 Task: Find a guest house in Methuen, United States for 9 guests from 8th to 15th August with 8+ beds, 5 bathrooms, free parking, wifi, and a price range of ₹10,000 to ₹14,000.
Action: Mouse moved to (764, 159)
Screenshot: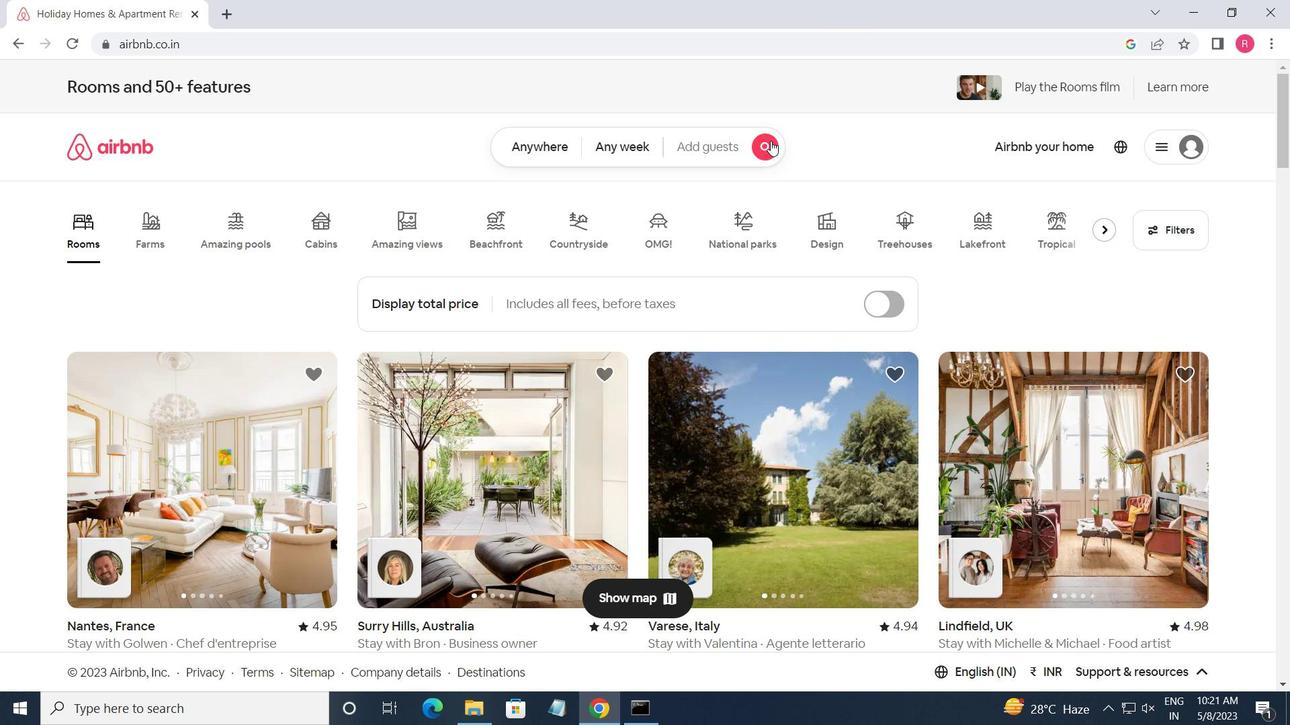 
Action: Mouse pressed left at (764, 159)
Screenshot: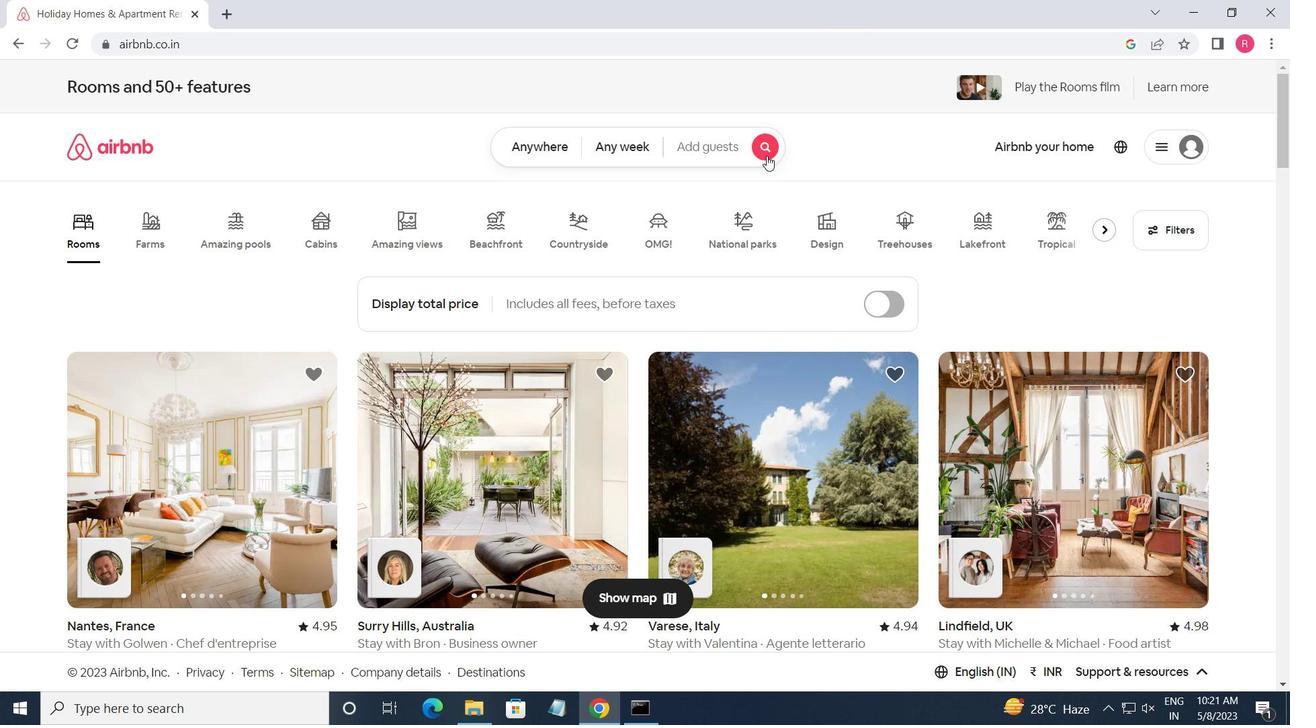 
Action: Mouse moved to (391, 213)
Screenshot: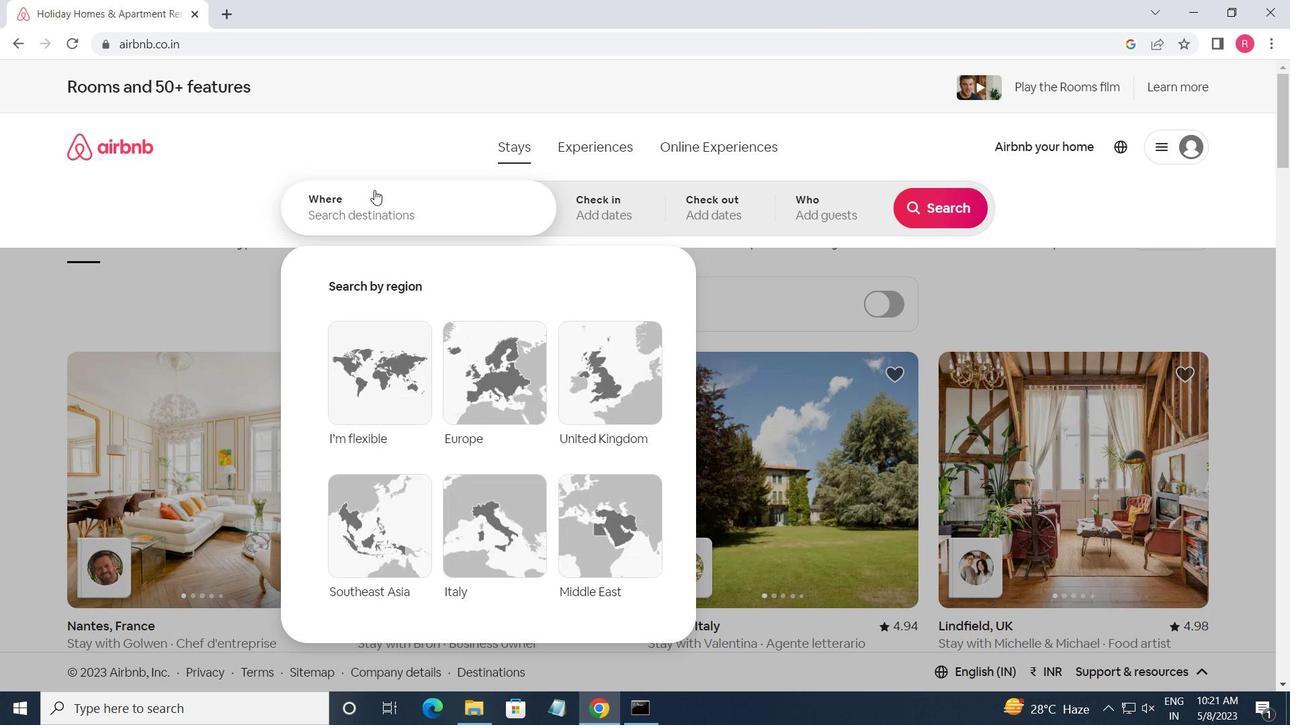 
Action: Mouse pressed left at (391, 213)
Screenshot: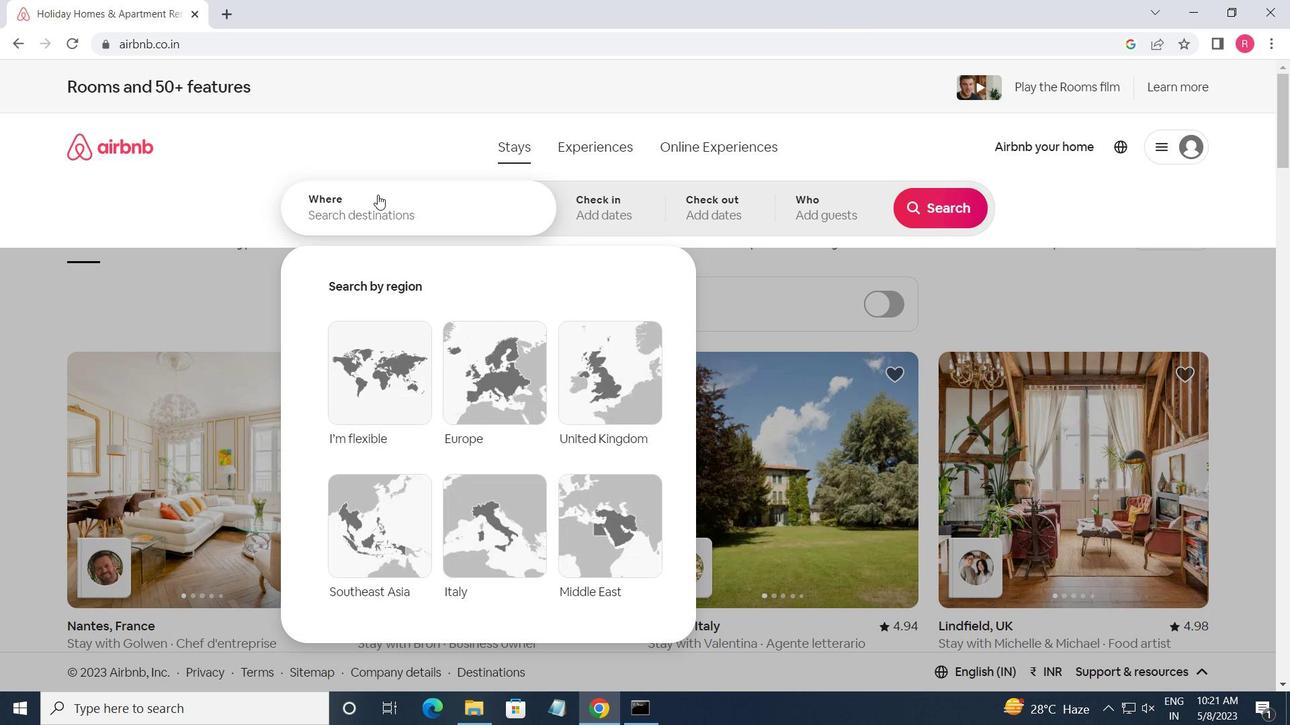 
Action: Key pressed <Key.shift_r>Methuen,<Key.shift_r>United<Key.space><Key.shift>STATES<Key.enter>
Screenshot: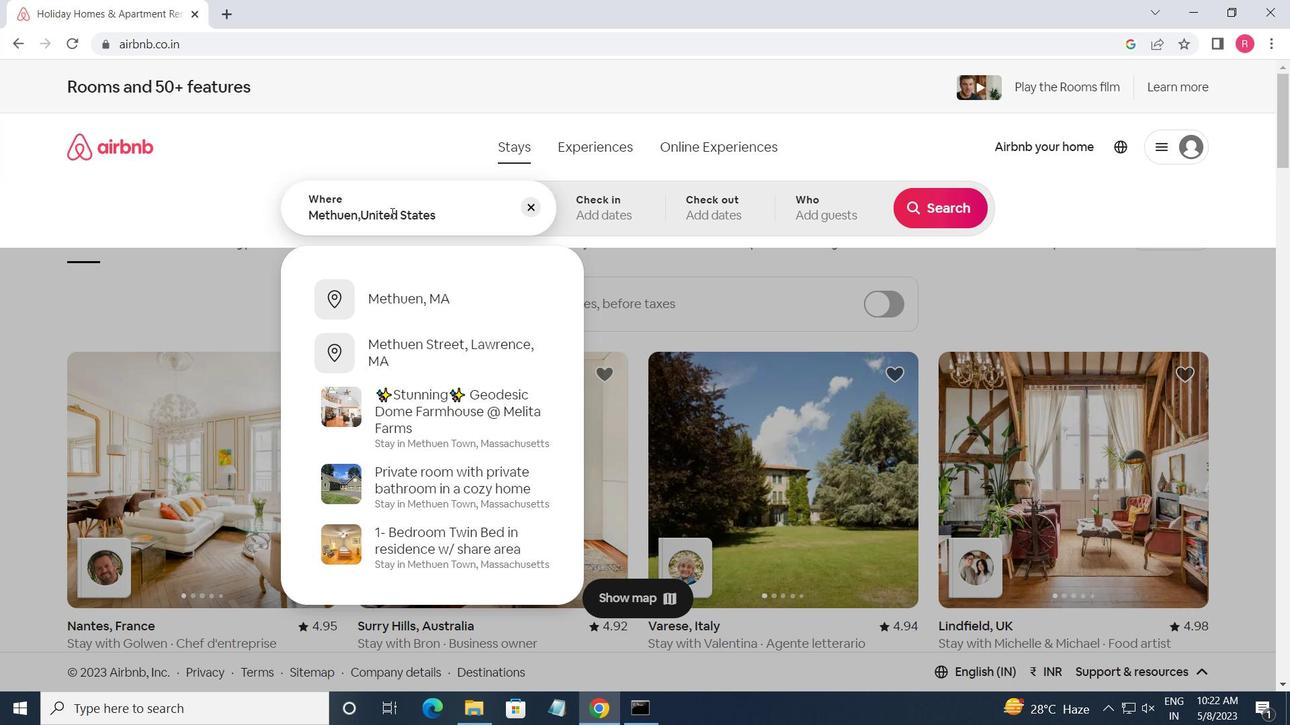 
Action: Mouse moved to (940, 345)
Screenshot: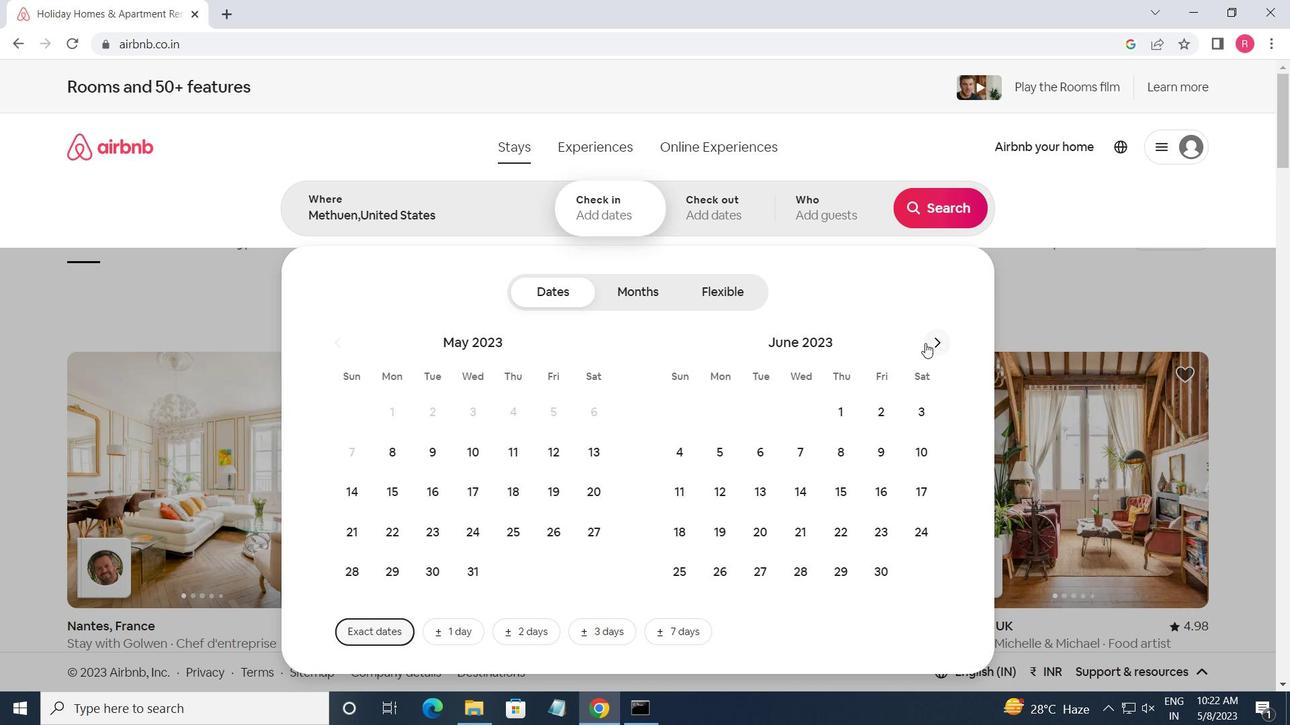 
Action: Mouse pressed left at (940, 345)
Screenshot: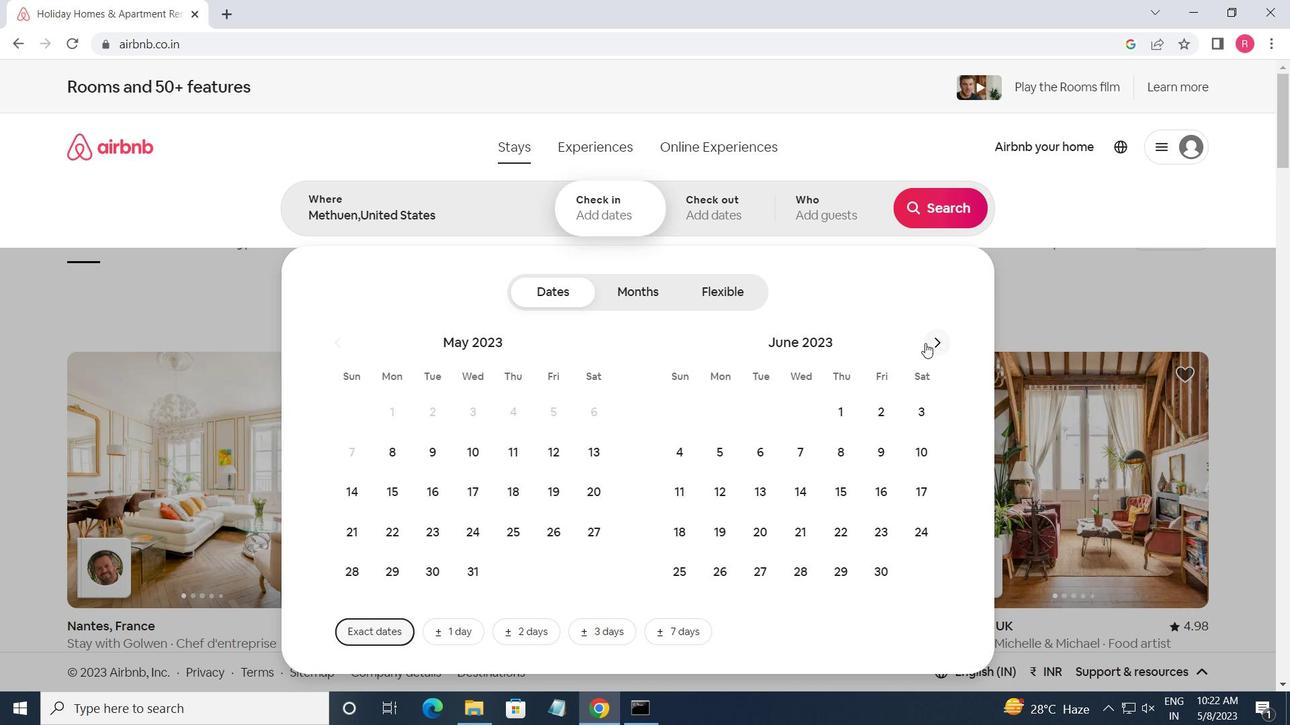 
Action: Mouse pressed left at (940, 345)
Screenshot: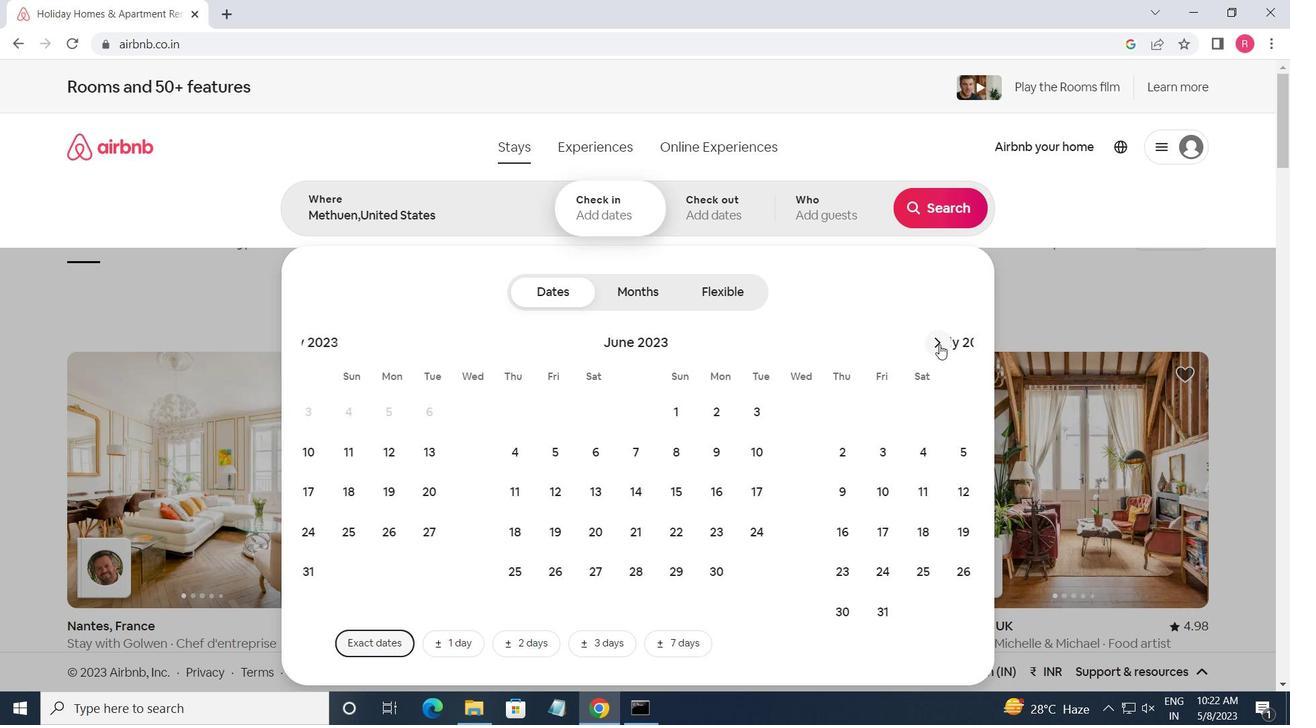 
Action: Mouse moved to (774, 452)
Screenshot: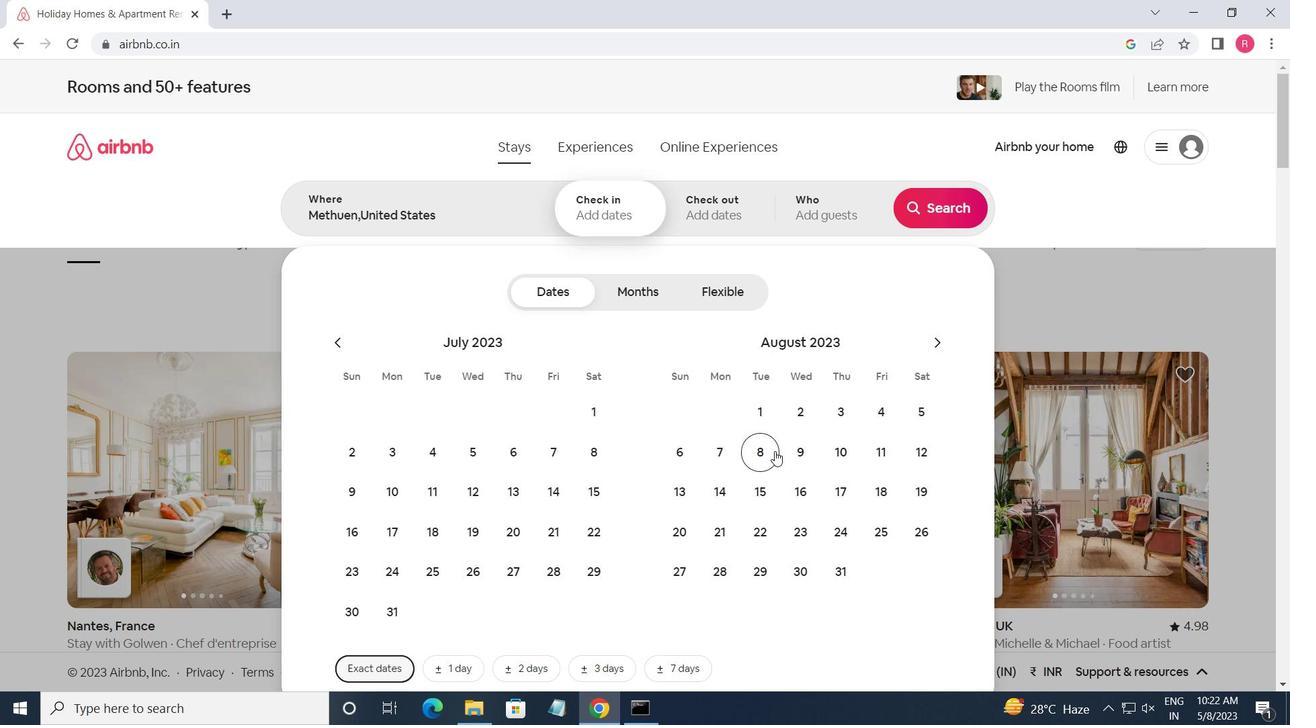 
Action: Mouse pressed left at (774, 452)
Screenshot: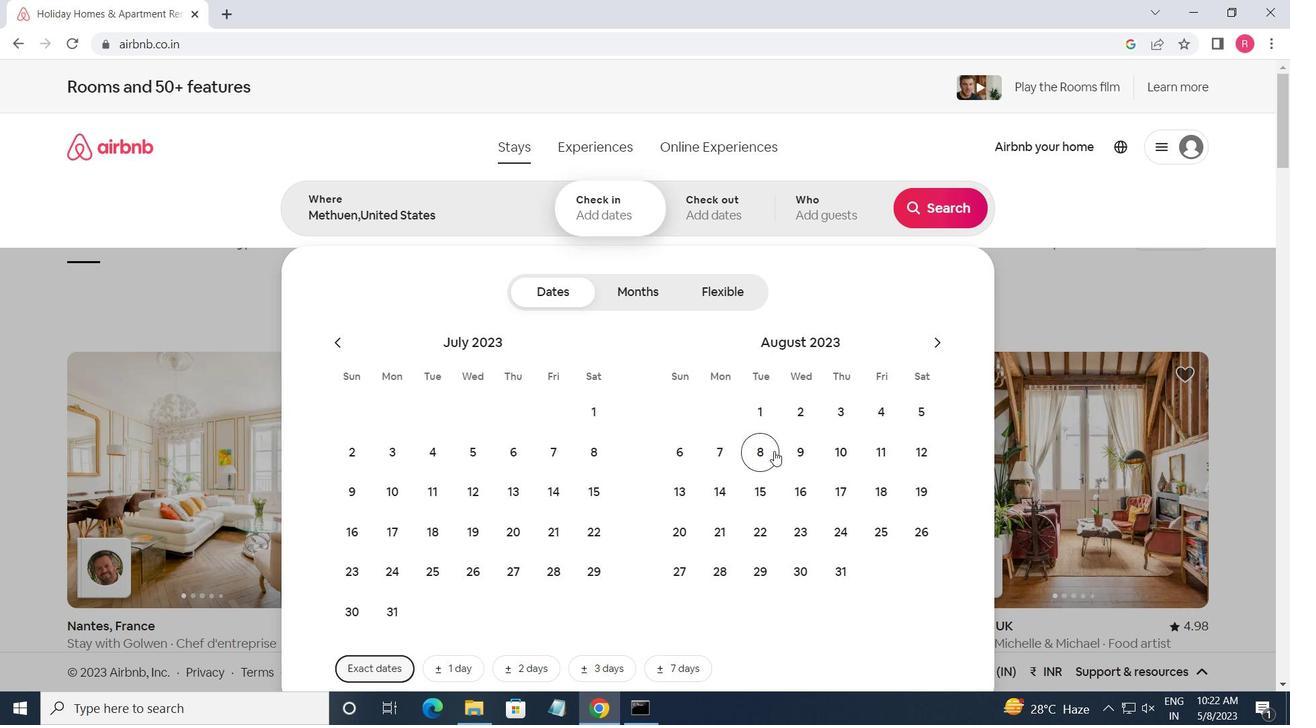 
Action: Mouse moved to (757, 500)
Screenshot: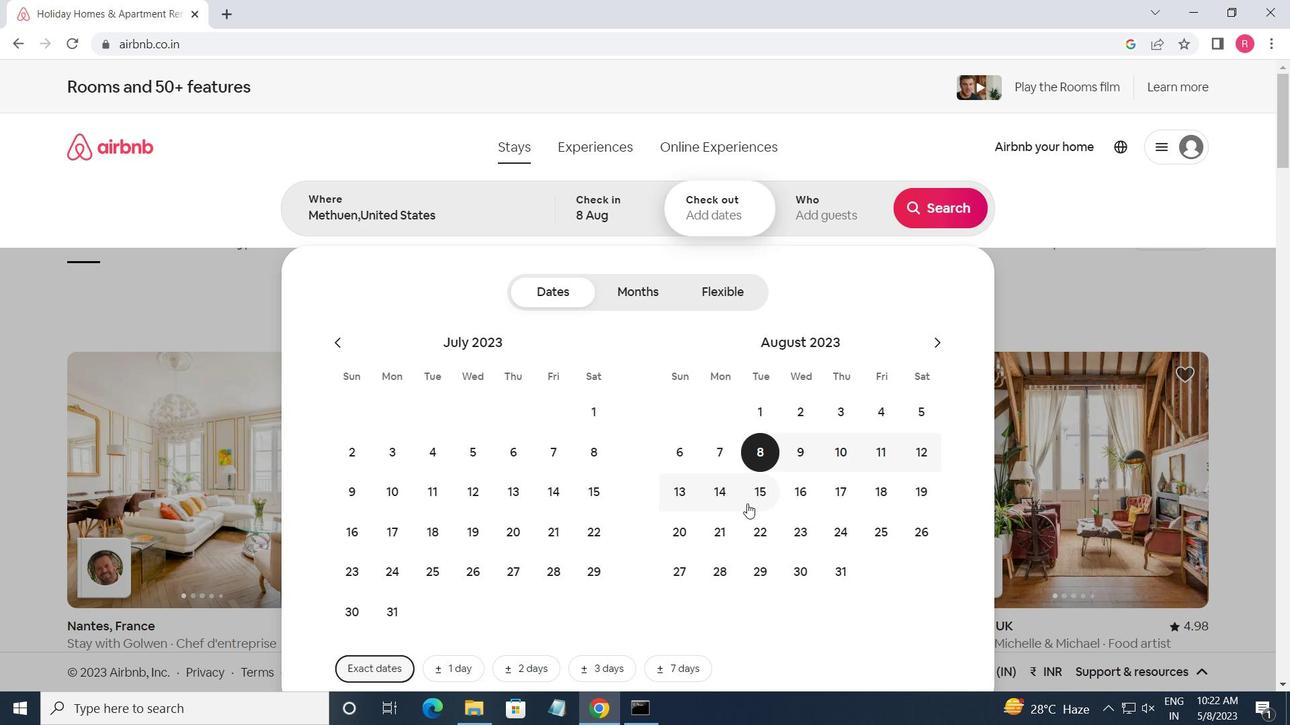 
Action: Mouse pressed left at (757, 500)
Screenshot: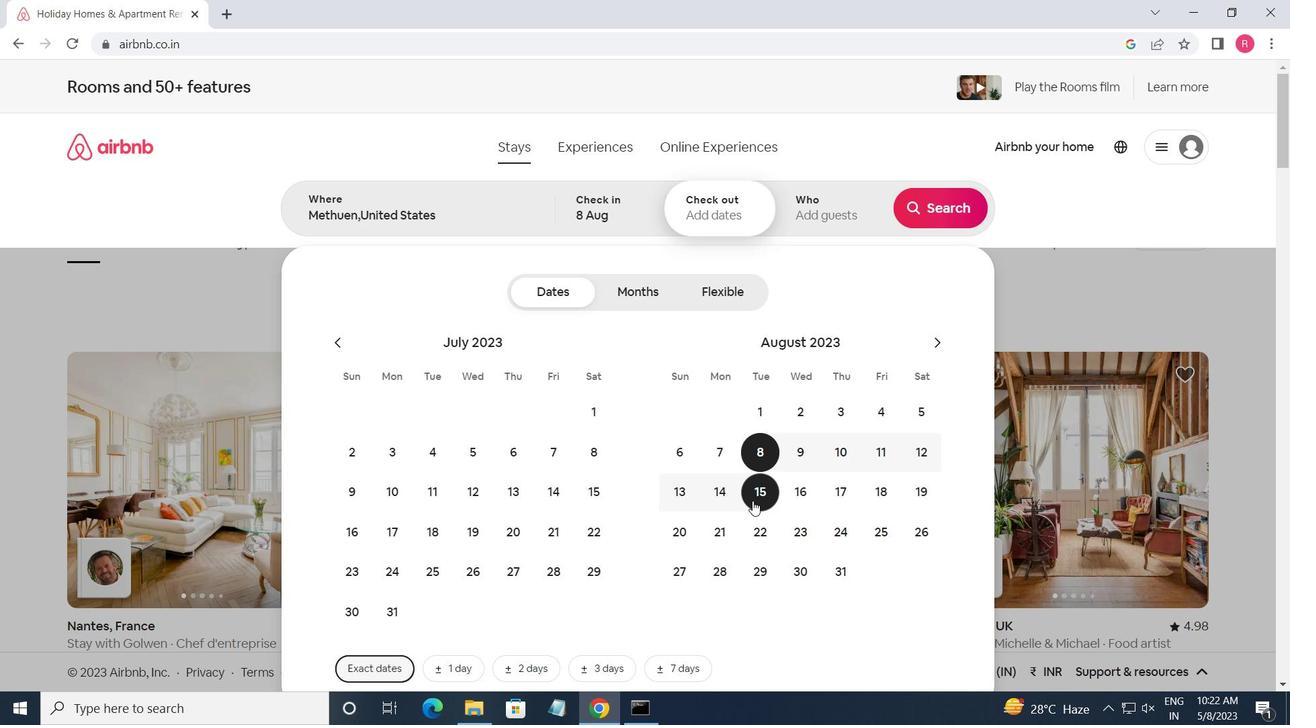 
Action: Mouse moved to (821, 199)
Screenshot: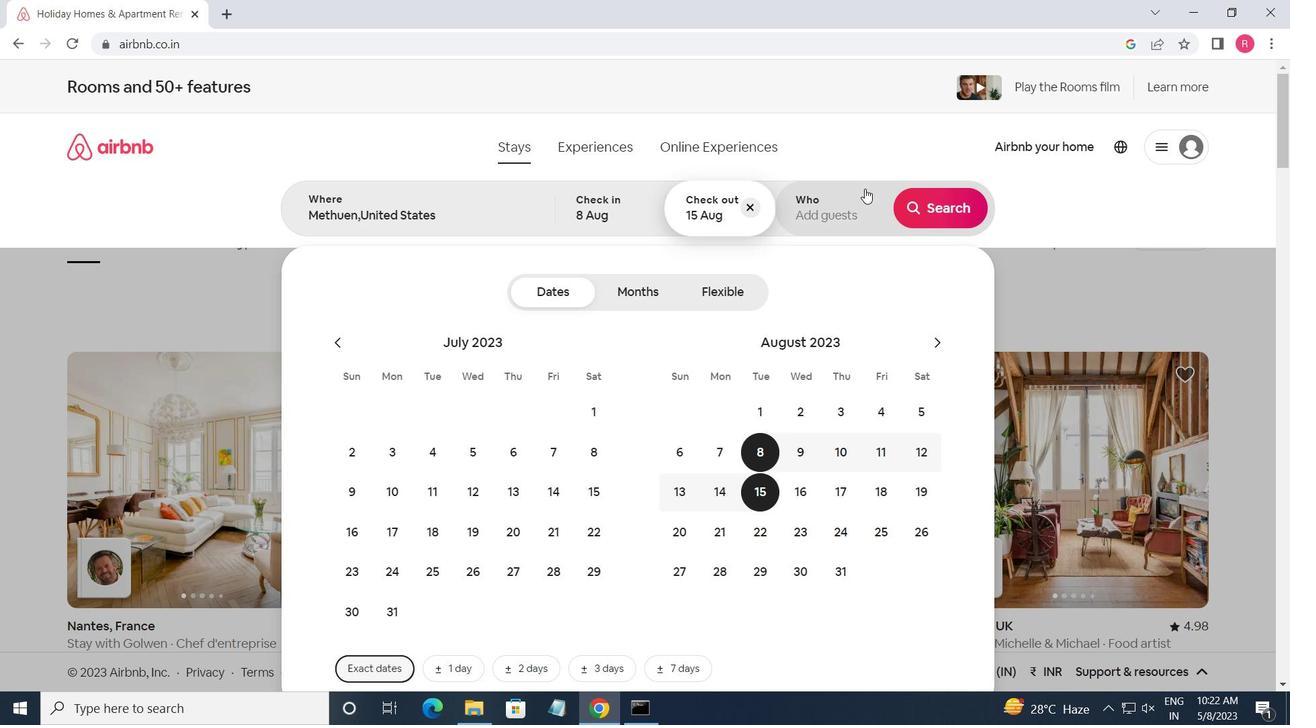 
Action: Mouse pressed left at (821, 199)
Screenshot: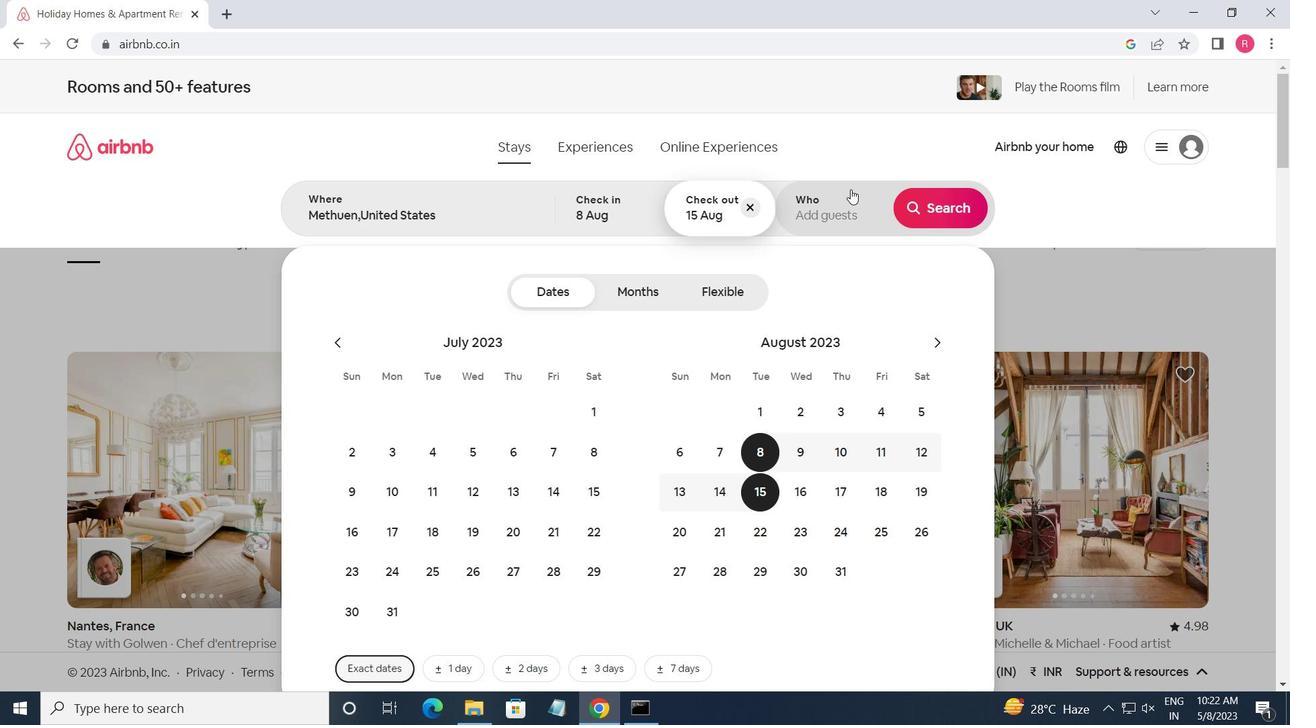 
Action: Mouse moved to (947, 292)
Screenshot: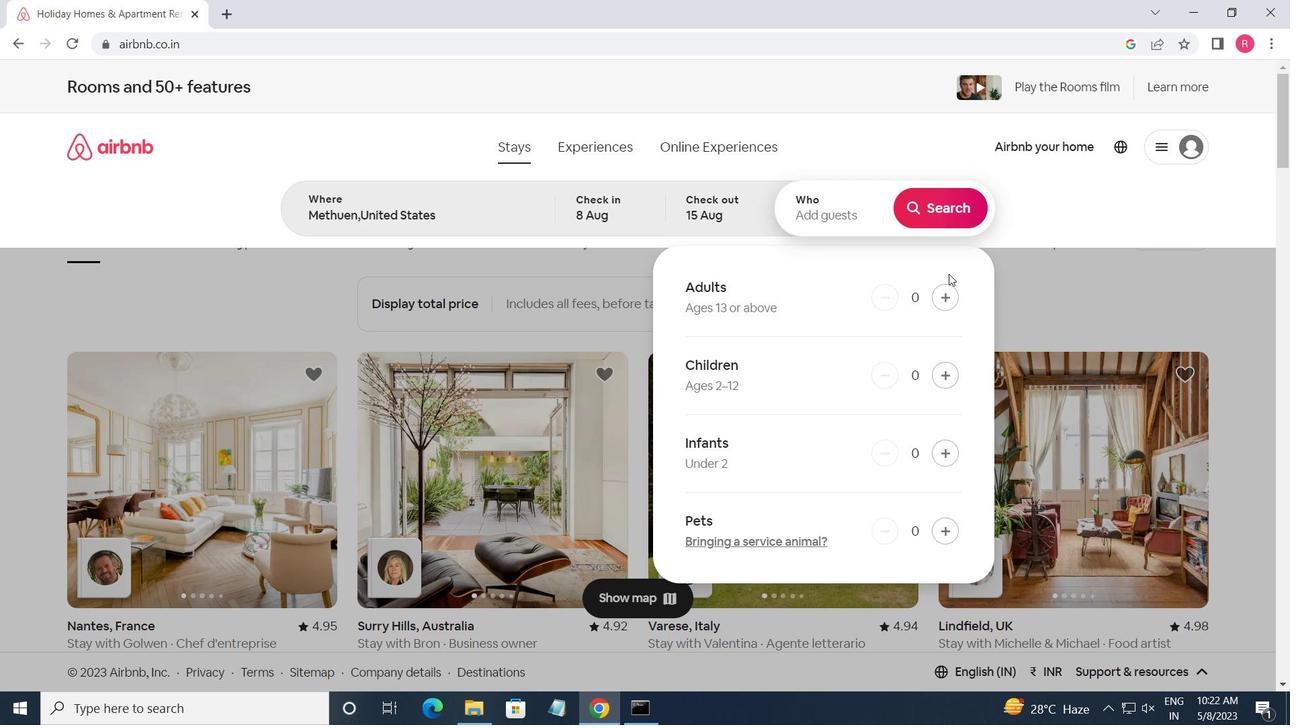 
Action: Mouse pressed left at (947, 292)
Screenshot: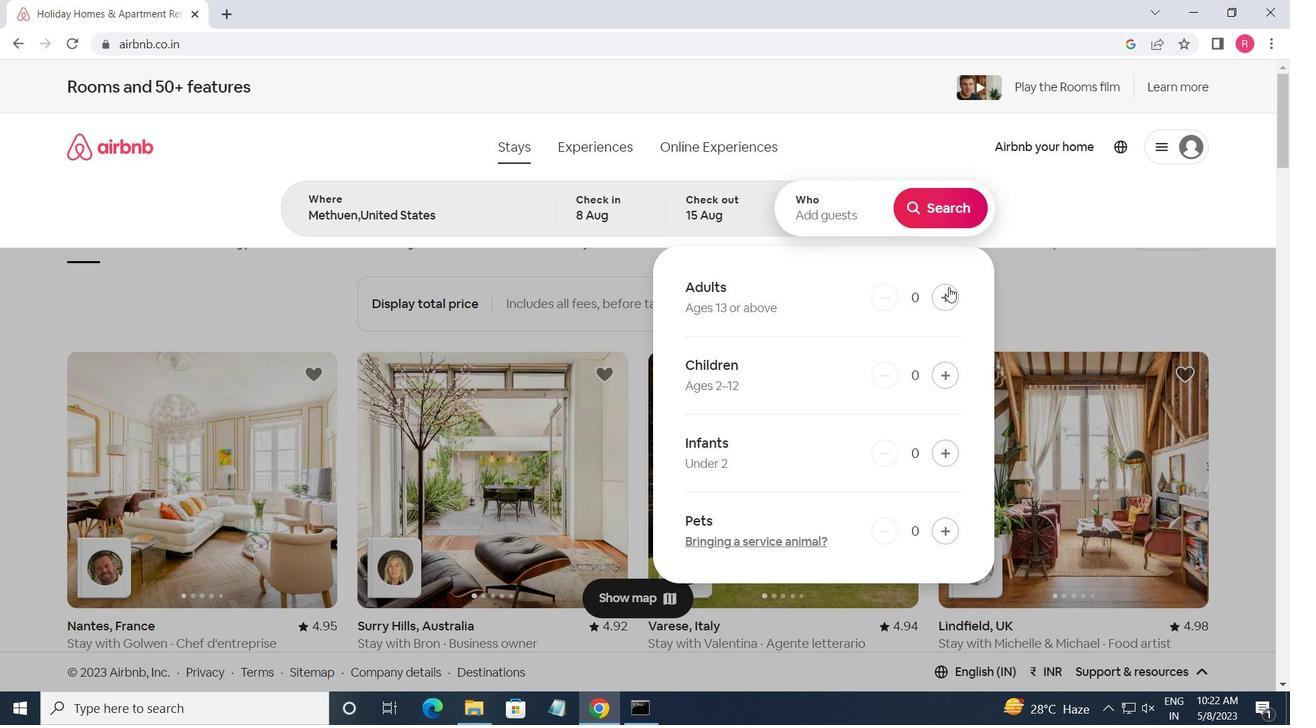 
Action: Mouse pressed left at (947, 292)
Screenshot: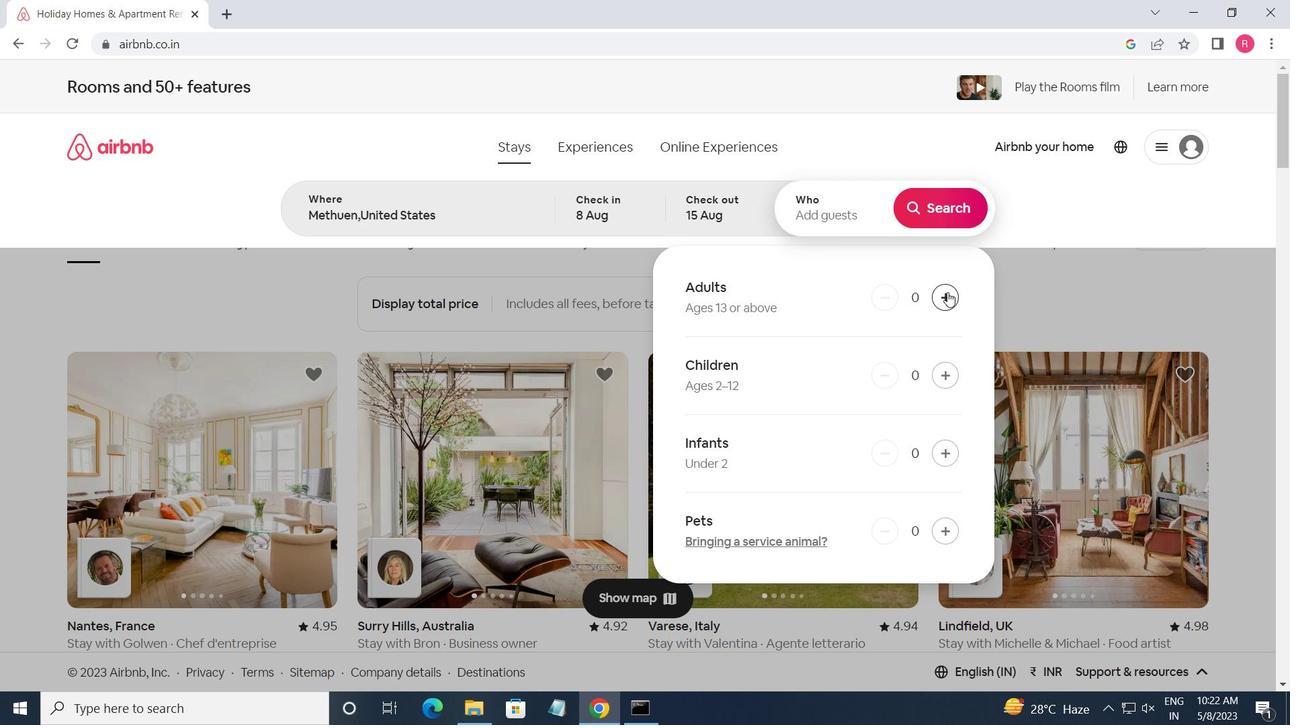 
Action: Mouse pressed left at (947, 292)
Screenshot: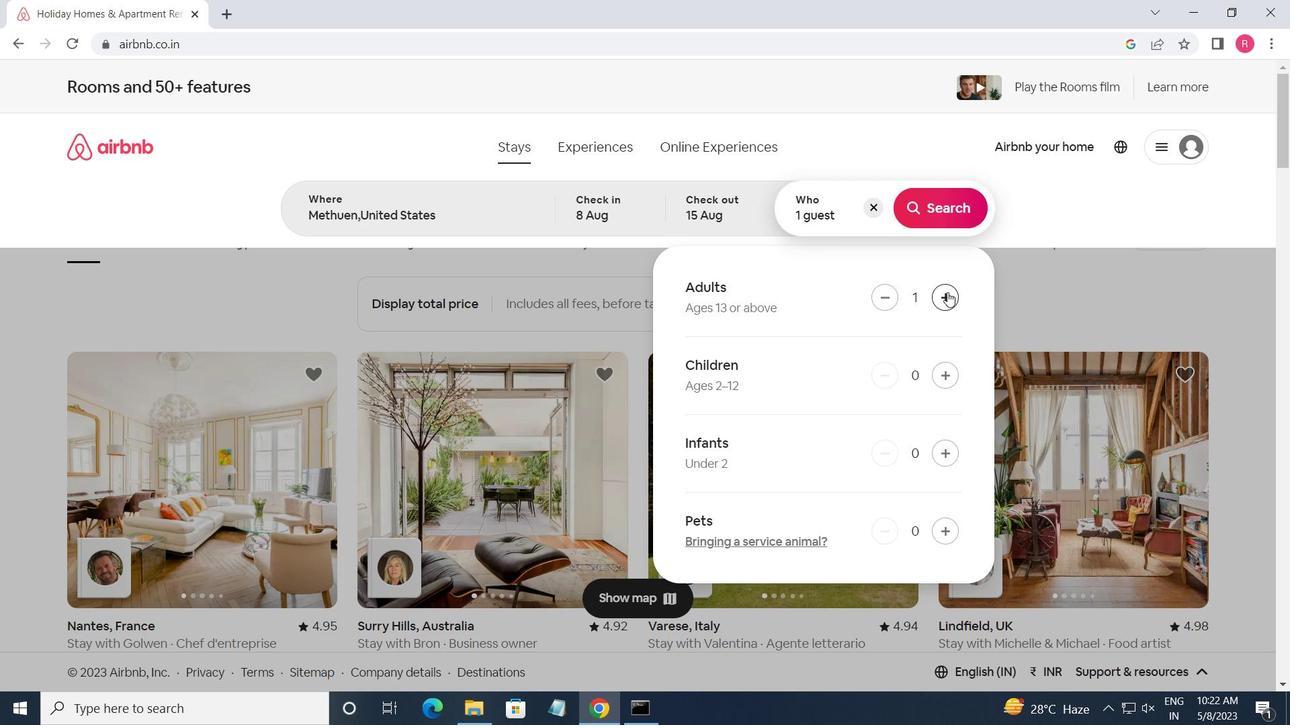 
Action: Mouse pressed left at (947, 292)
Screenshot: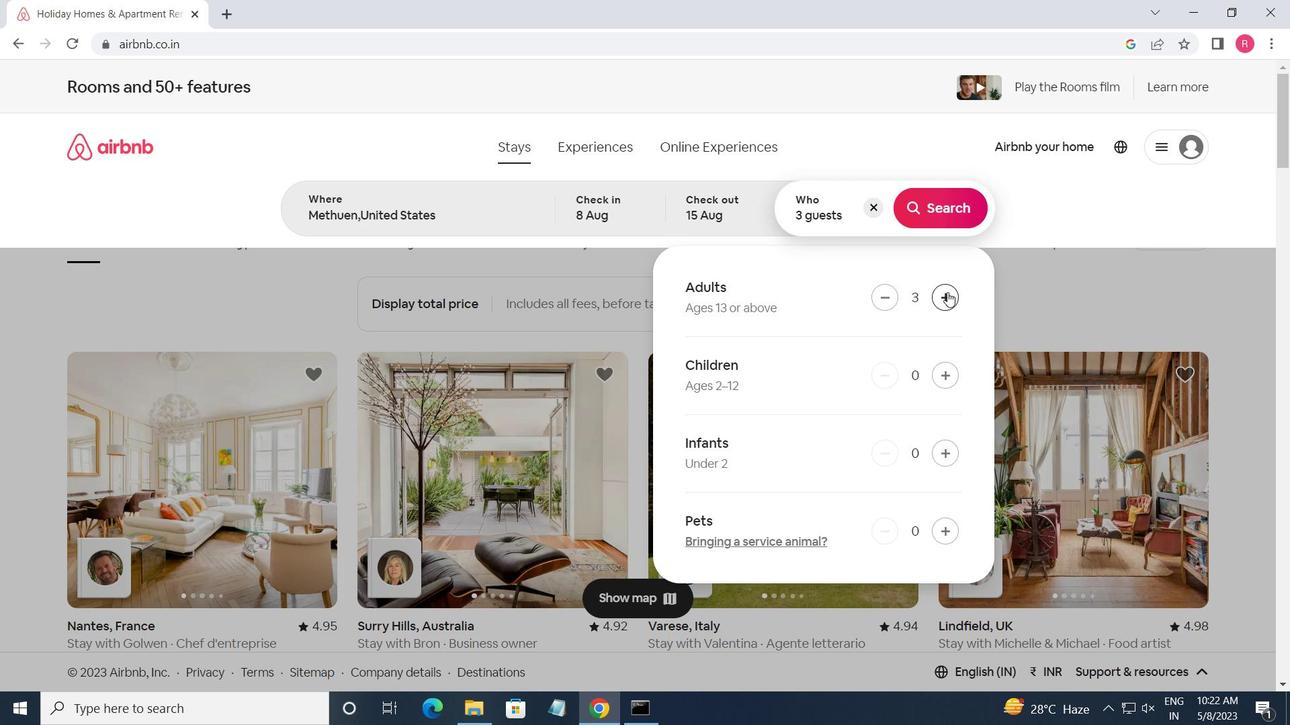 
Action: Mouse pressed left at (947, 292)
Screenshot: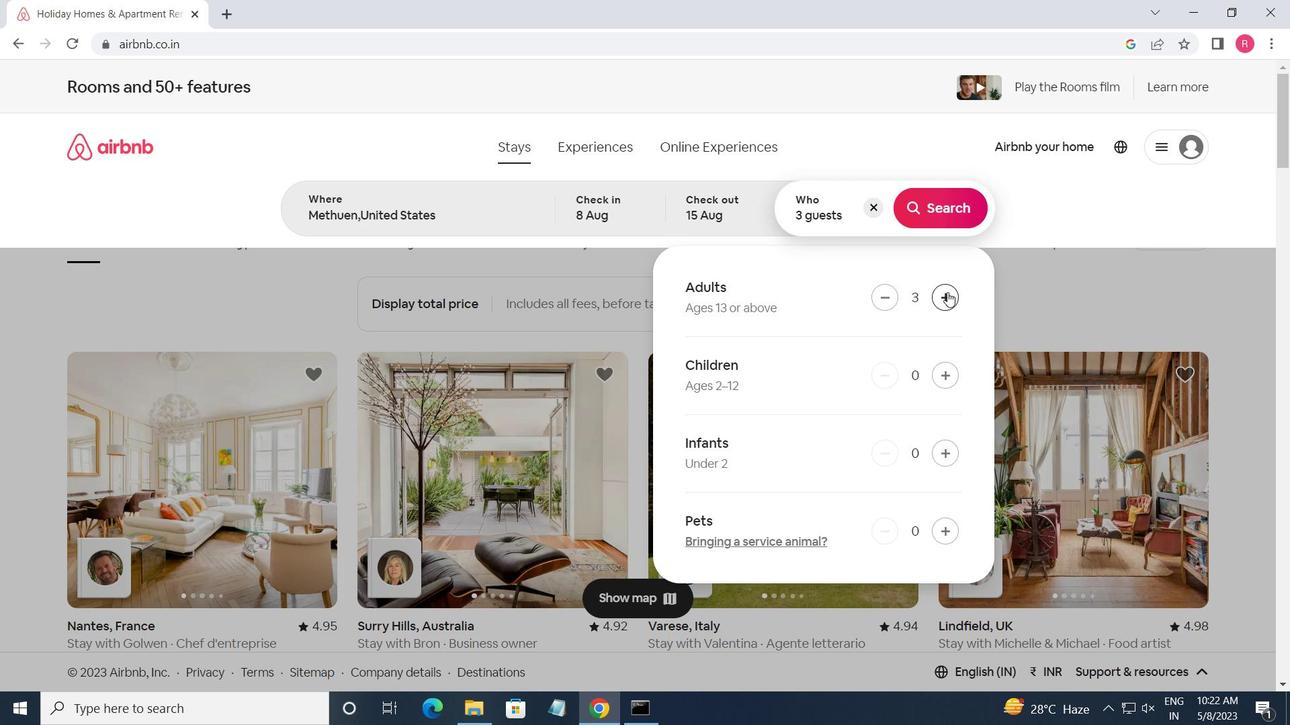 
Action: Mouse pressed left at (947, 292)
Screenshot: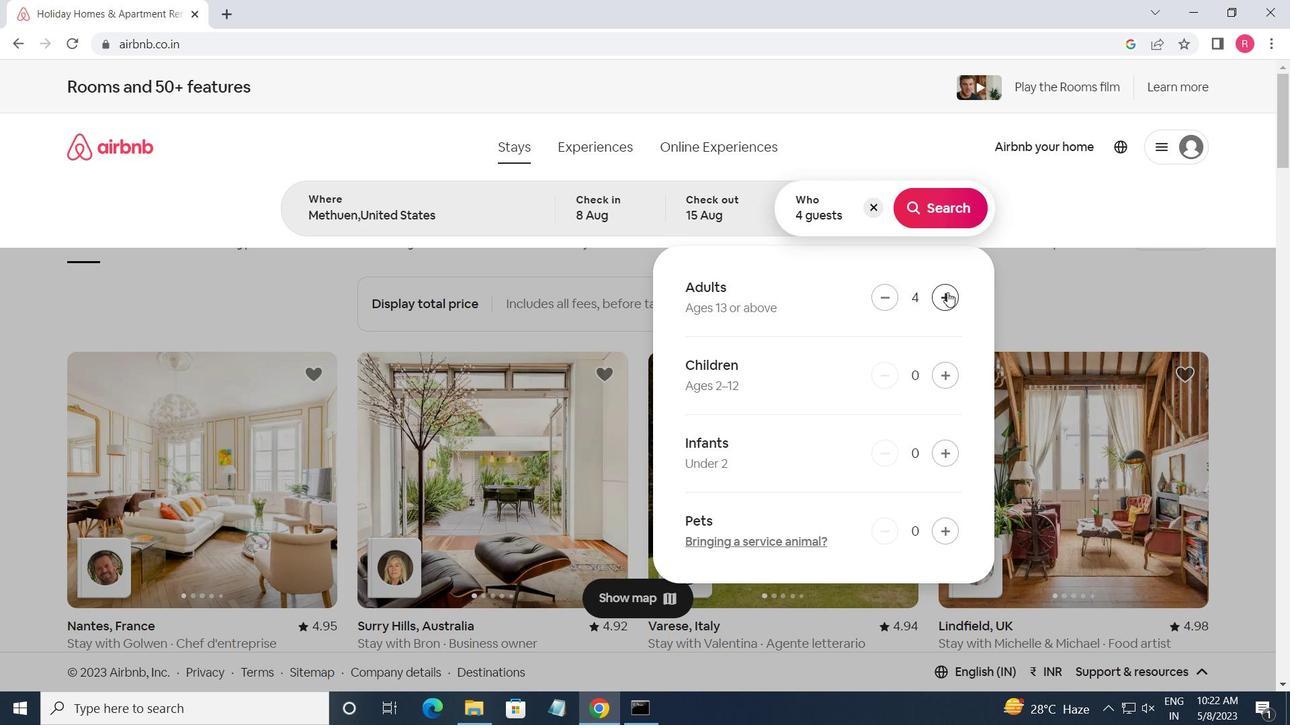 
Action: Mouse pressed left at (947, 292)
Screenshot: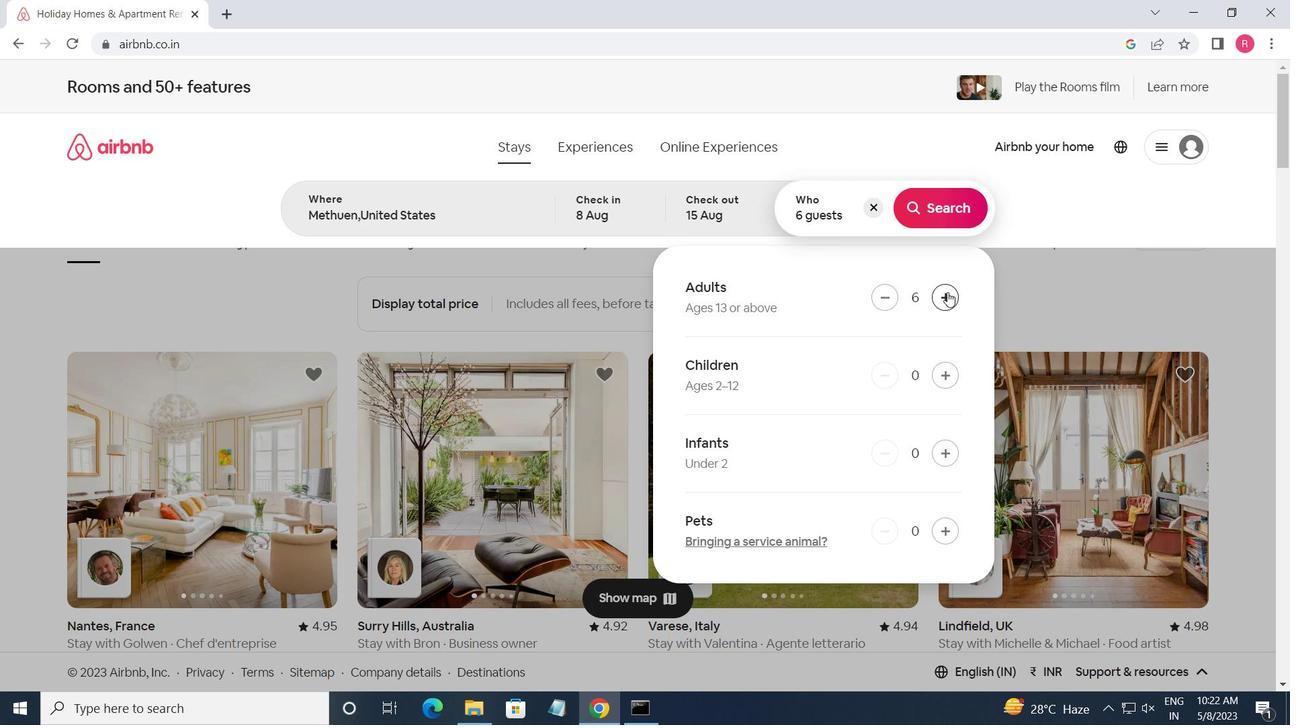 
Action: Mouse pressed left at (947, 292)
Screenshot: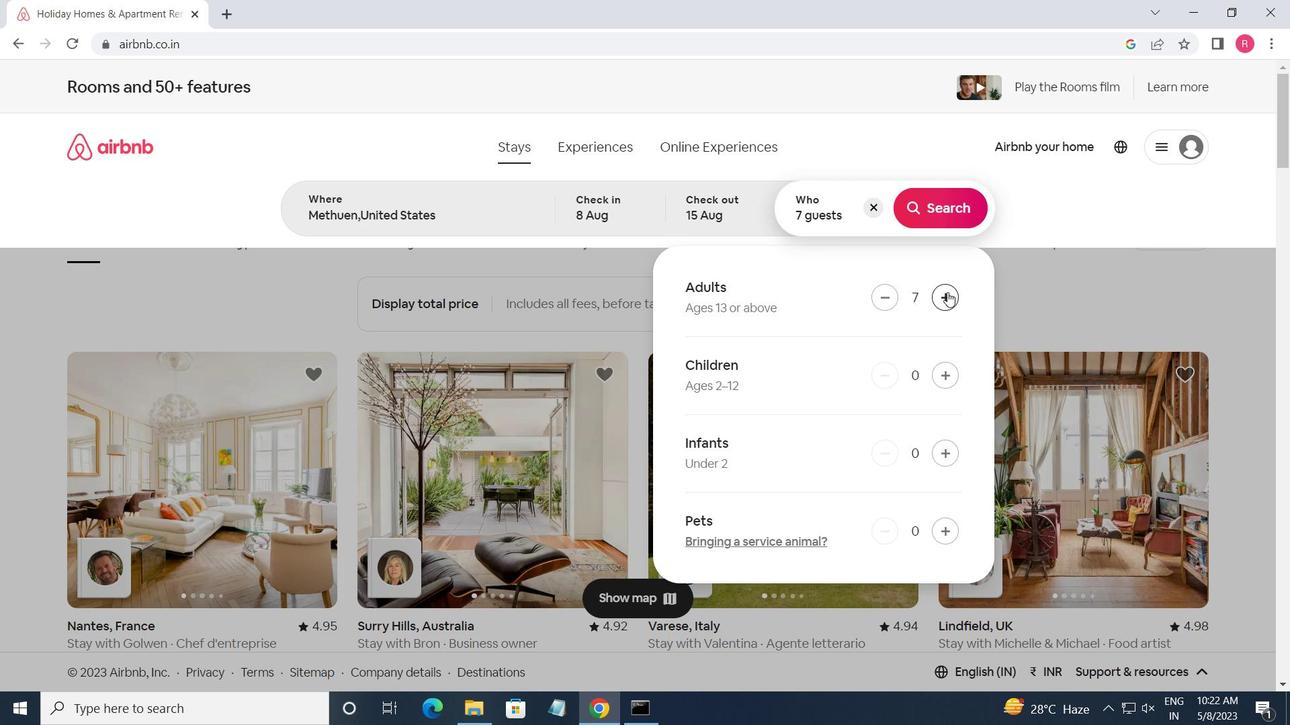 
Action: Mouse pressed left at (947, 292)
Screenshot: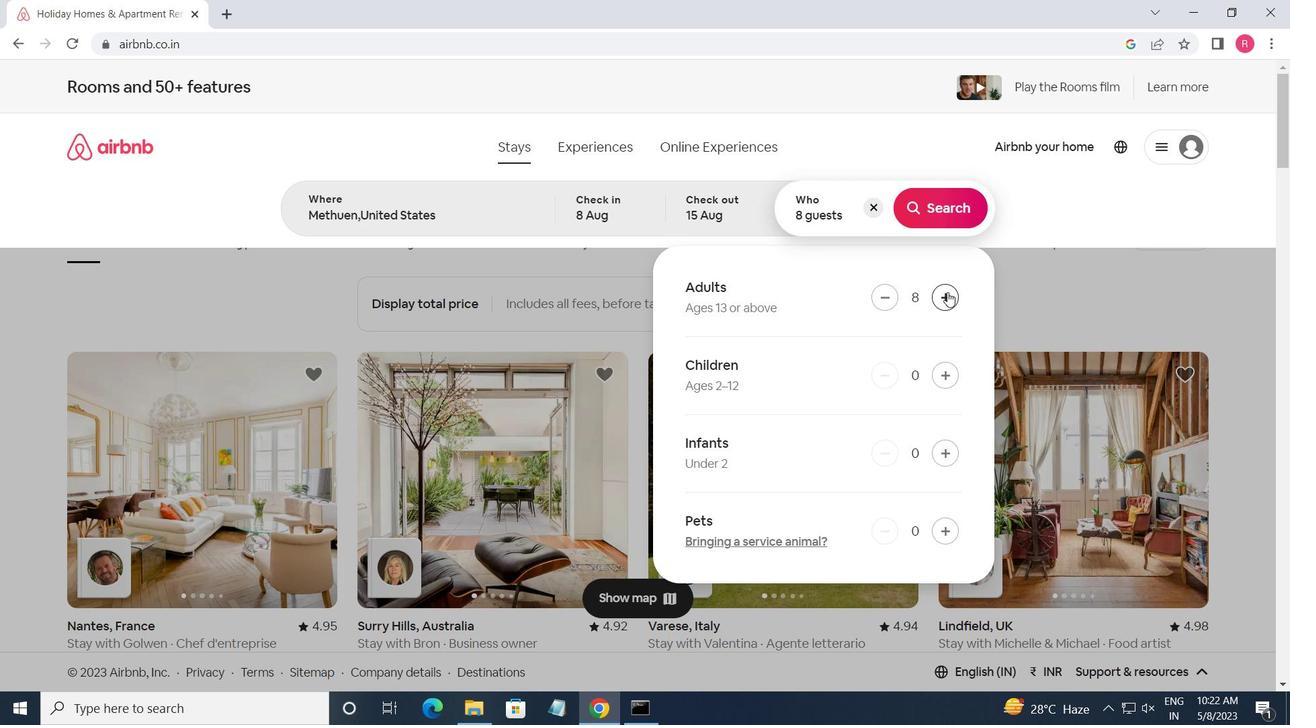 
Action: Mouse moved to (946, 207)
Screenshot: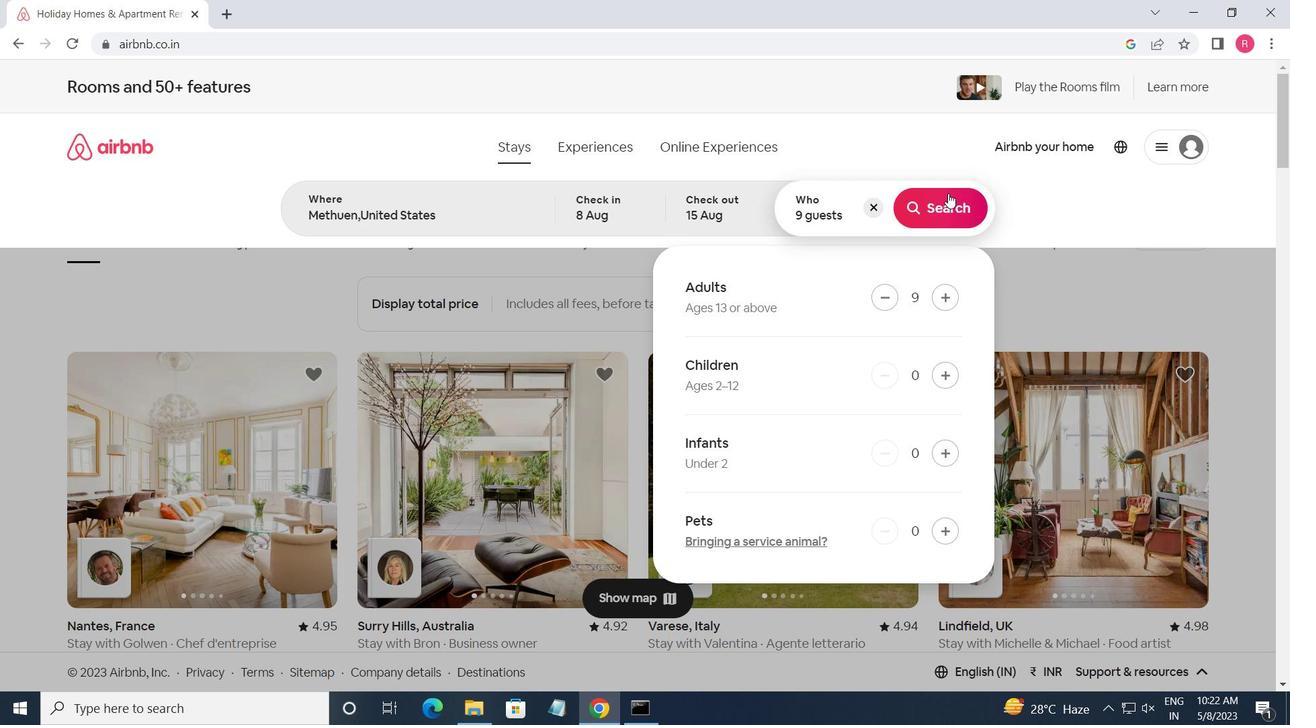 
Action: Mouse pressed left at (946, 207)
Screenshot: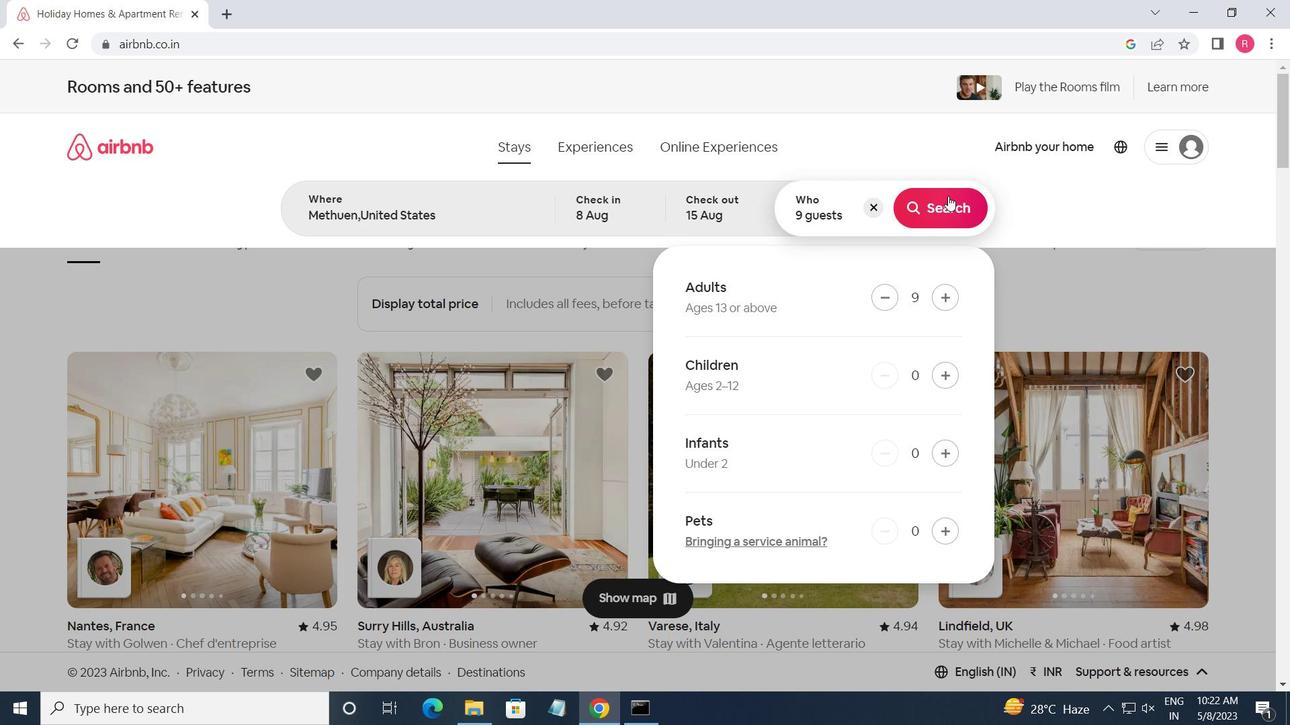 
Action: Mouse moved to (1196, 170)
Screenshot: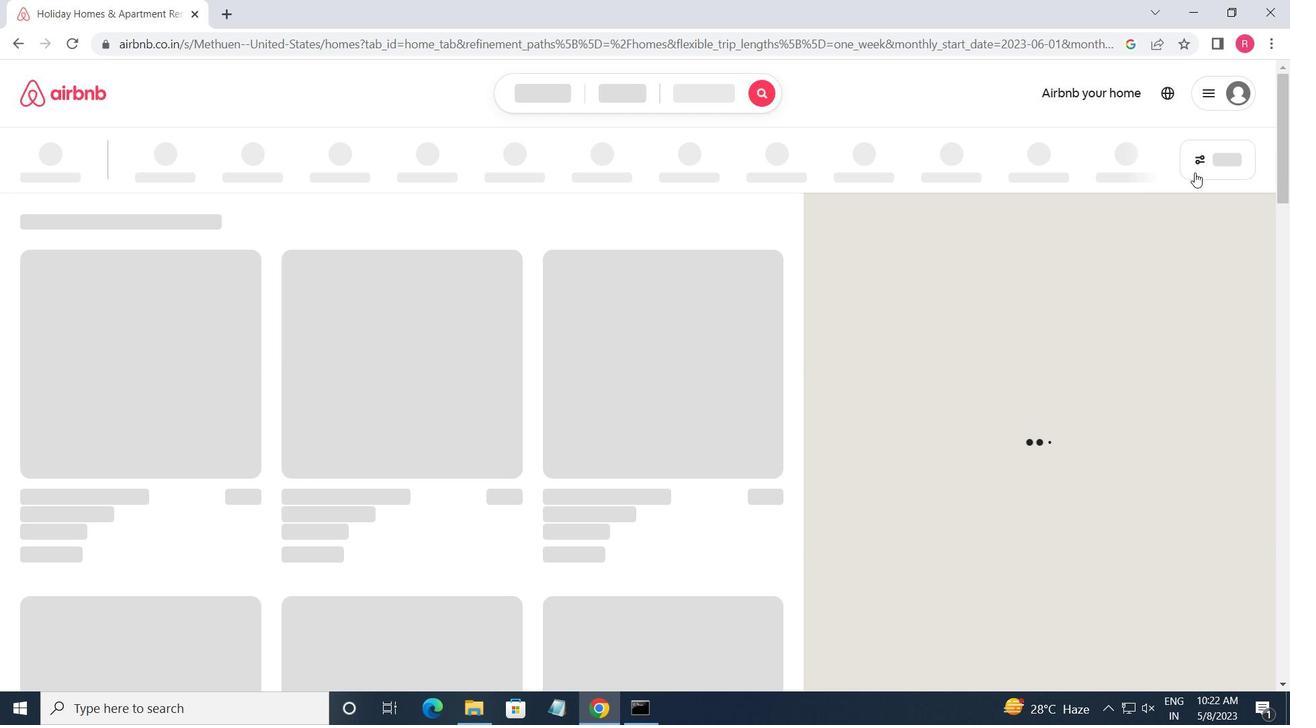 
Action: Mouse pressed left at (1196, 170)
Screenshot: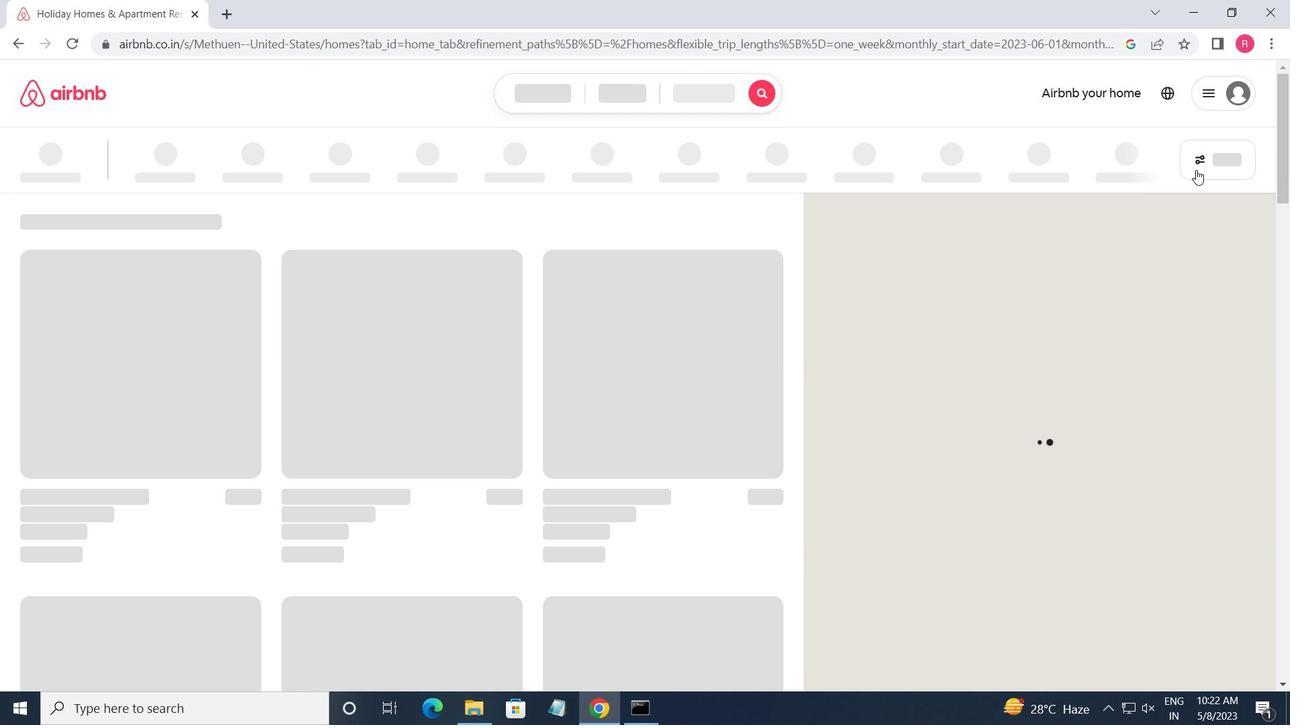 
Action: Mouse moved to (483, 547)
Screenshot: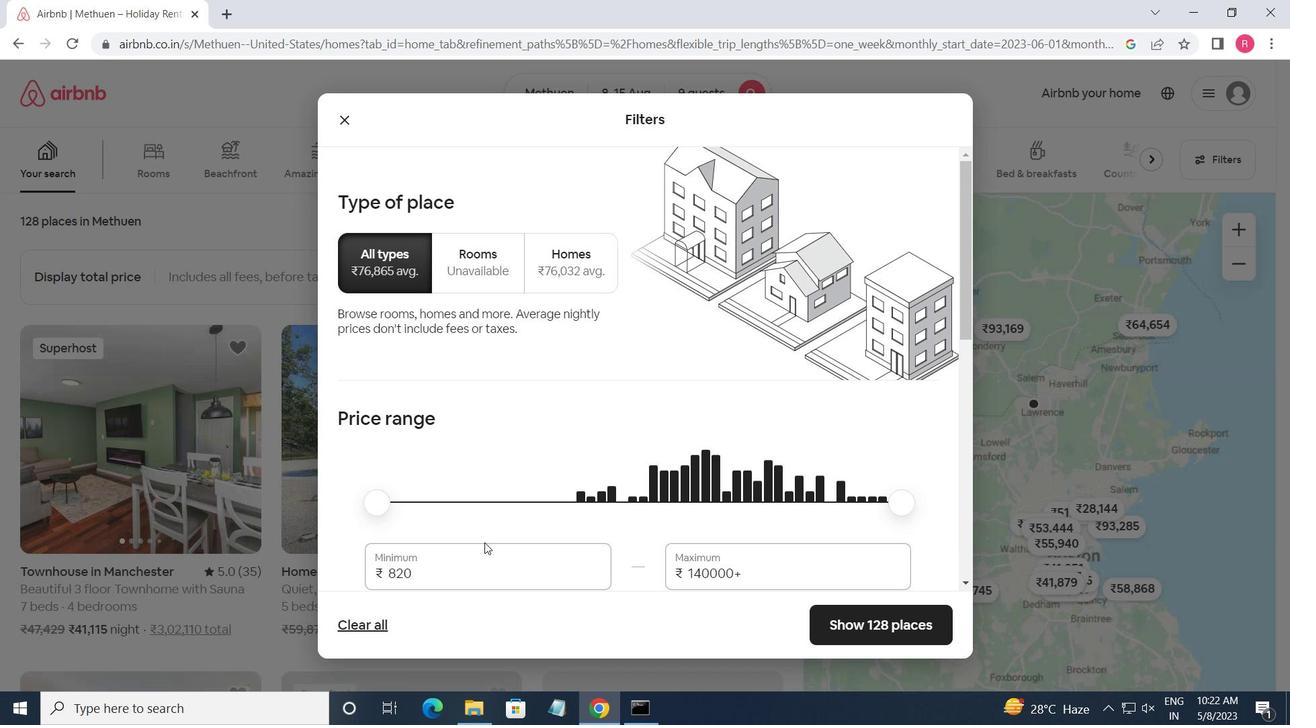 
Action: Mouse pressed left at (483, 547)
Screenshot: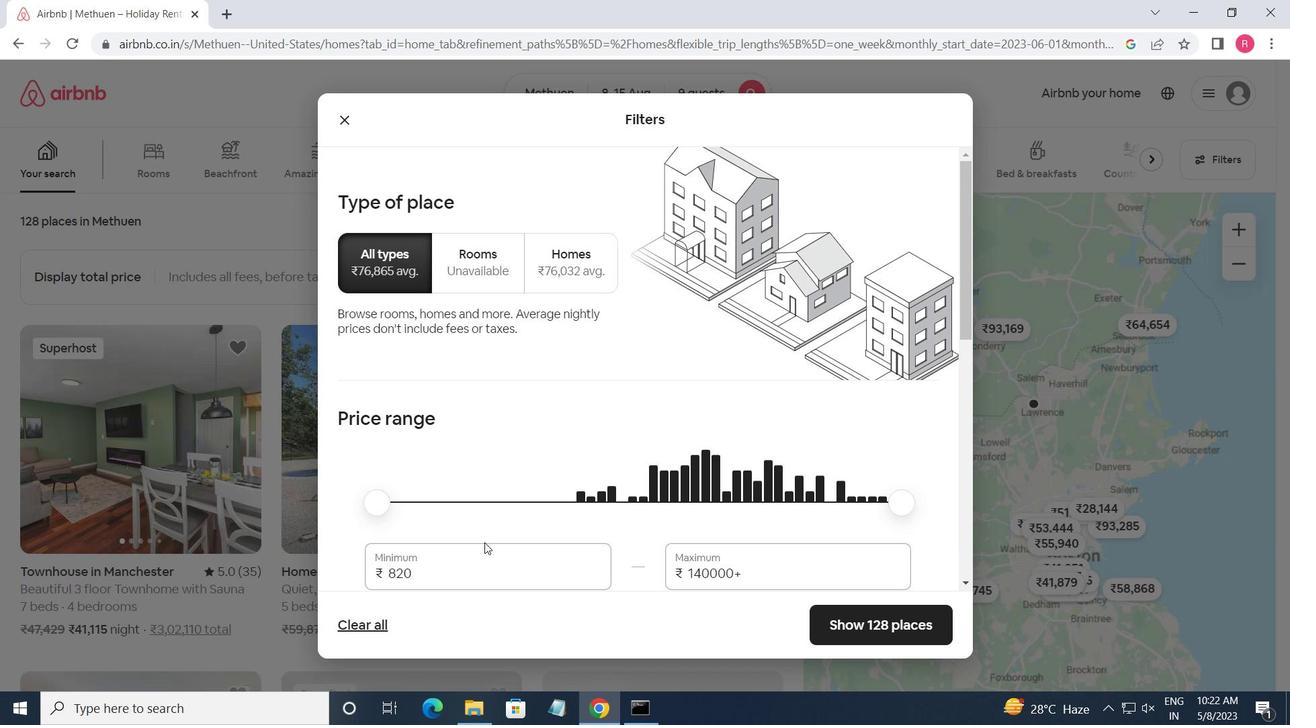 
Action: Key pressed <Key.backspace><Key.backspace><Key.backspace><Key.backspace><Key.backspace><Key.backspace><Key.backspace><Key.backspace>10000<Key.tab>14000
Screenshot: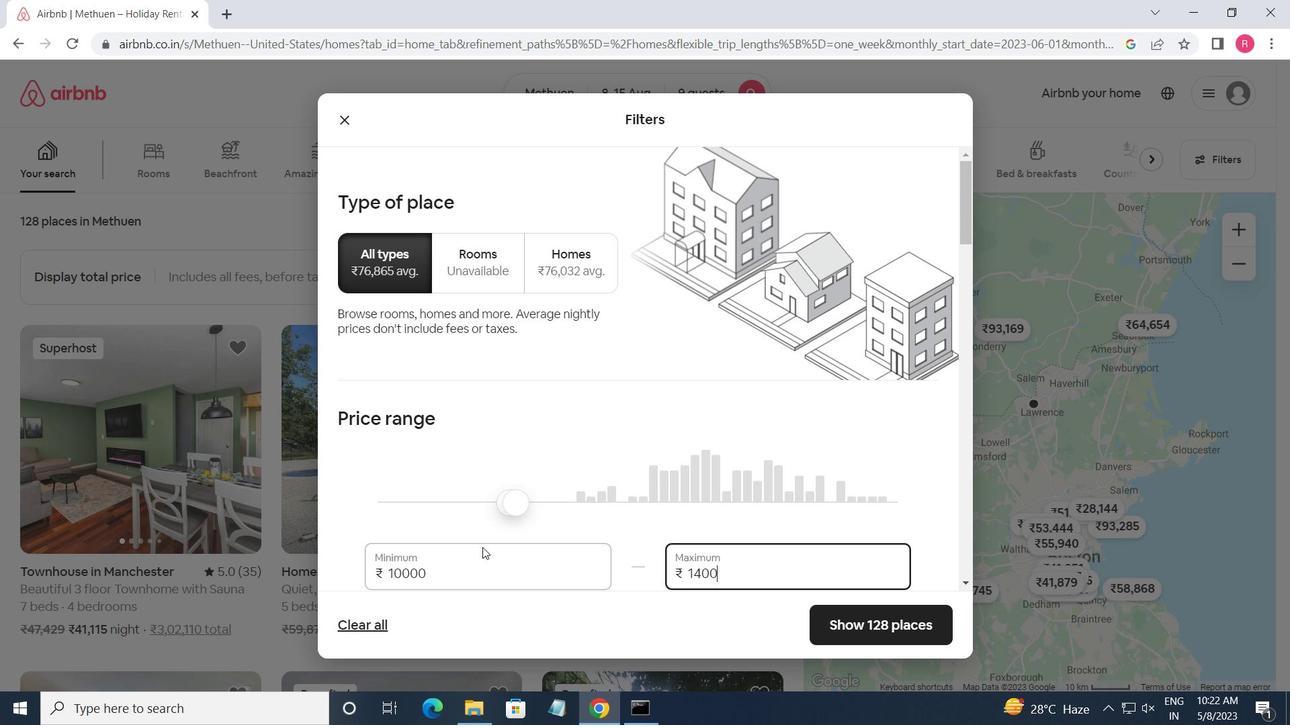 
Action: Mouse moved to (598, 456)
Screenshot: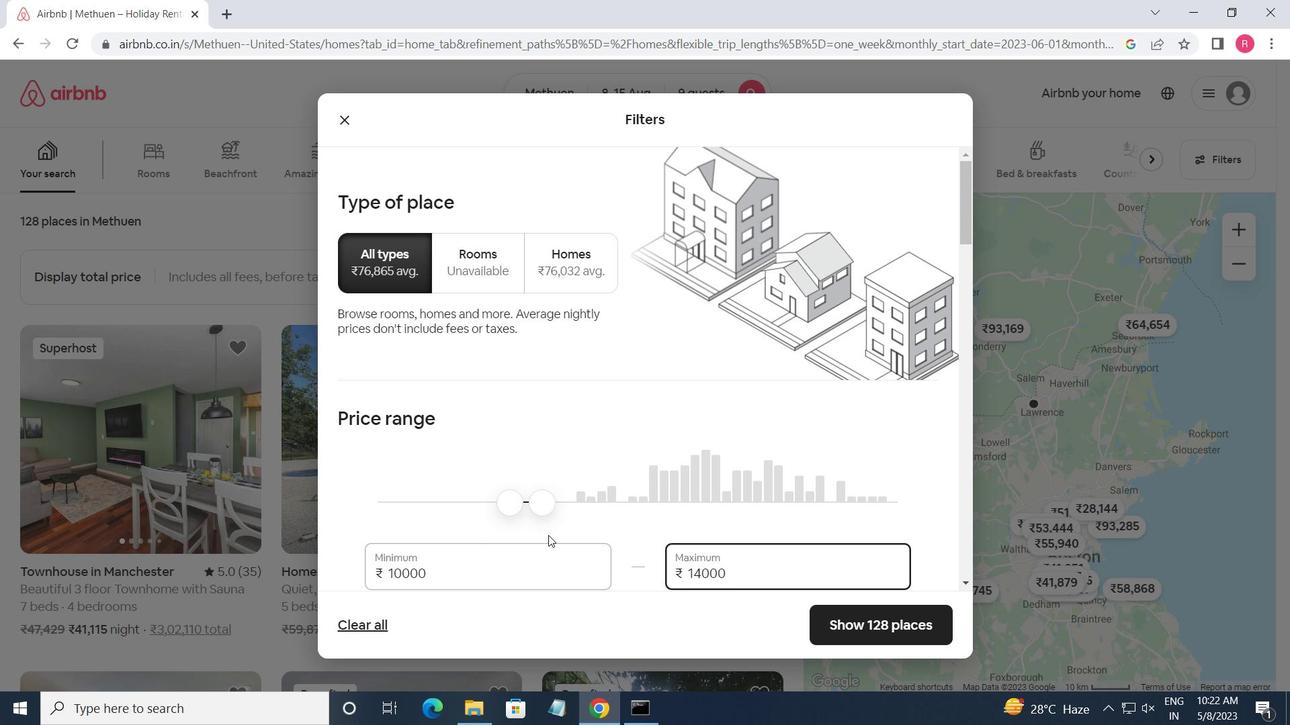 
Action: Mouse scrolled (598, 456) with delta (0, 0)
Screenshot: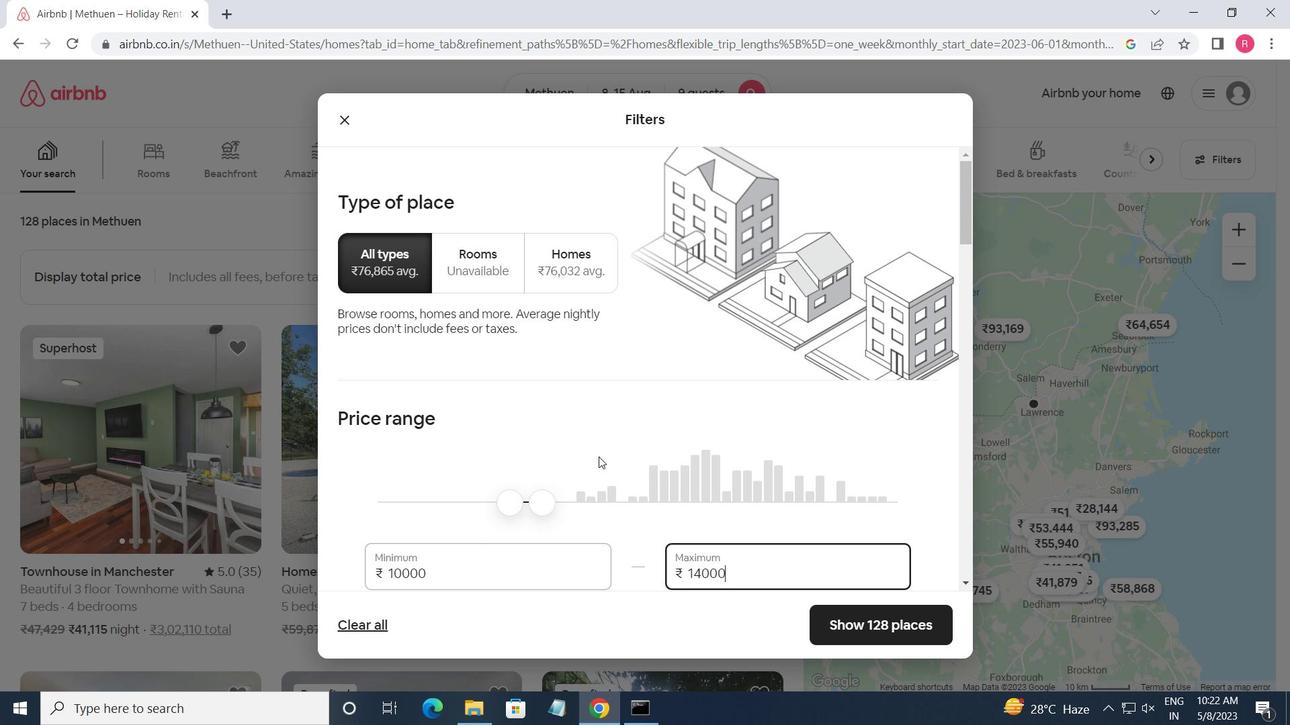 
Action: Mouse scrolled (598, 456) with delta (0, 0)
Screenshot: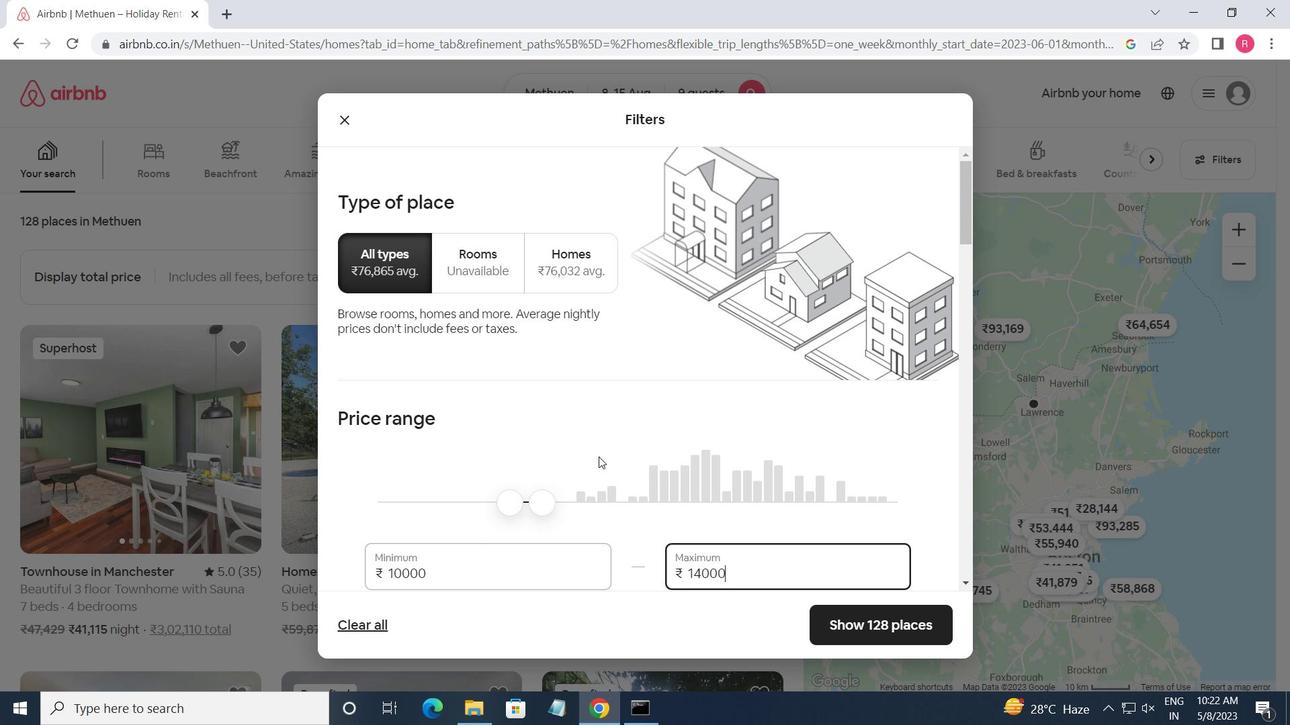 
Action: Mouse scrolled (598, 456) with delta (0, 0)
Screenshot: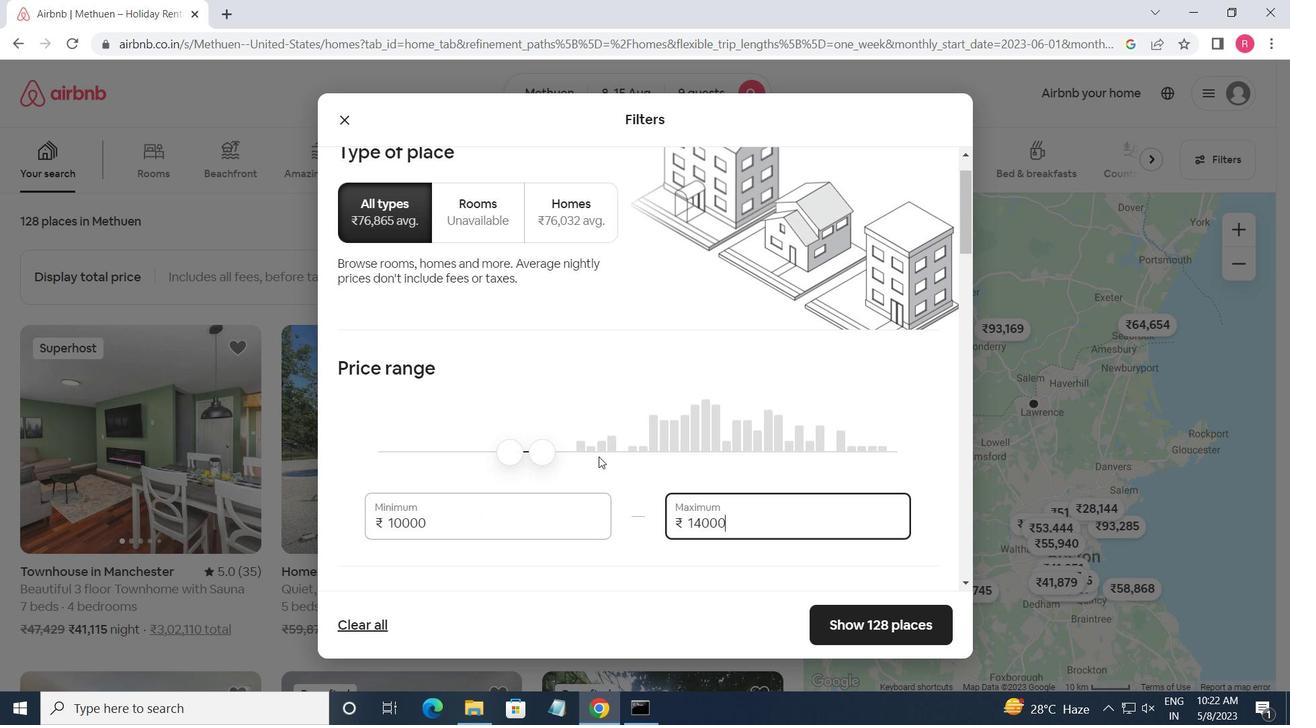 
Action: Mouse scrolled (598, 456) with delta (0, 0)
Screenshot: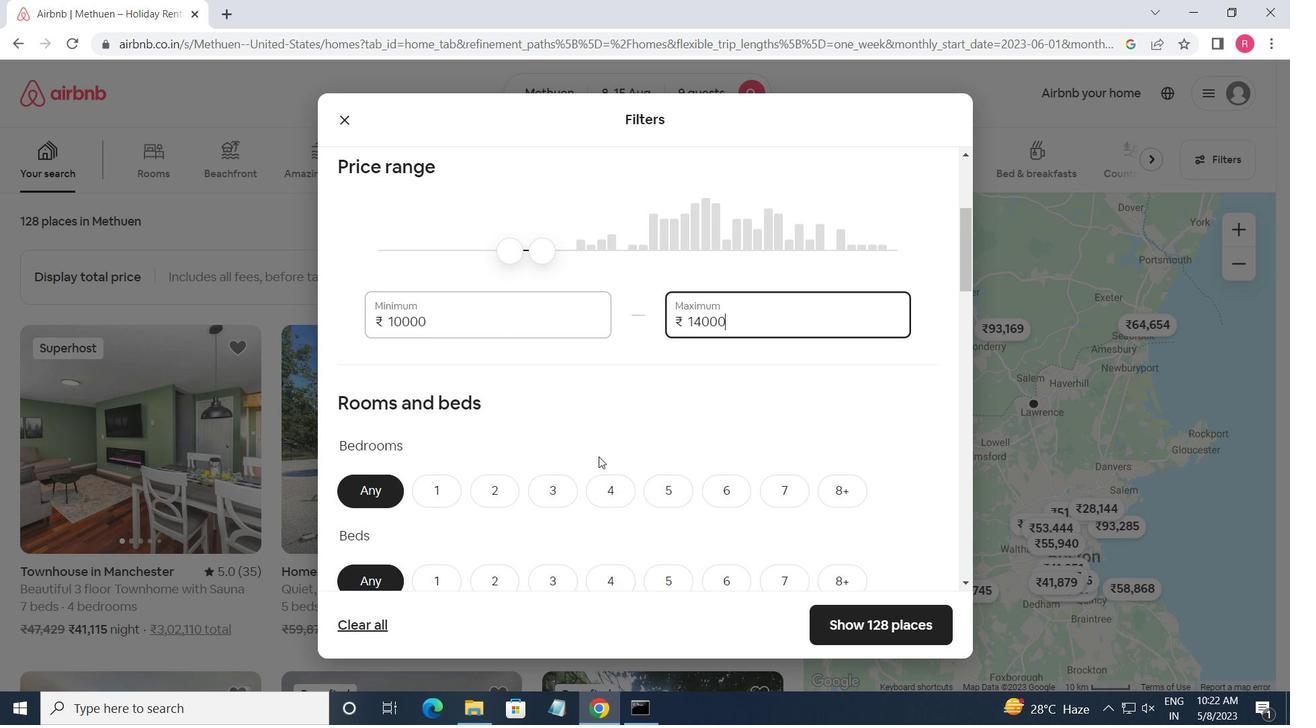 
Action: Mouse scrolled (598, 456) with delta (0, 0)
Screenshot: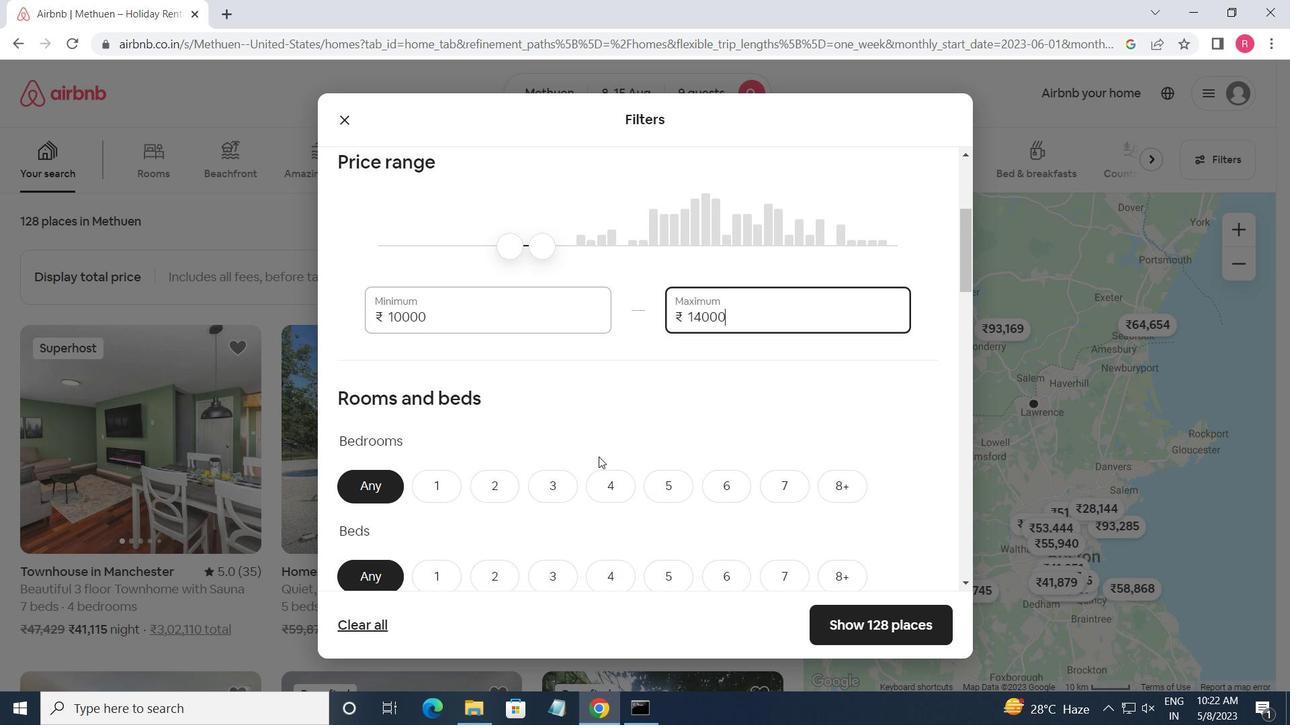 
Action: Mouse moved to (682, 317)
Screenshot: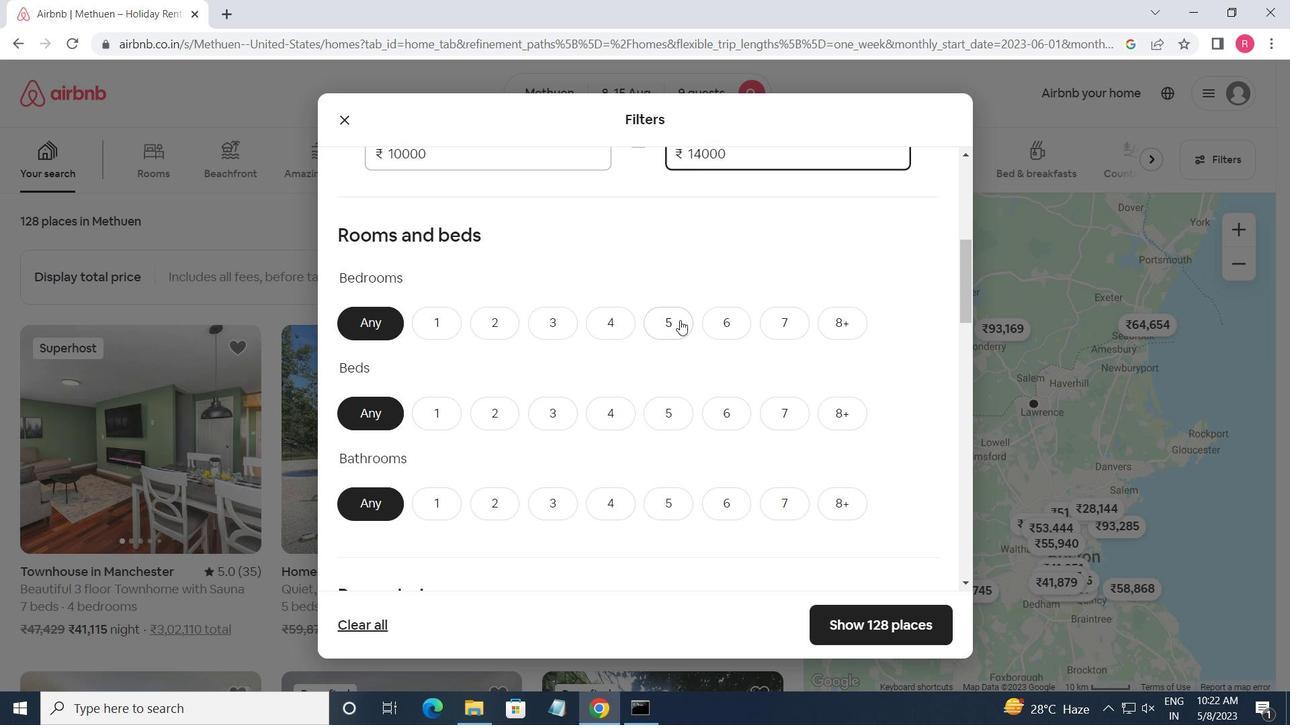 
Action: Mouse pressed left at (682, 317)
Screenshot: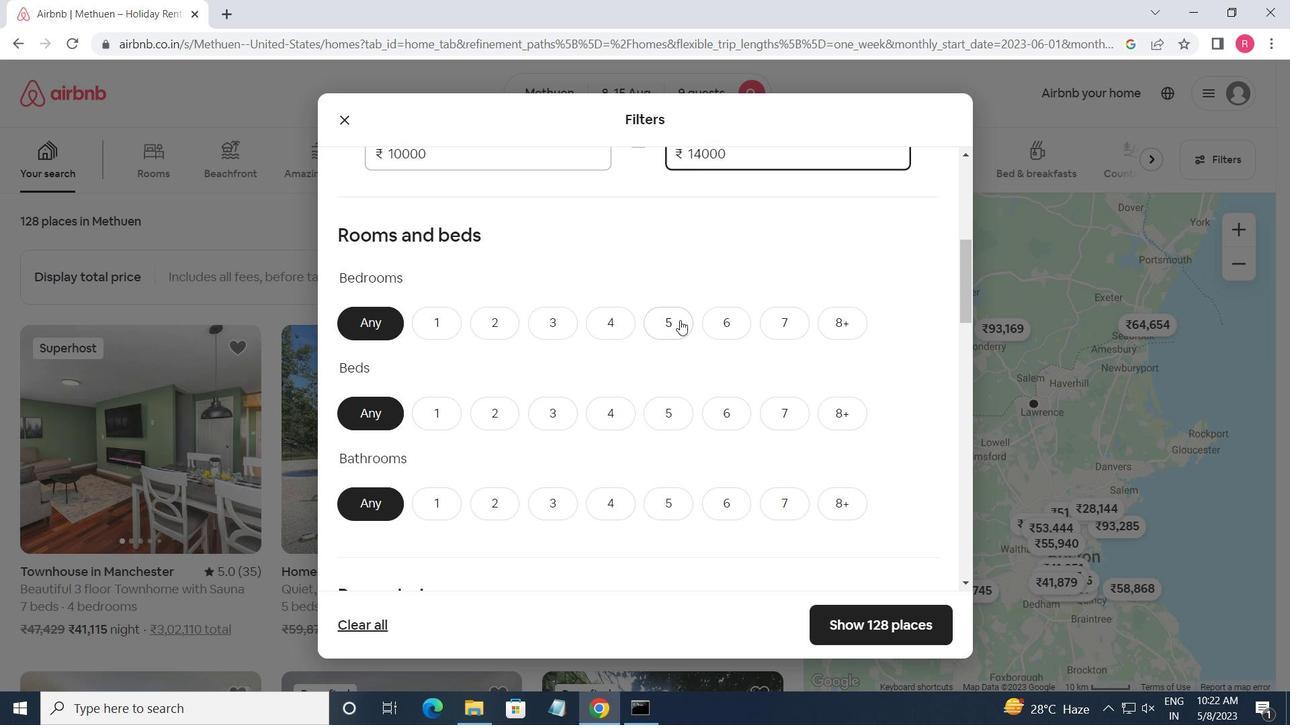 
Action: Mouse moved to (833, 408)
Screenshot: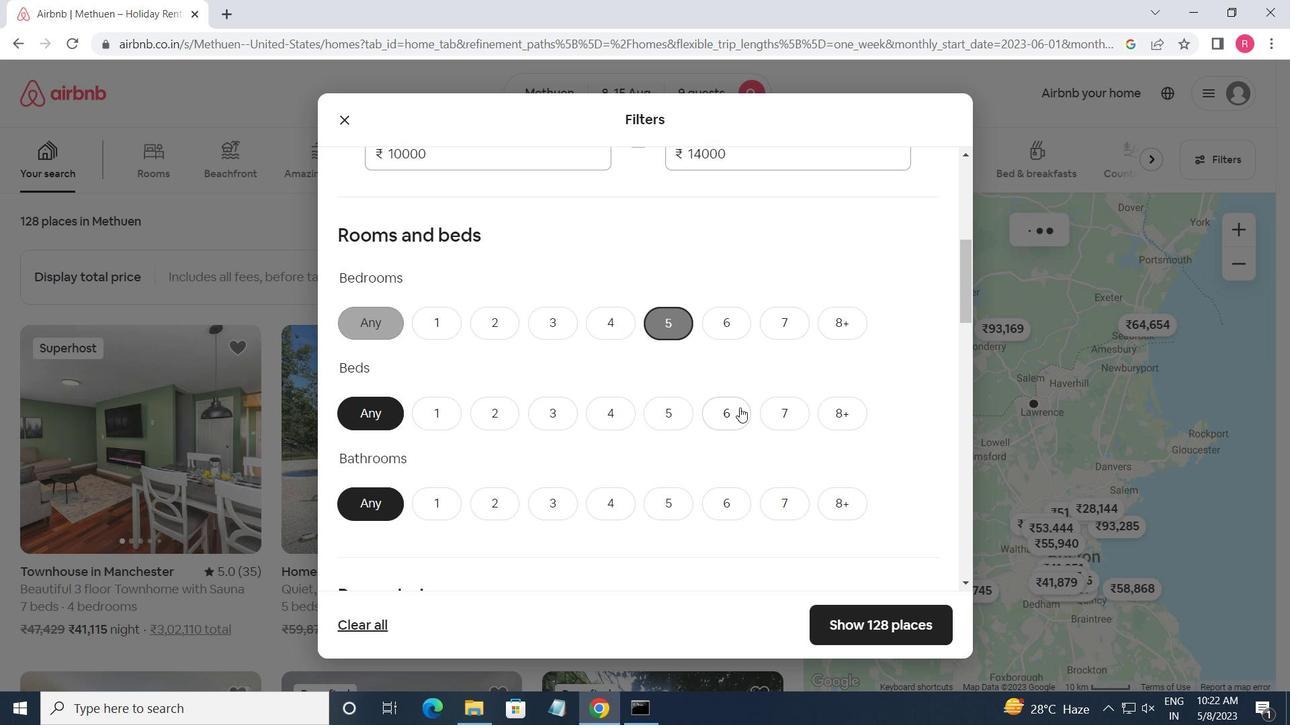 
Action: Mouse pressed left at (833, 408)
Screenshot: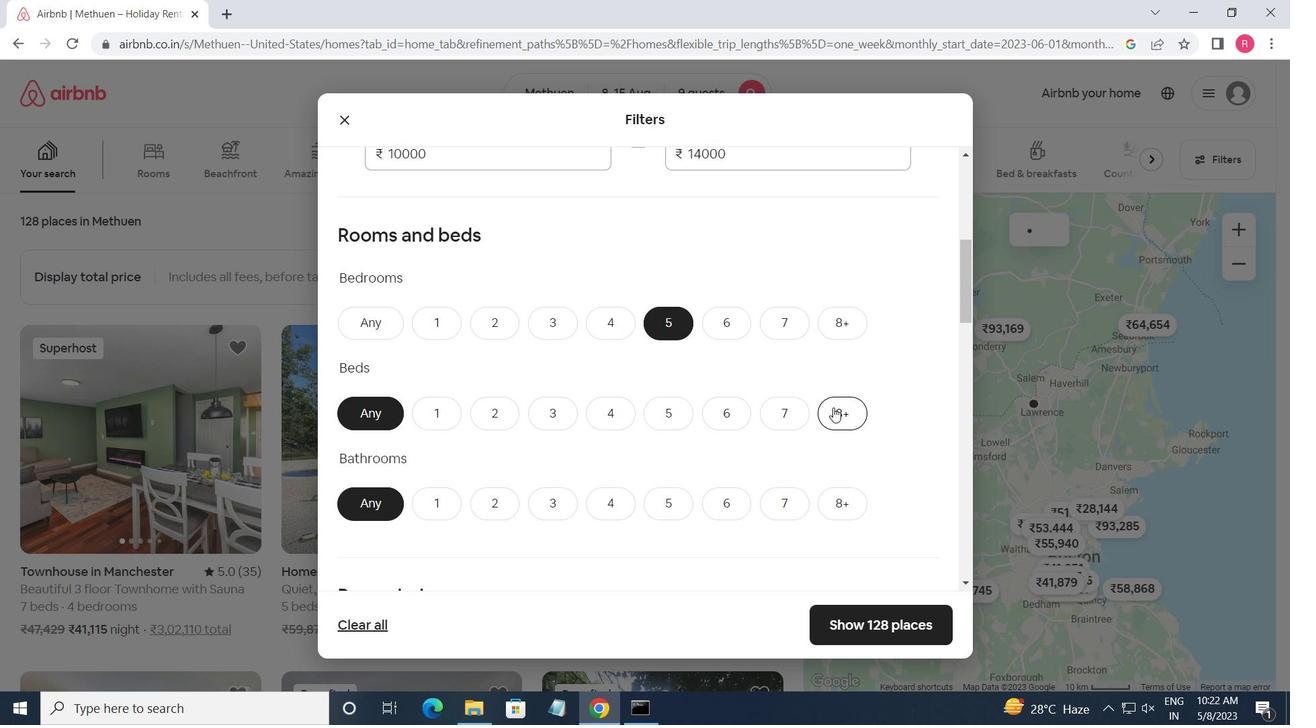 
Action: Mouse moved to (675, 505)
Screenshot: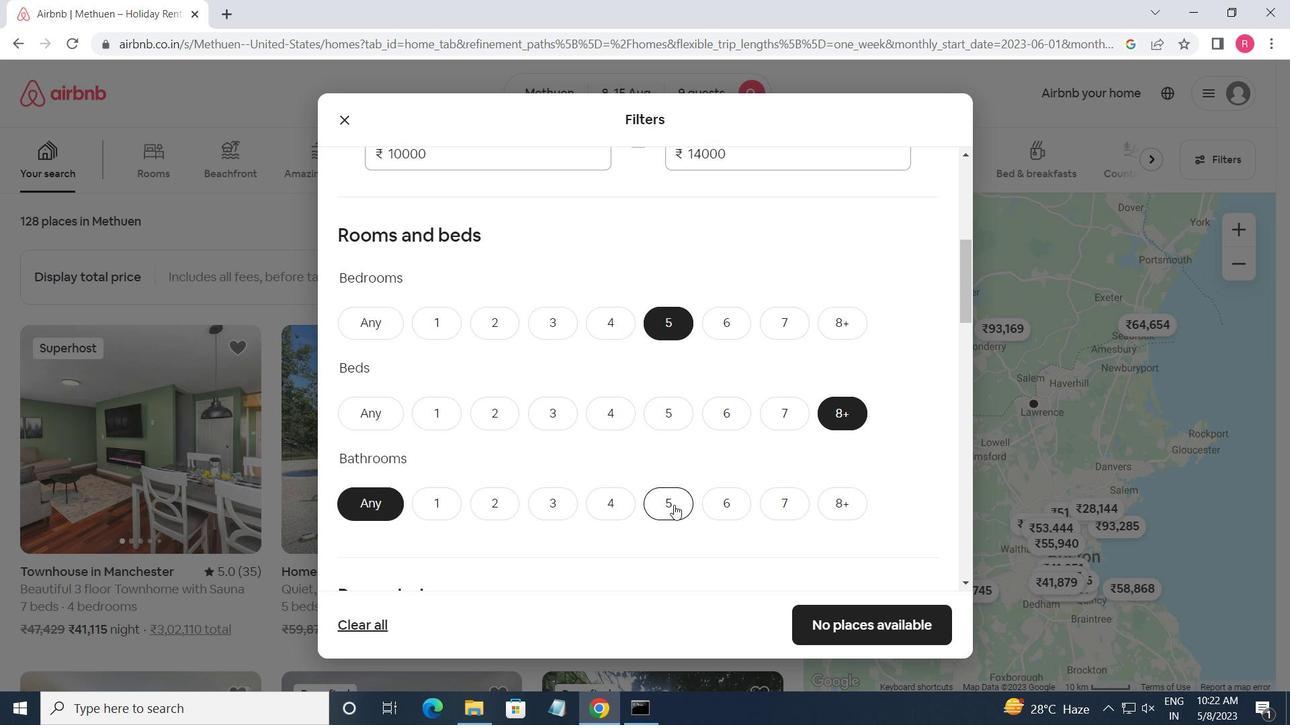 
Action: Mouse pressed left at (675, 505)
Screenshot: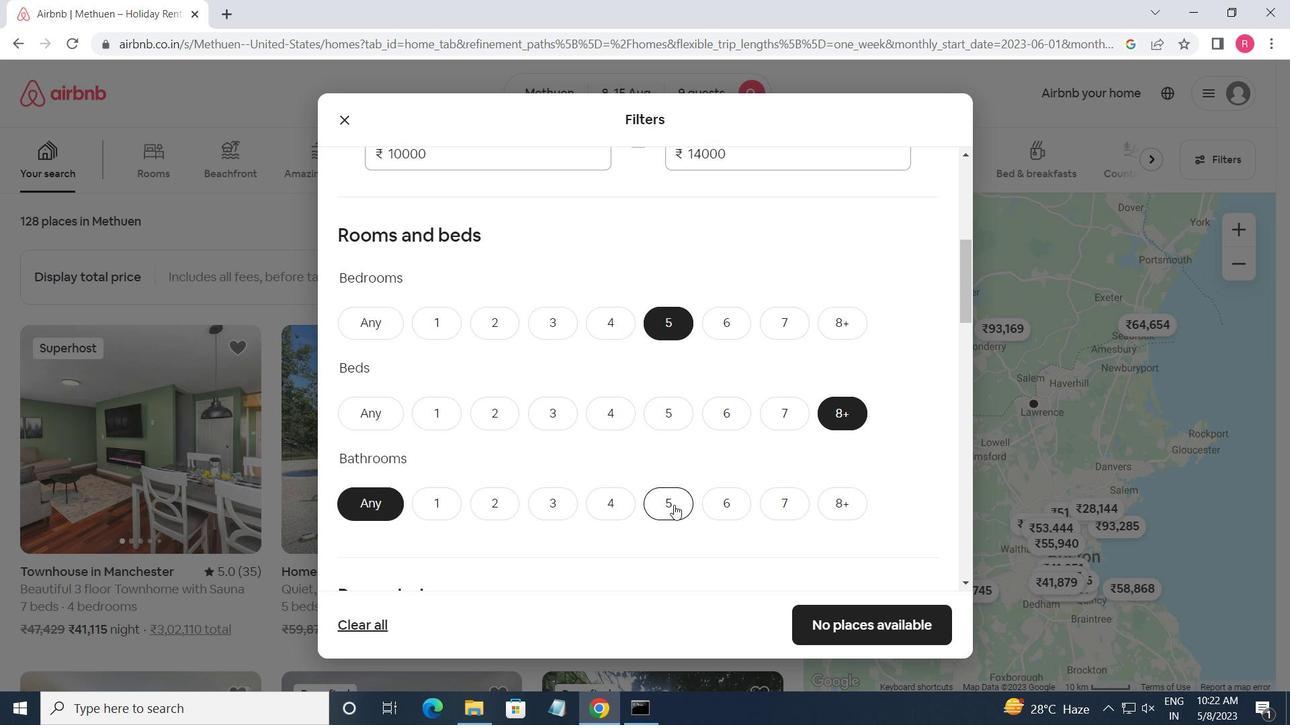 
Action: Mouse moved to (667, 497)
Screenshot: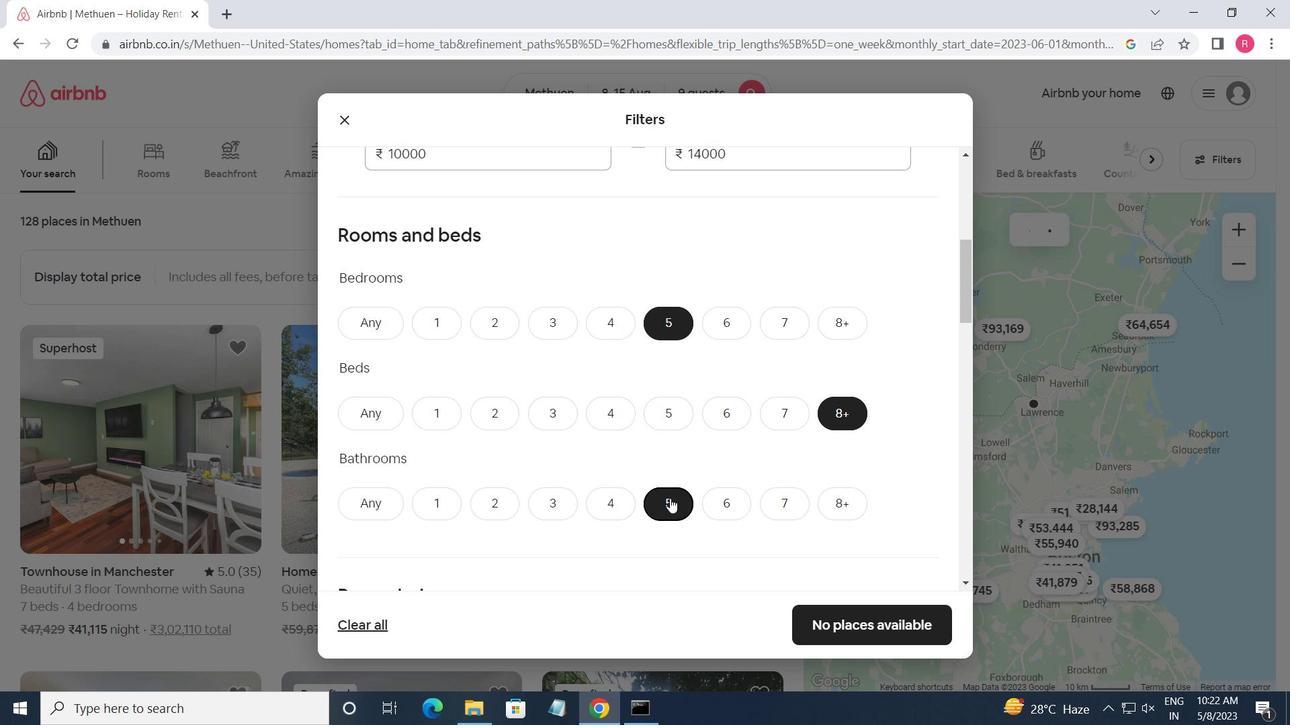 
Action: Mouse scrolled (667, 496) with delta (0, 0)
Screenshot: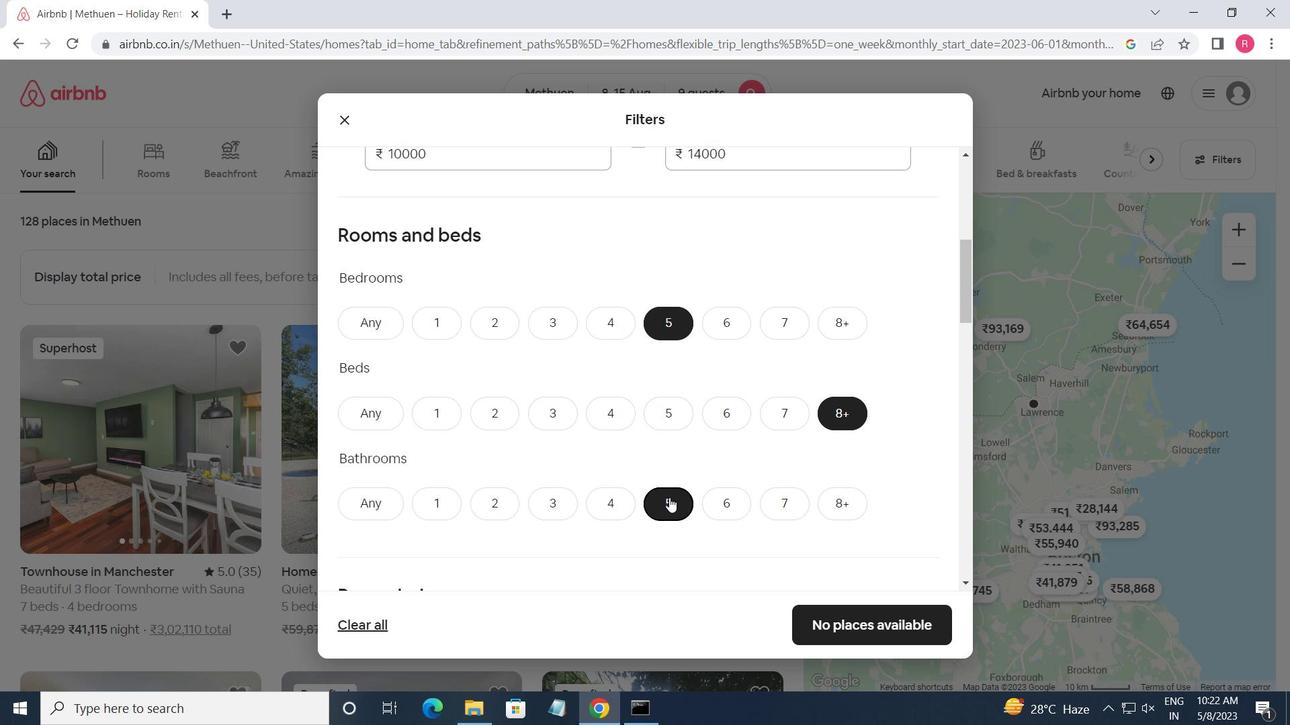 
Action: Mouse scrolled (667, 496) with delta (0, 0)
Screenshot: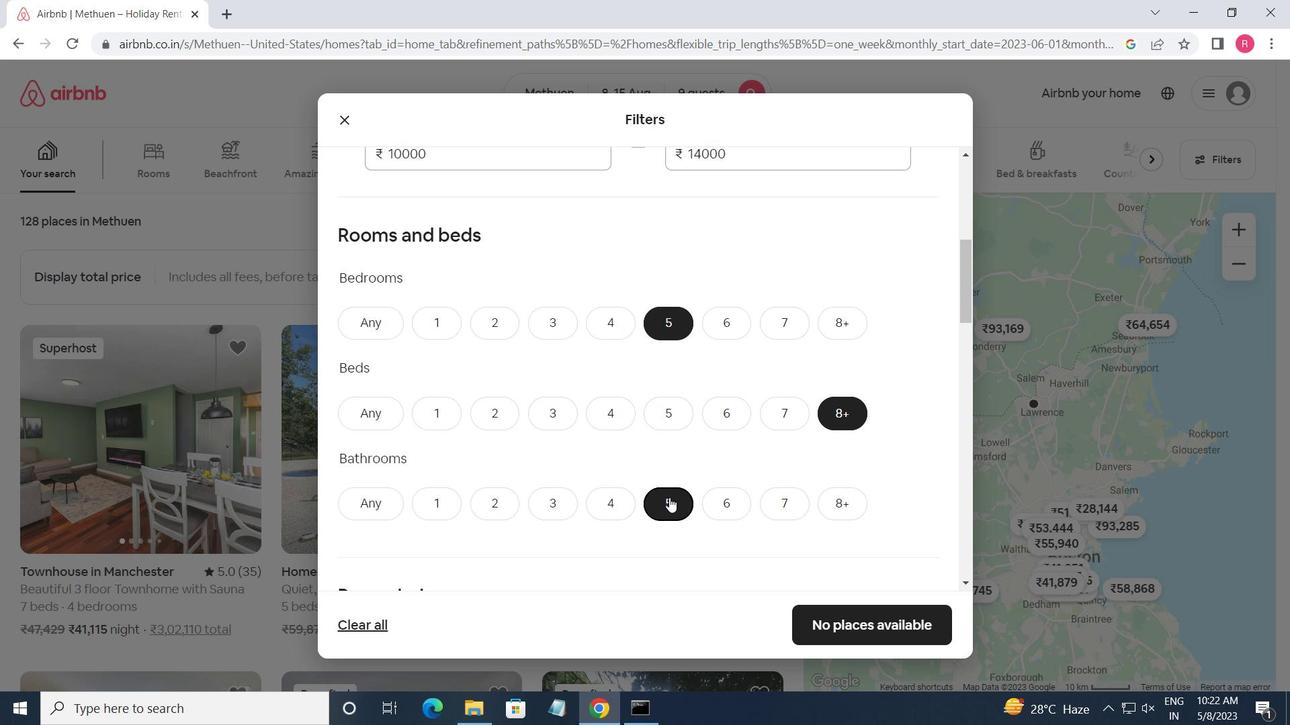 
Action: Mouse scrolled (667, 496) with delta (0, 0)
Screenshot: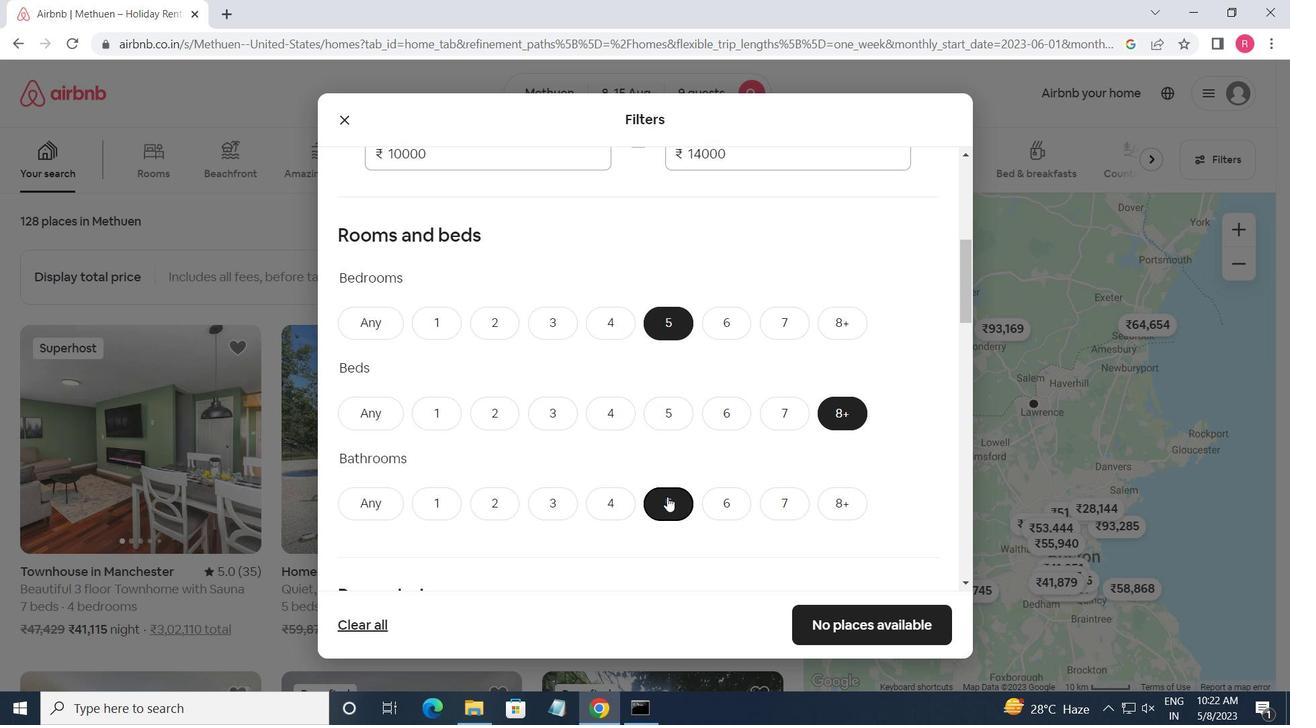 
Action: Mouse moved to (393, 432)
Screenshot: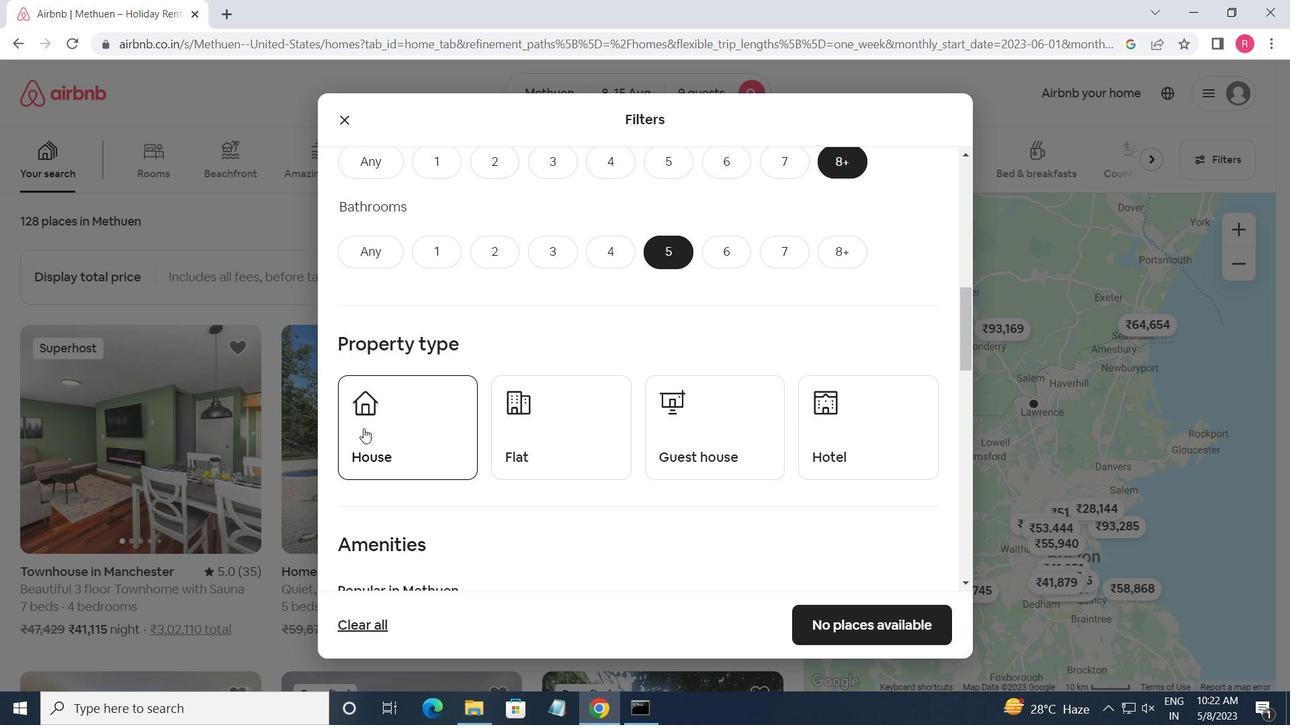 
Action: Mouse pressed left at (393, 432)
Screenshot: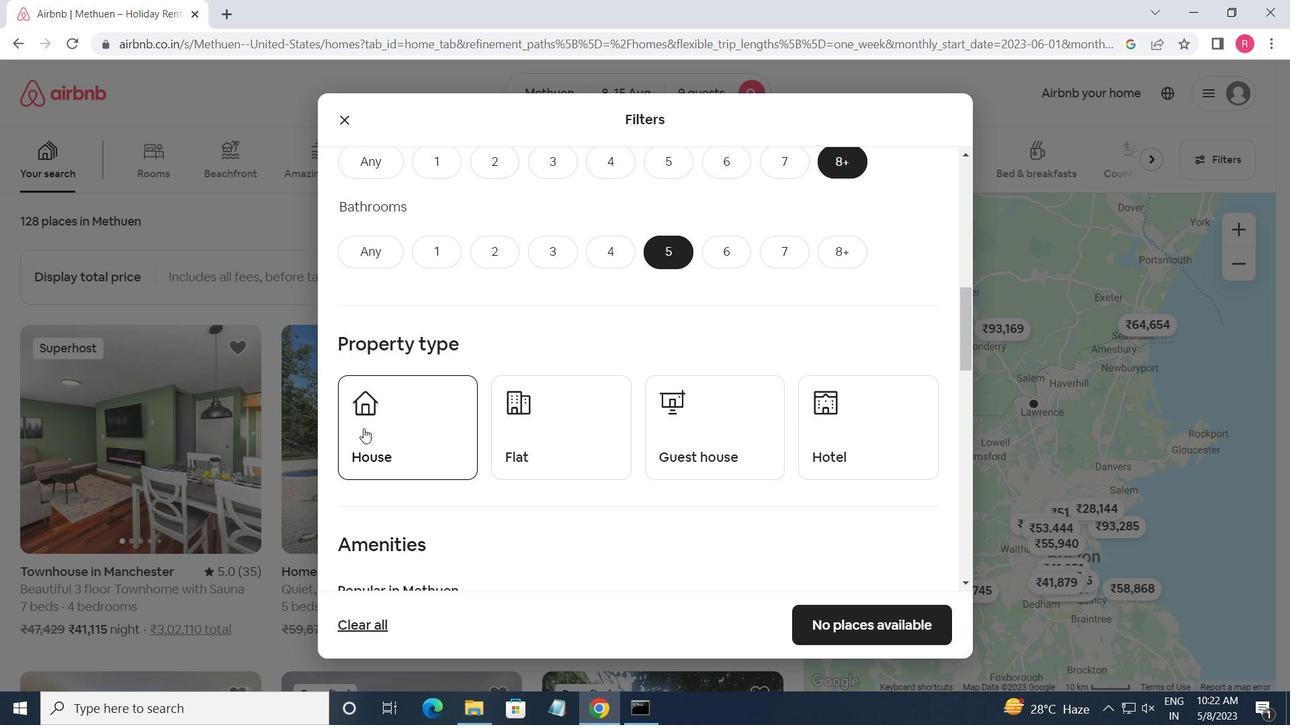 
Action: Mouse moved to (530, 442)
Screenshot: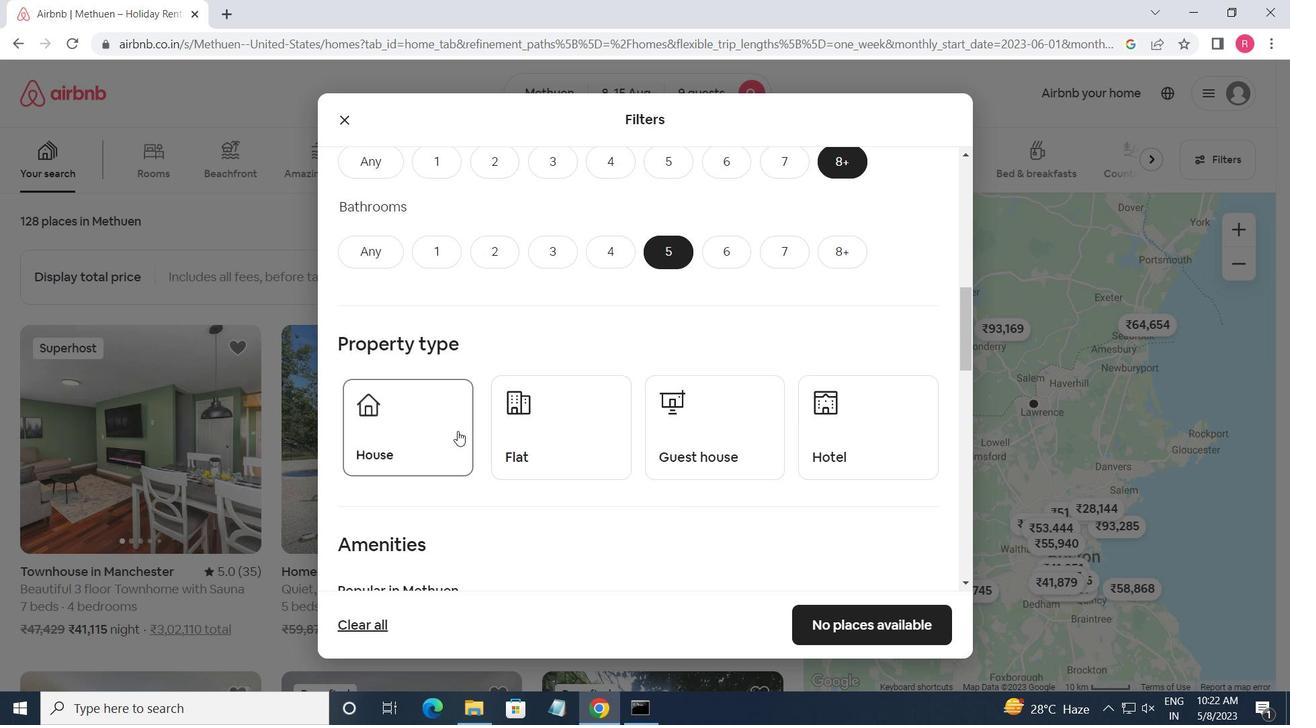 
Action: Mouse pressed left at (530, 442)
Screenshot: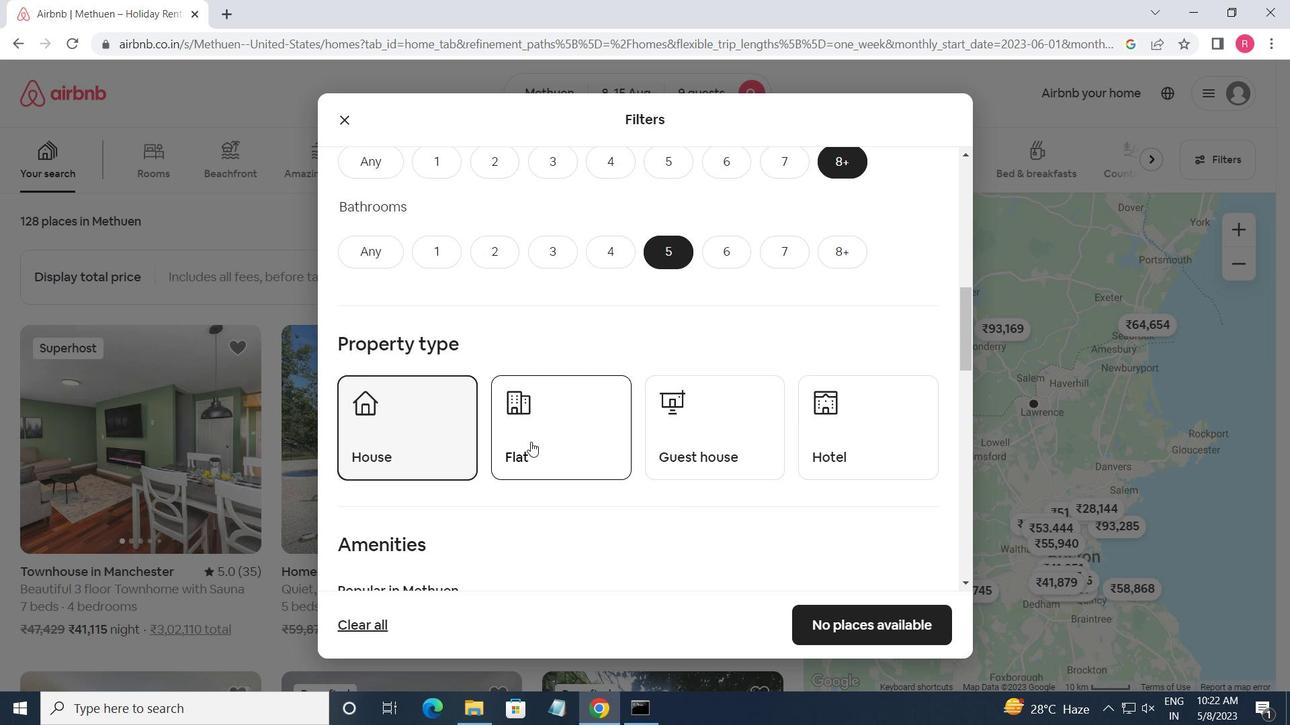 
Action: Mouse moved to (741, 456)
Screenshot: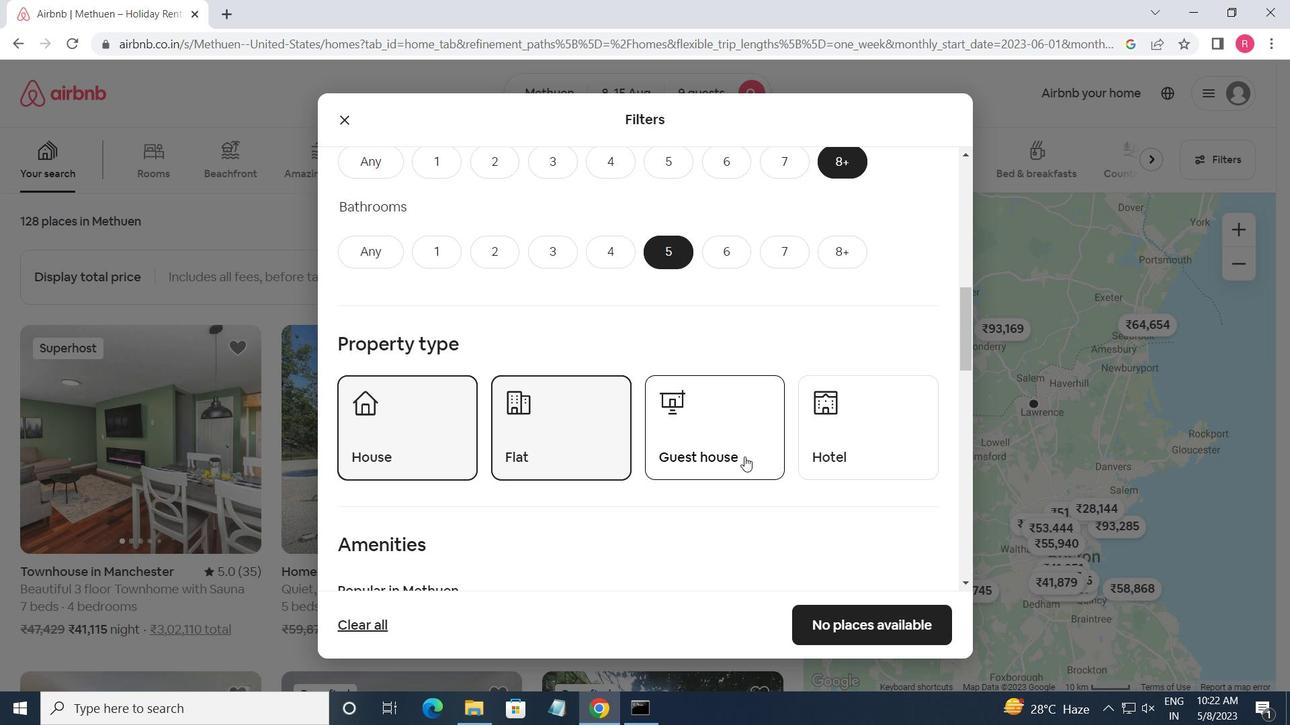 
Action: Mouse pressed left at (741, 456)
Screenshot: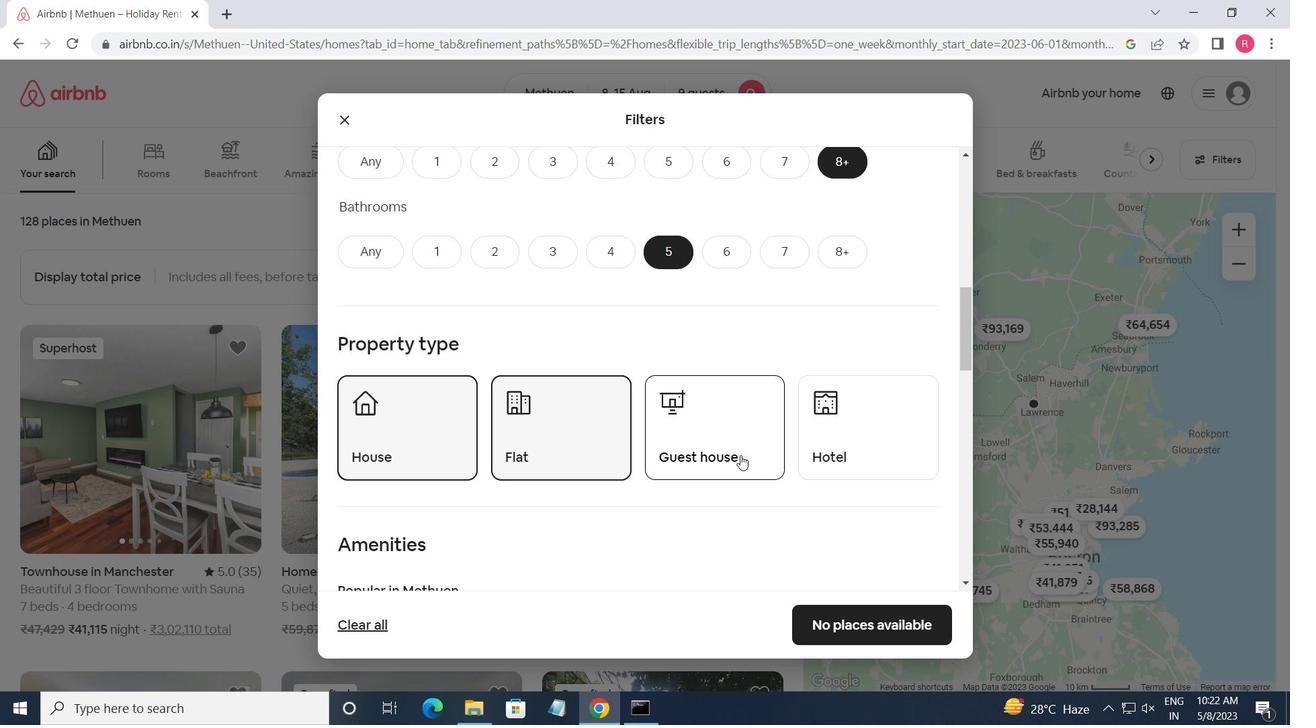 
Action: Mouse scrolled (741, 455) with delta (0, 0)
Screenshot: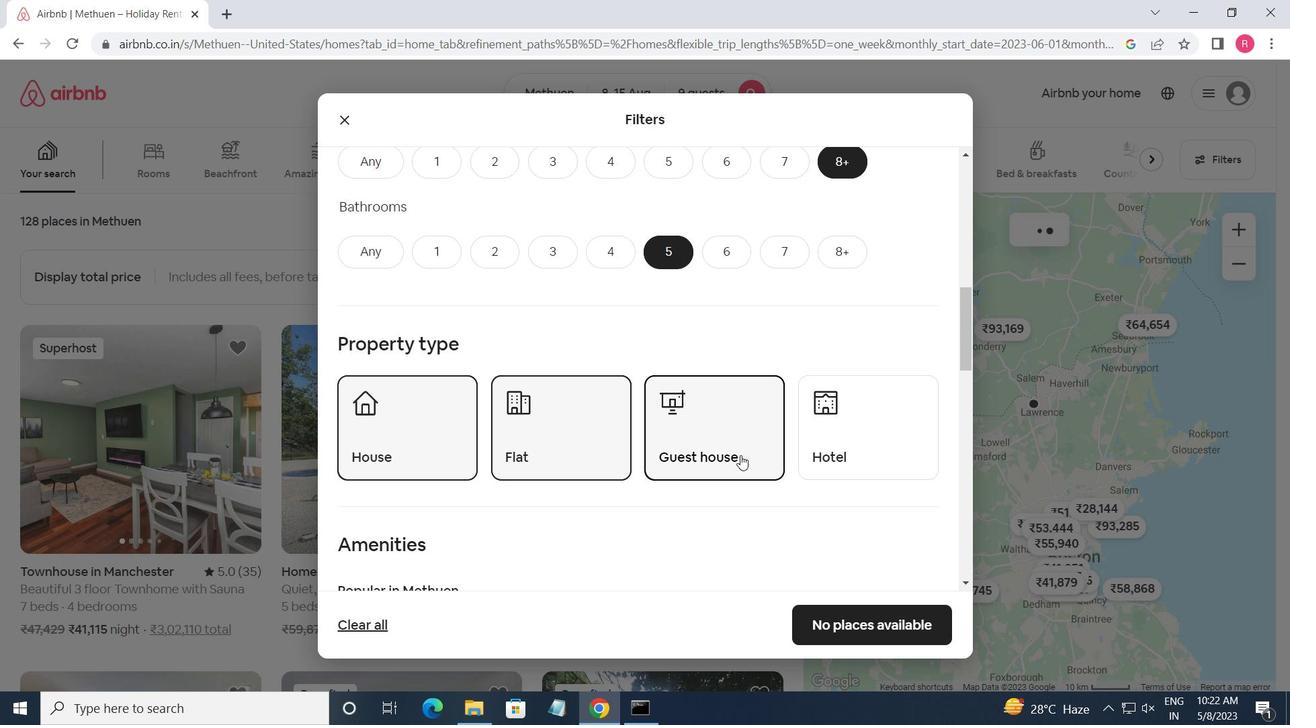 
Action: Mouse scrolled (741, 455) with delta (0, 0)
Screenshot: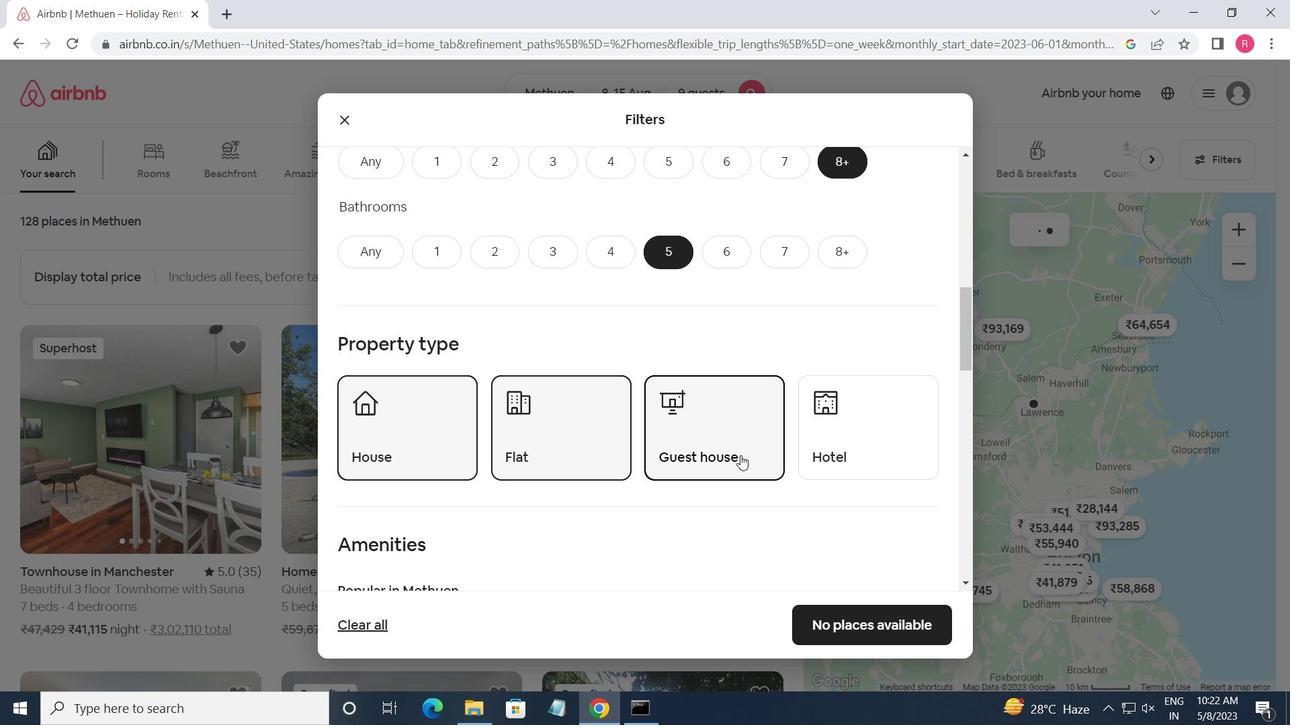 
Action: Mouse moved to (736, 453)
Screenshot: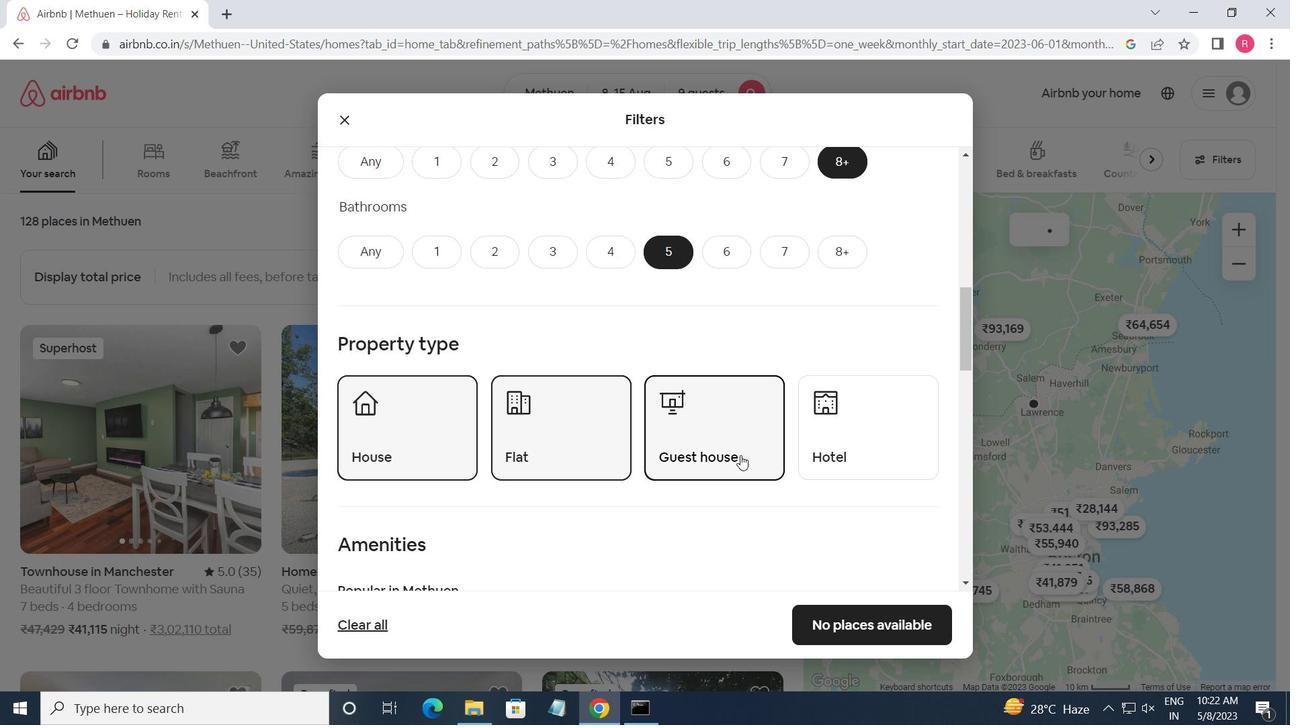 
Action: Mouse scrolled (736, 452) with delta (0, 0)
Screenshot: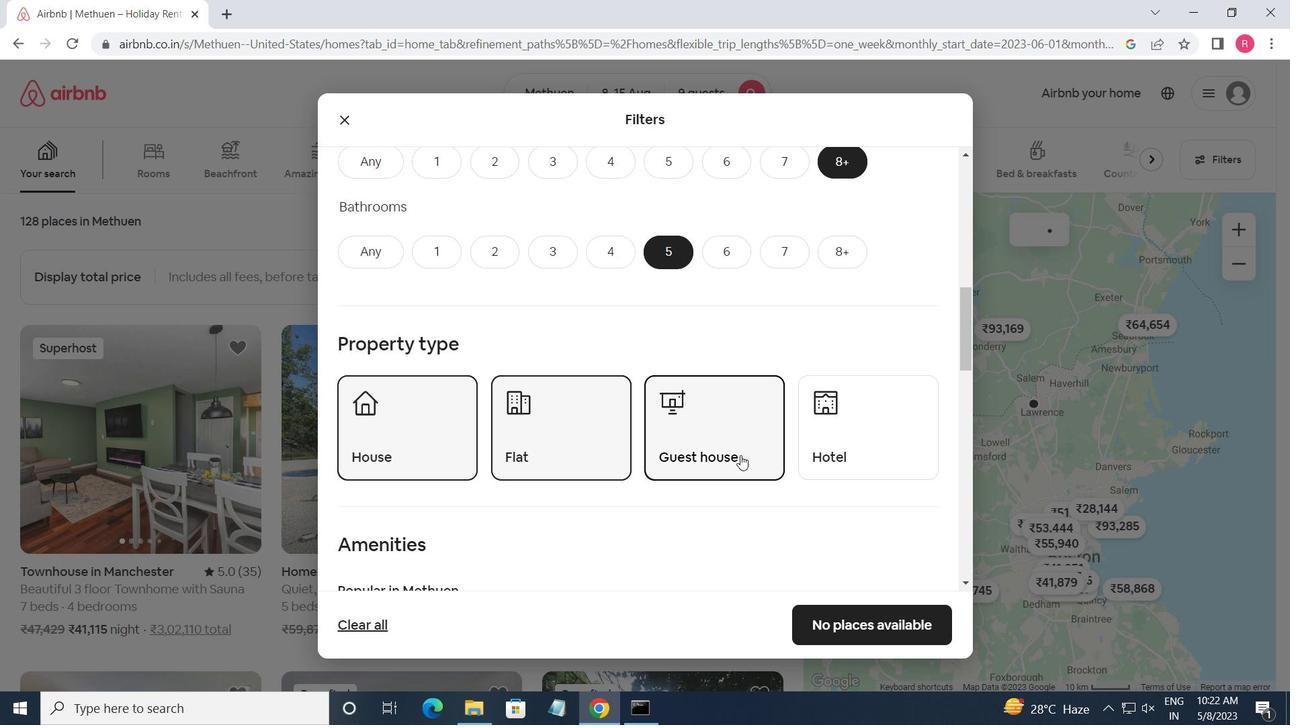 
Action: Mouse moved to (689, 446)
Screenshot: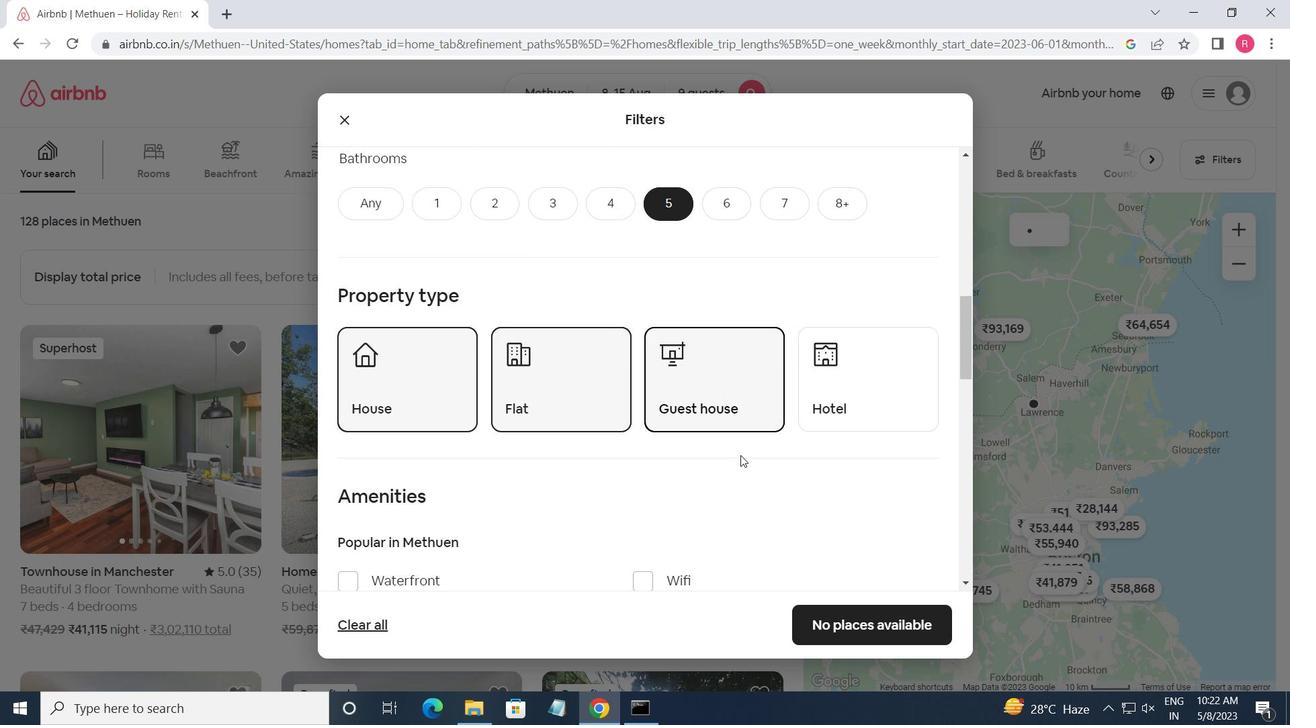 
Action: Mouse scrolled (689, 446) with delta (0, 0)
Screenshot: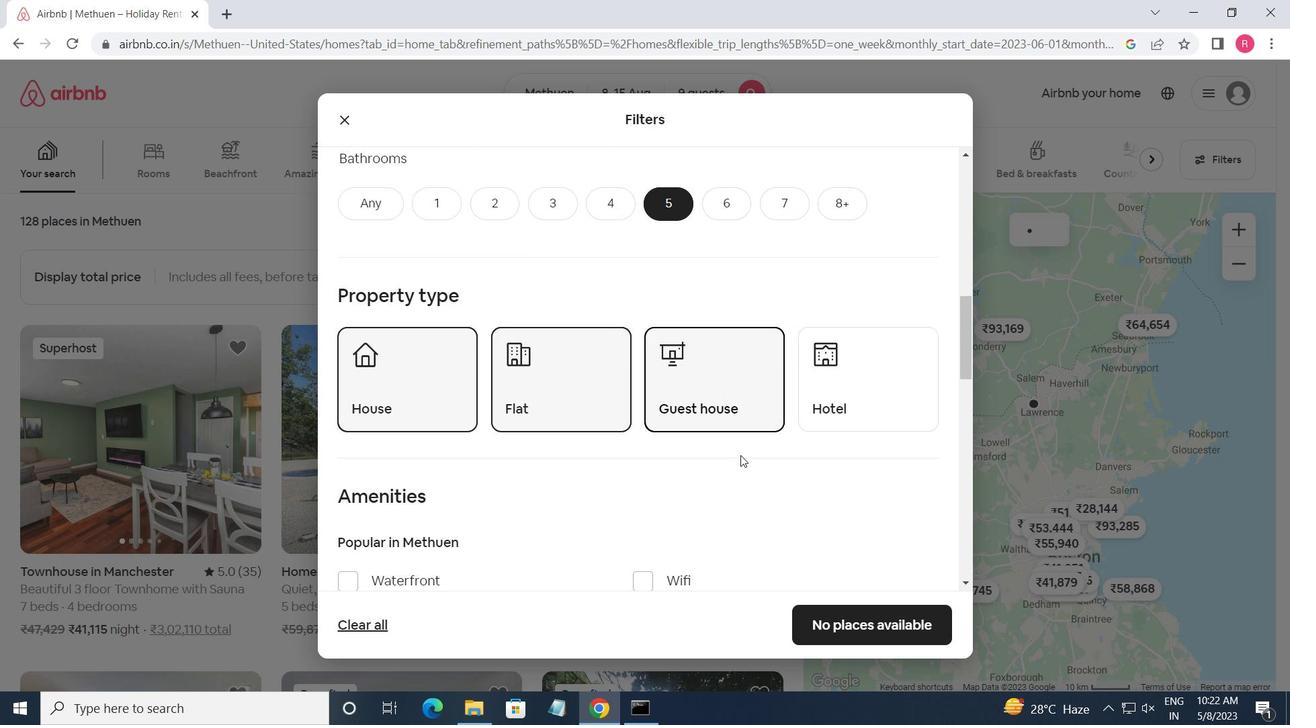 
Action: Mouse moved to (645, 299)
Screenshot: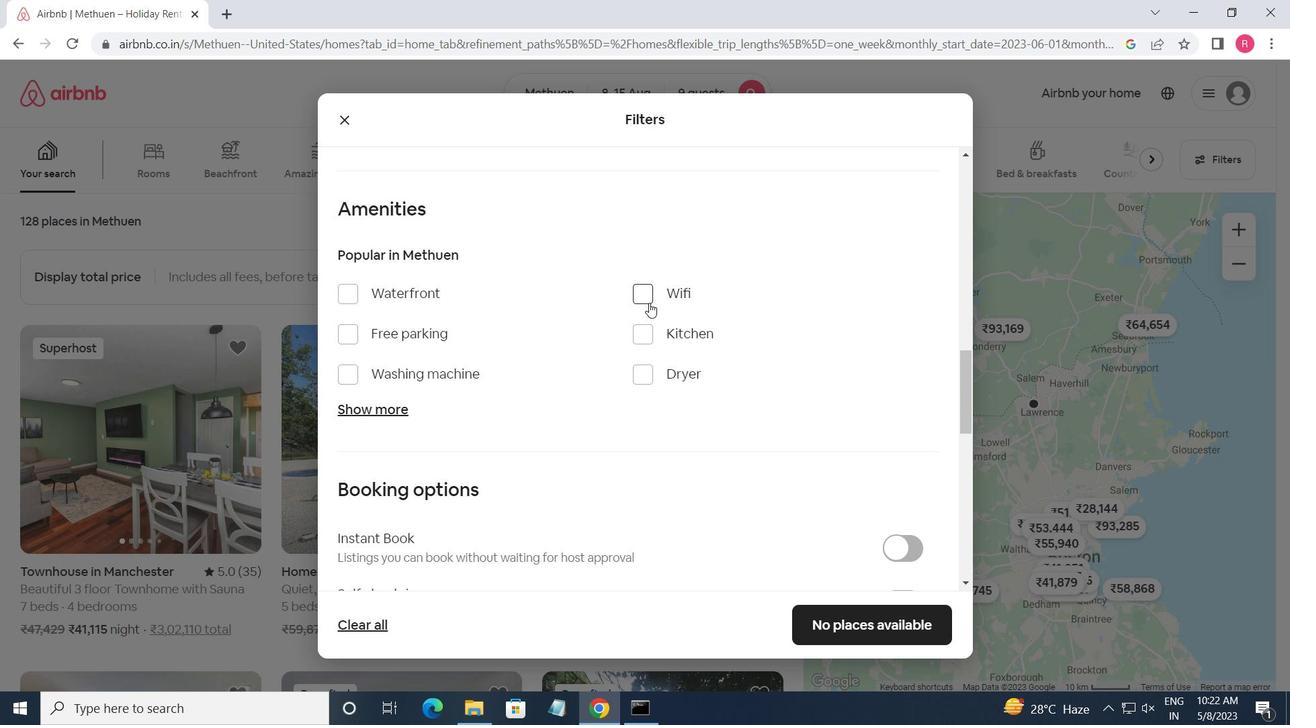 
Action: Mouse pressed left at (645, 299)
Screenshot: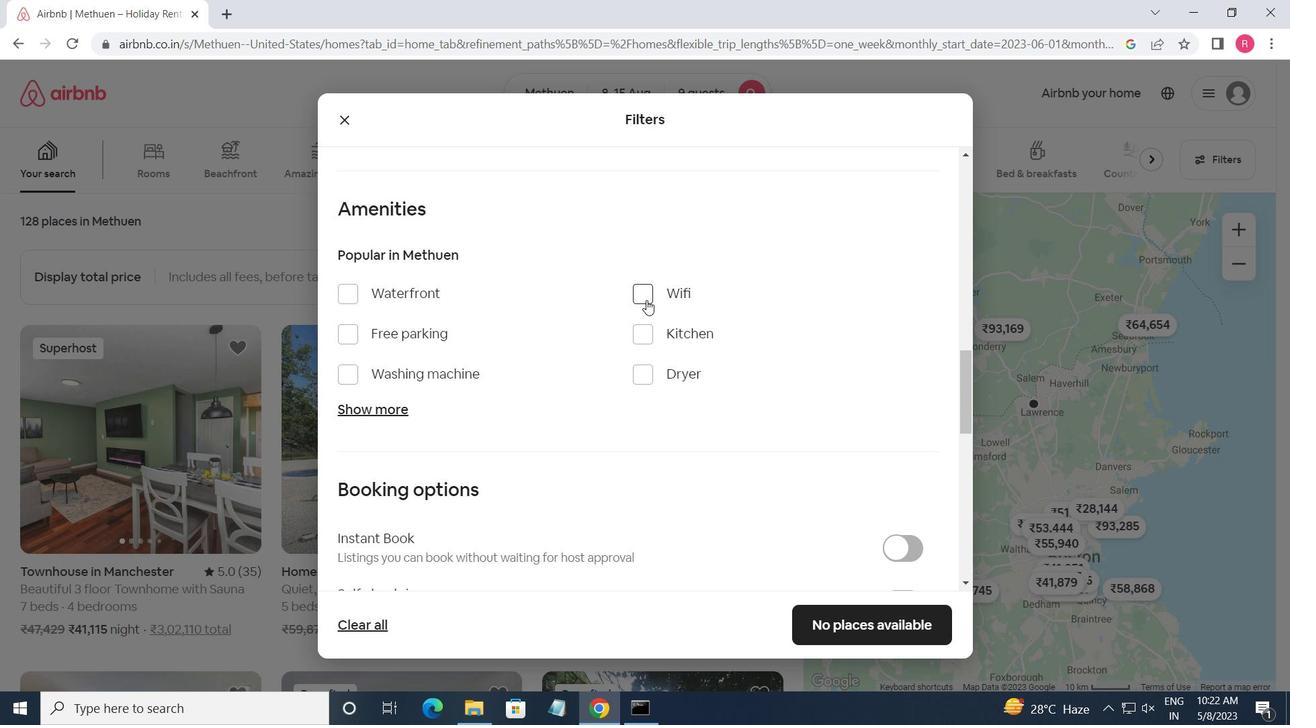 
Action: Mouse moved to (348, 333)
Screenshot: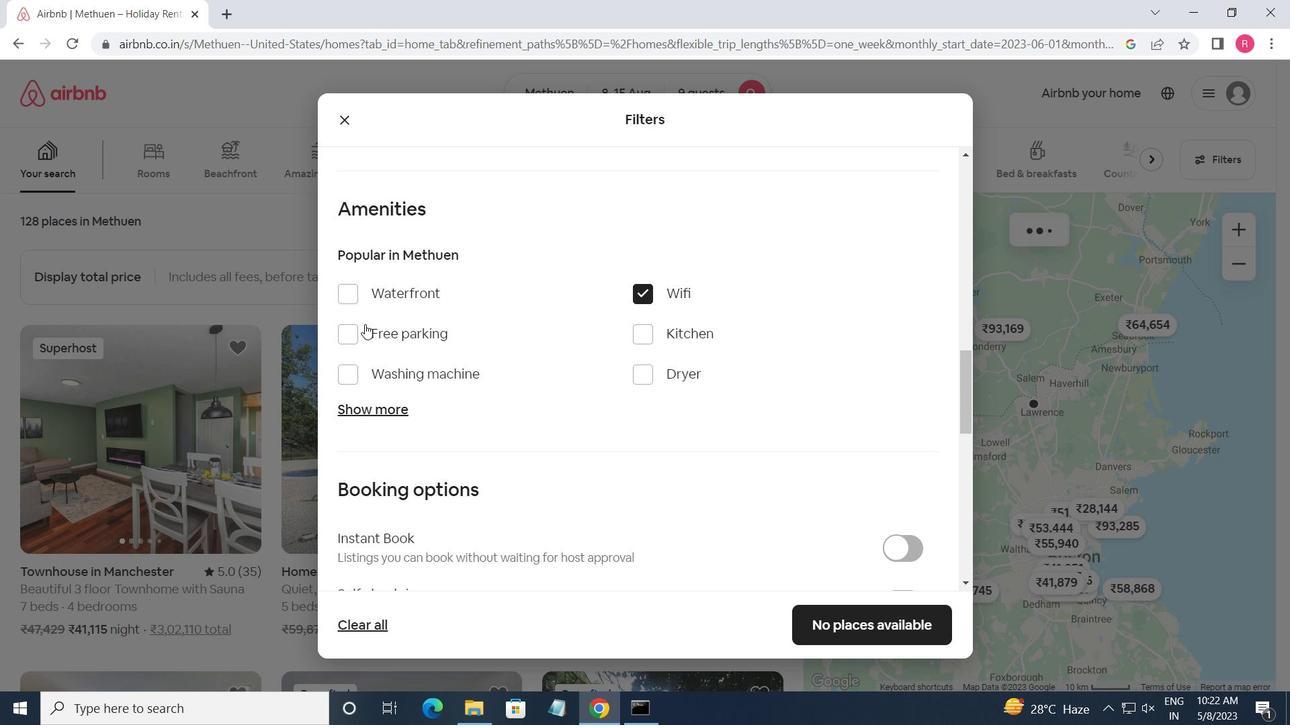 
Action: Mouse pressed left at (348, 333)
Screenshot: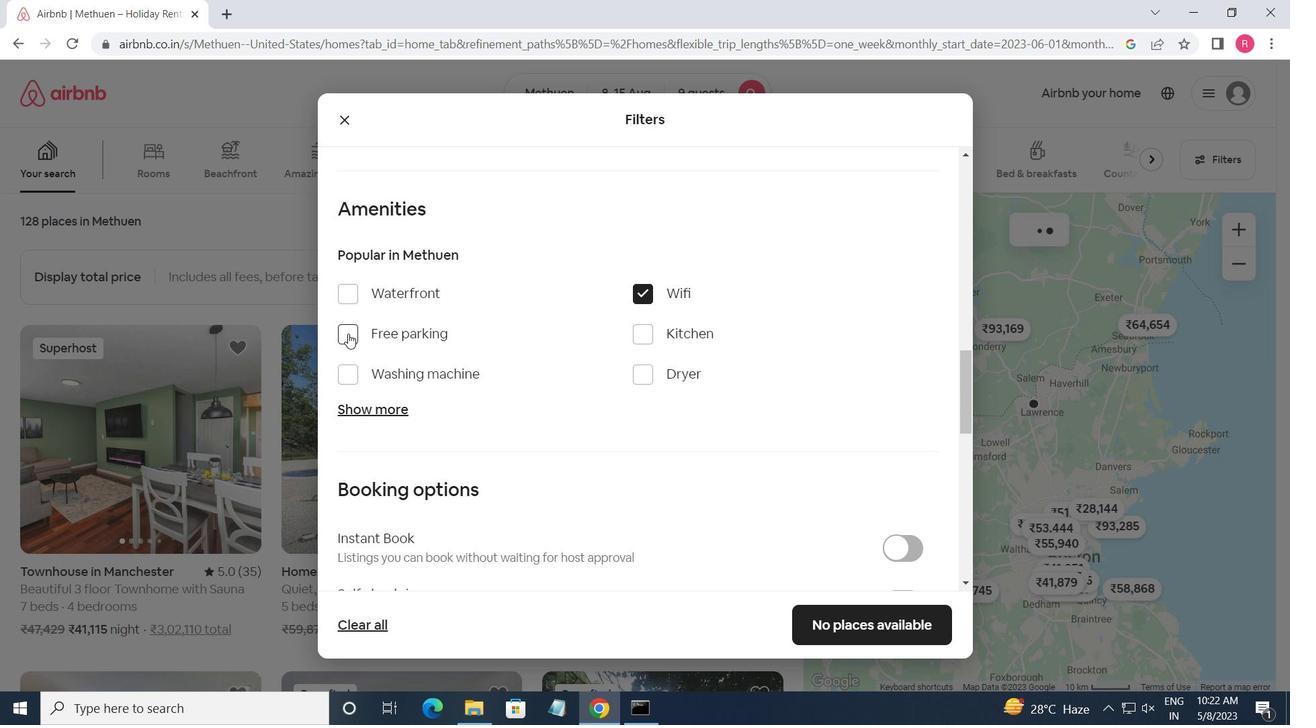
Action: Mouse moved to (368, 412)
Screenshot: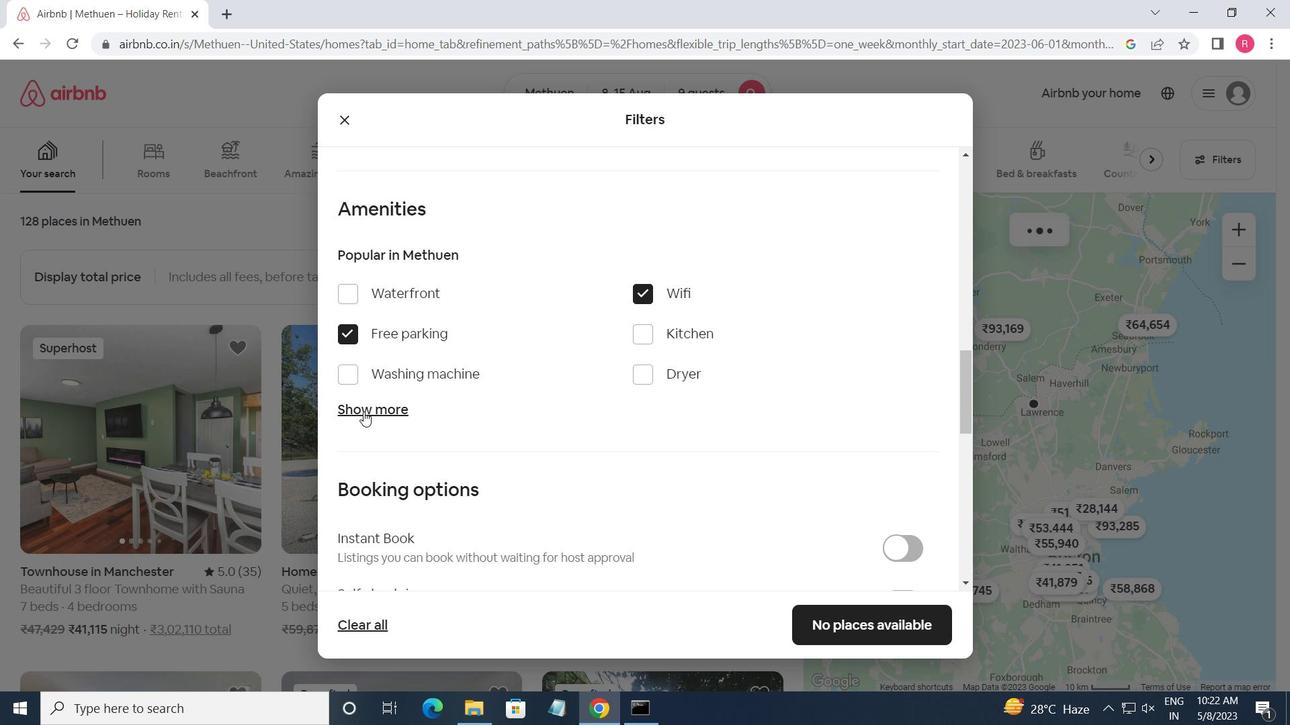 
Action: Mouse pressed left at (368, 412)
Screenshot: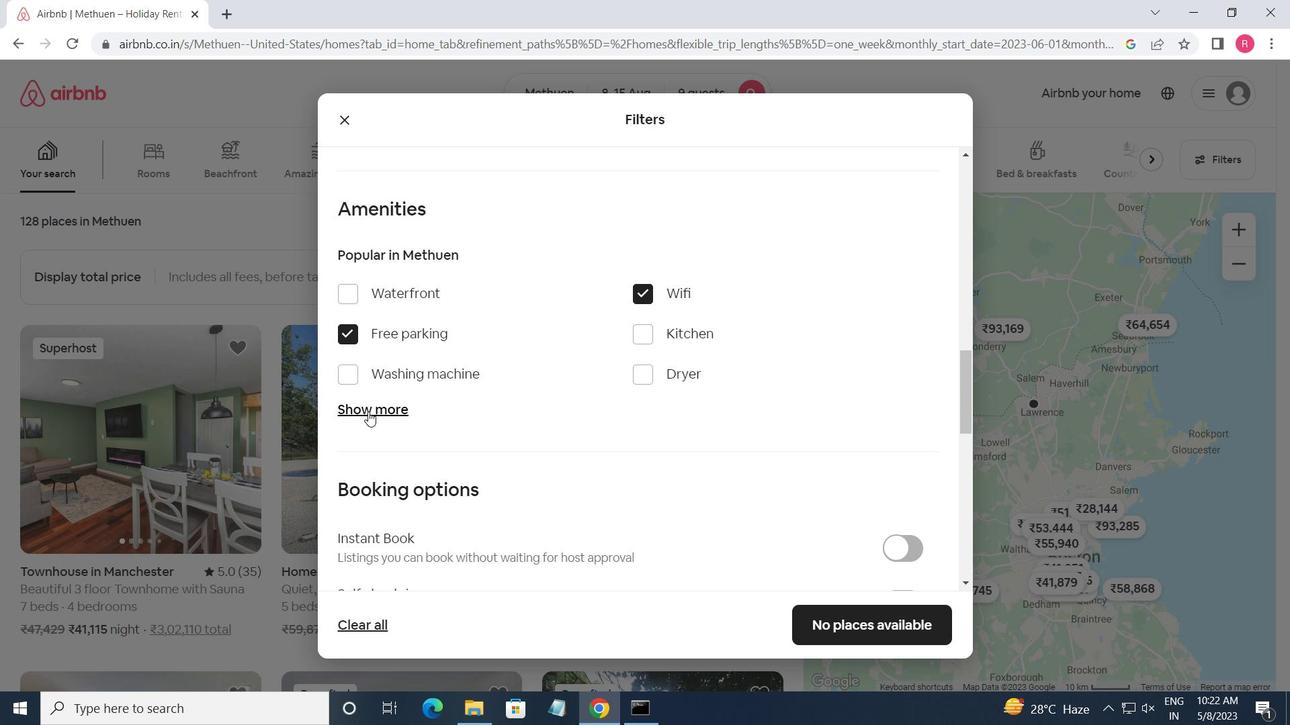 
Action: Mouse moved to (368, 411)
Screenshot: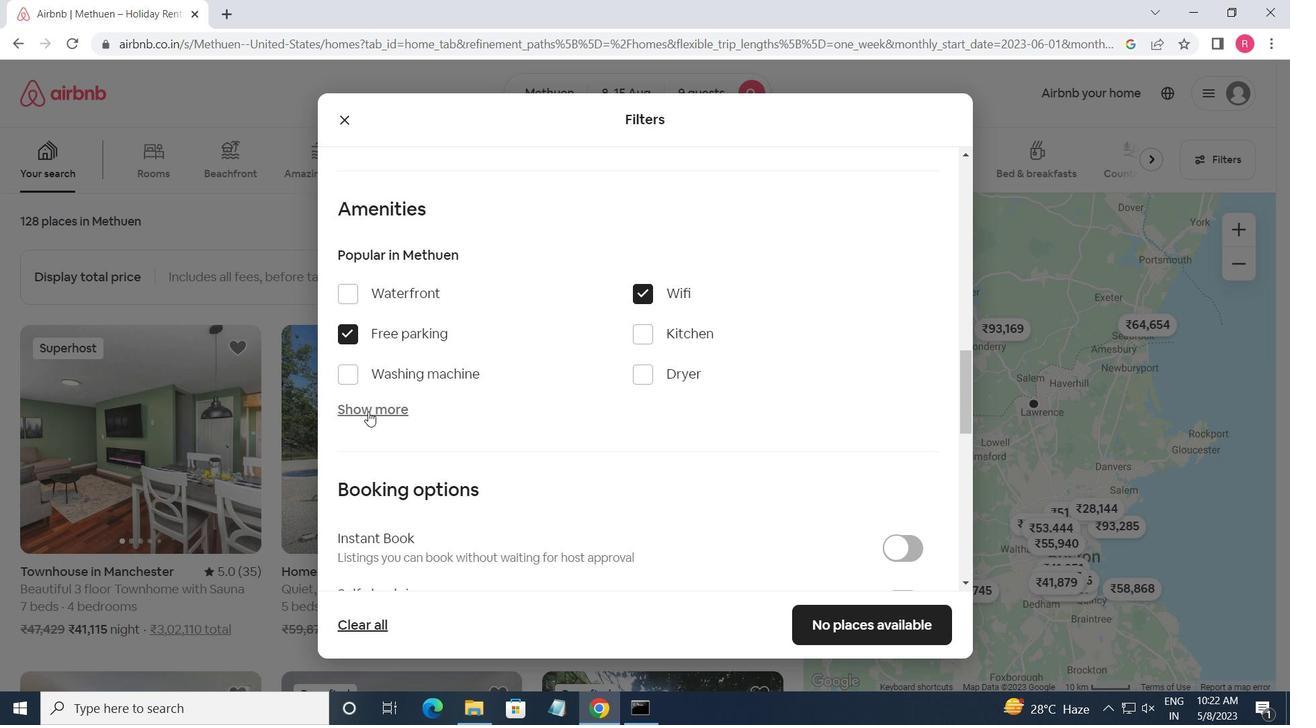
Action: Mouse scrolled (368, 411) with delta (0, 0)
Screenshot: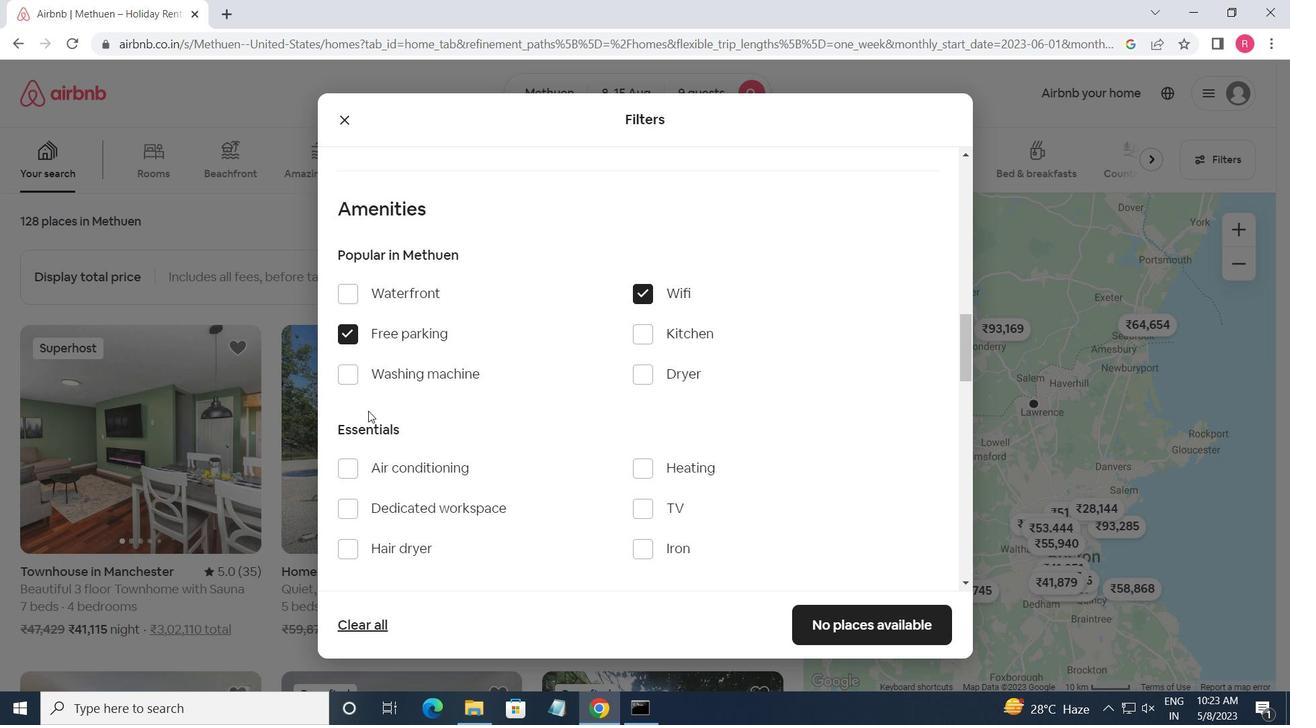 
Action: Mouse moved to (649, 421)
Screenshot: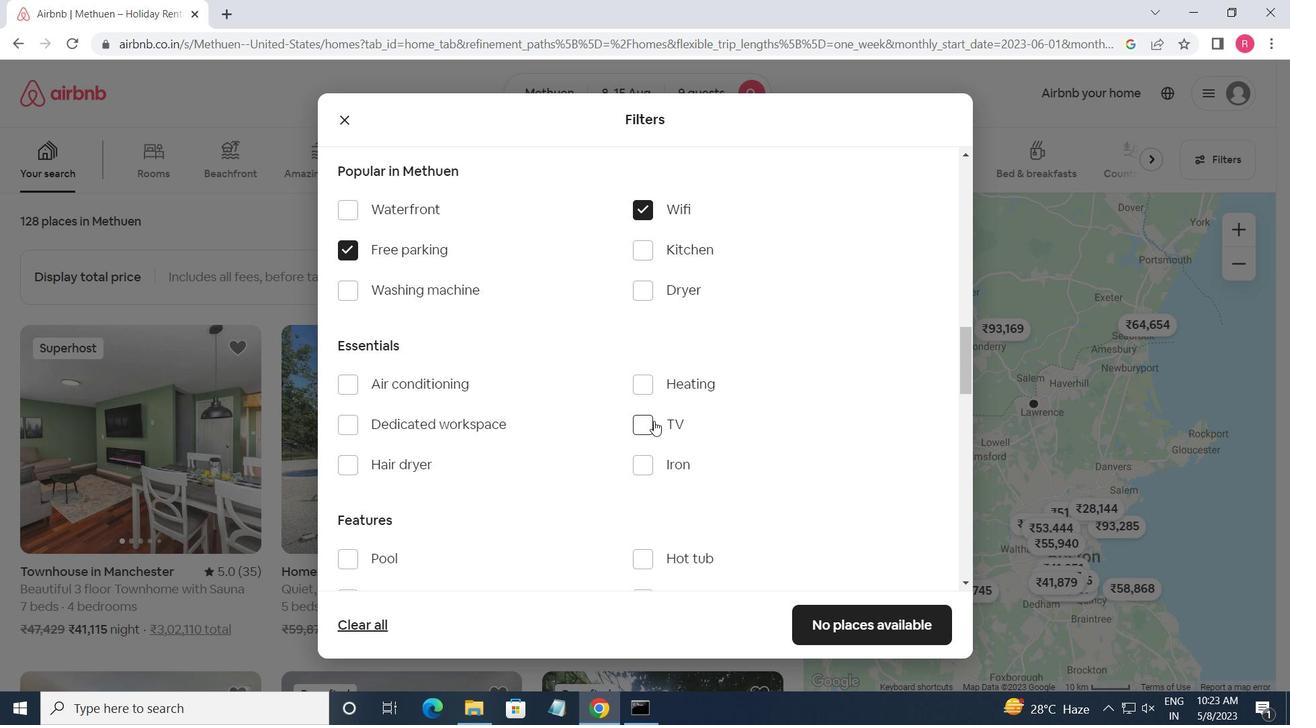 
Action: Mouse pressed left at (649, 421)
Screenshot: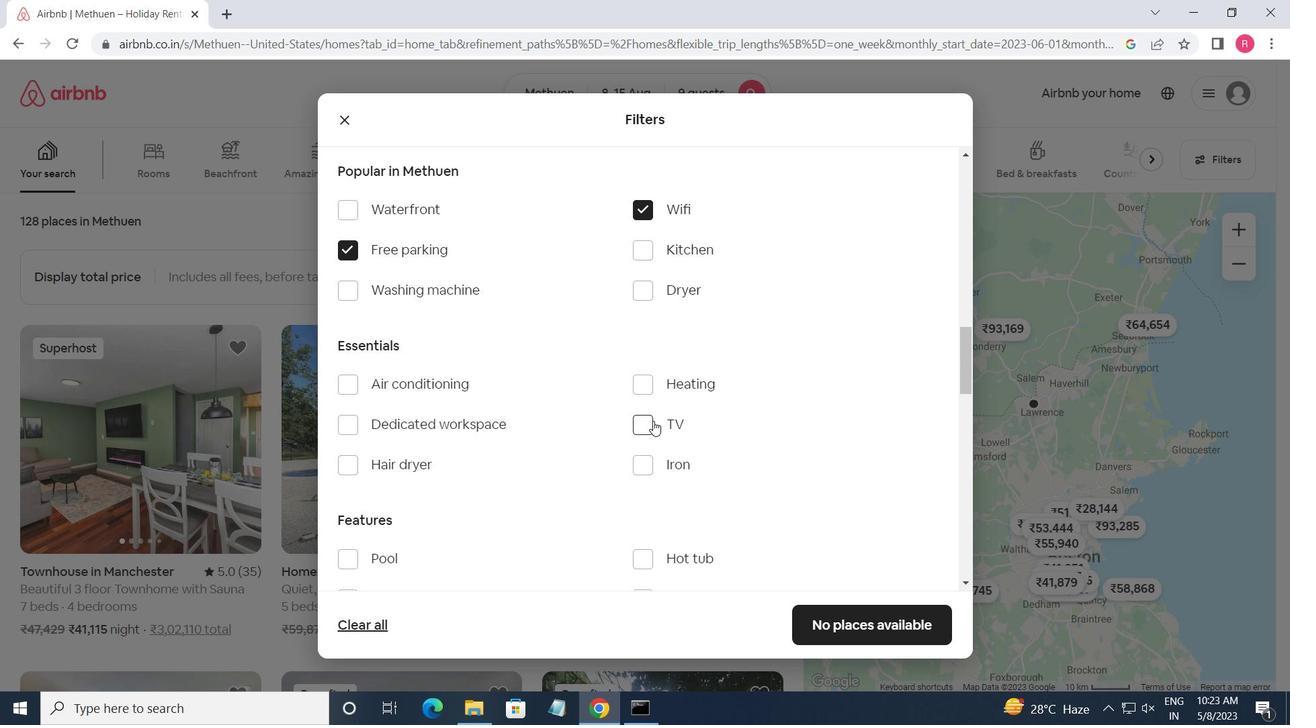
Action: Mouse moved to (648, 422)
Screenshot: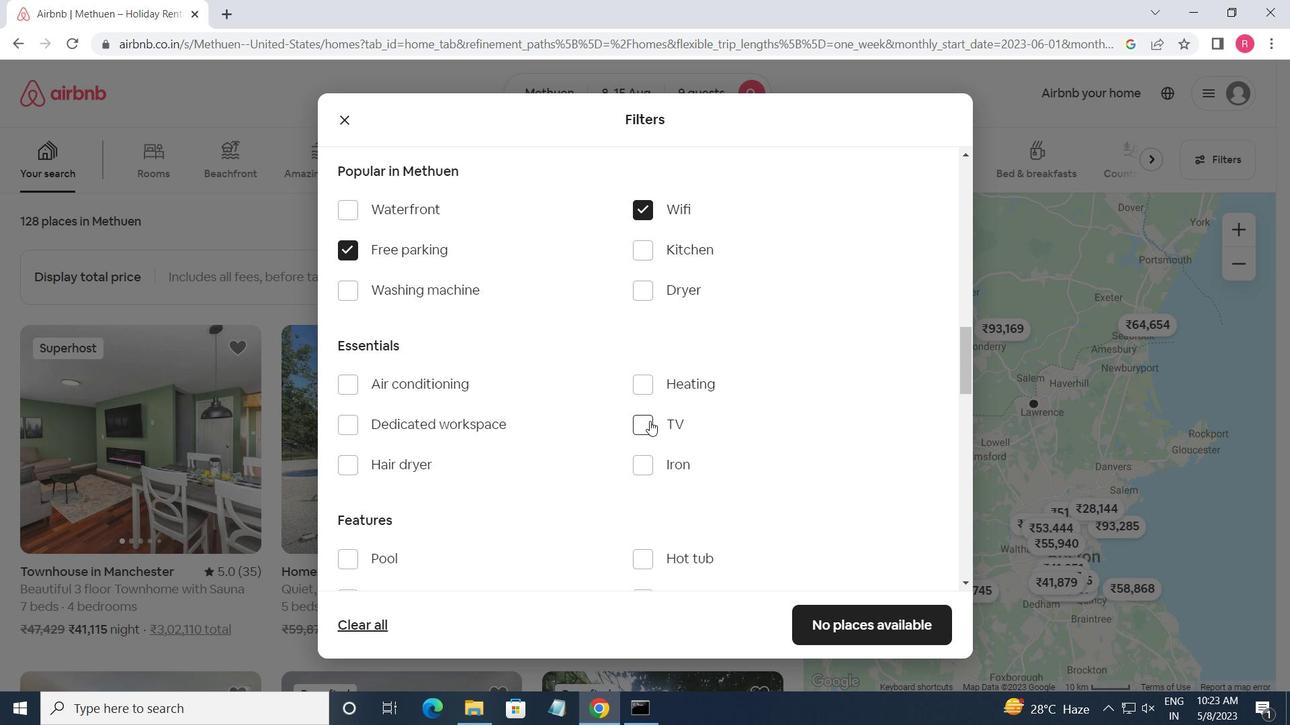 
Action: Mouse scrolled (648, 421) with delta (0, 0)
Screenshot: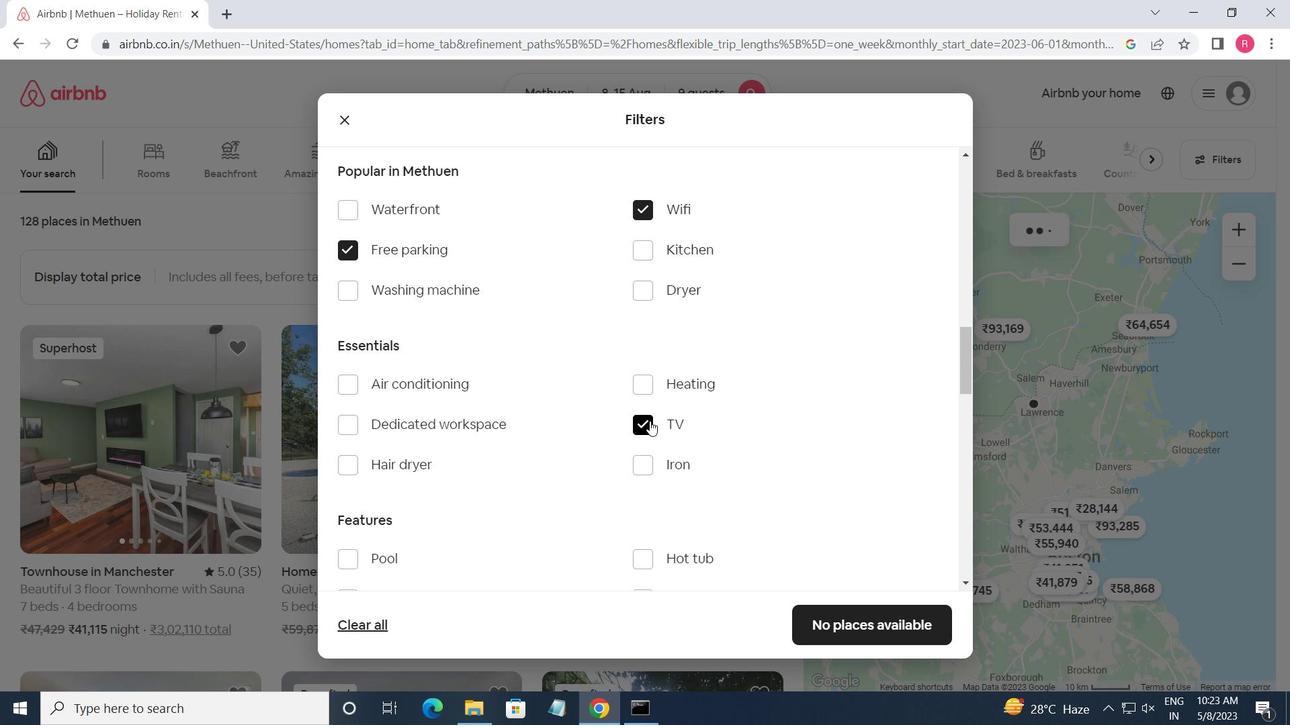
Action: Mouse moved to (647, 422)
Screenshot: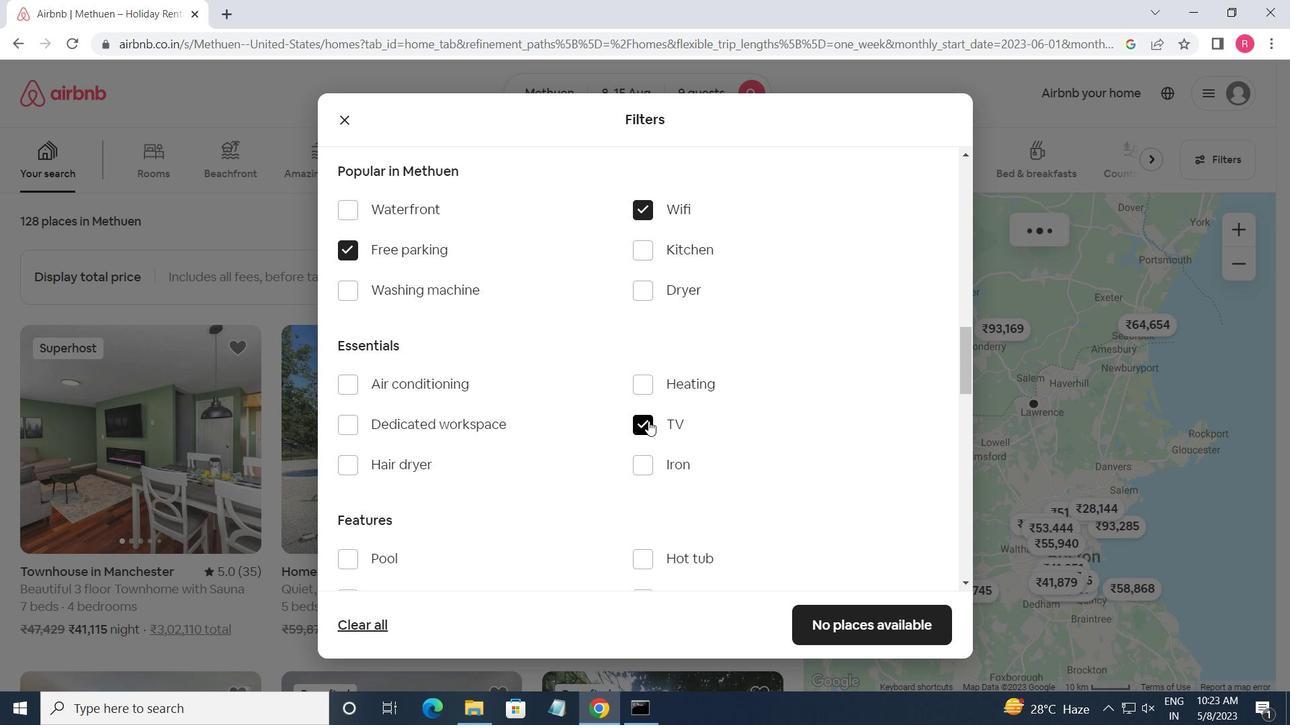 
Action: Mouse scrolled (647, 421) with delta (0, 0)
Screenshot: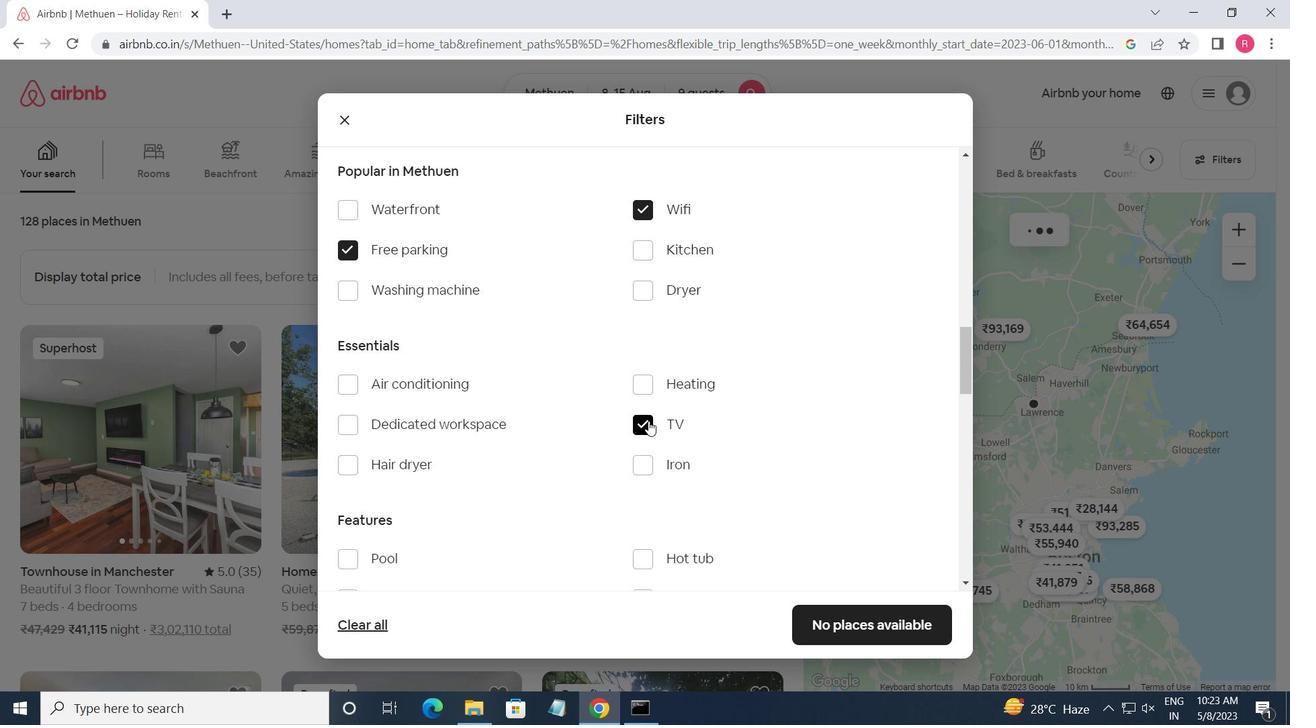 
Action: Mouse moved to (647, 420)
Screenshot: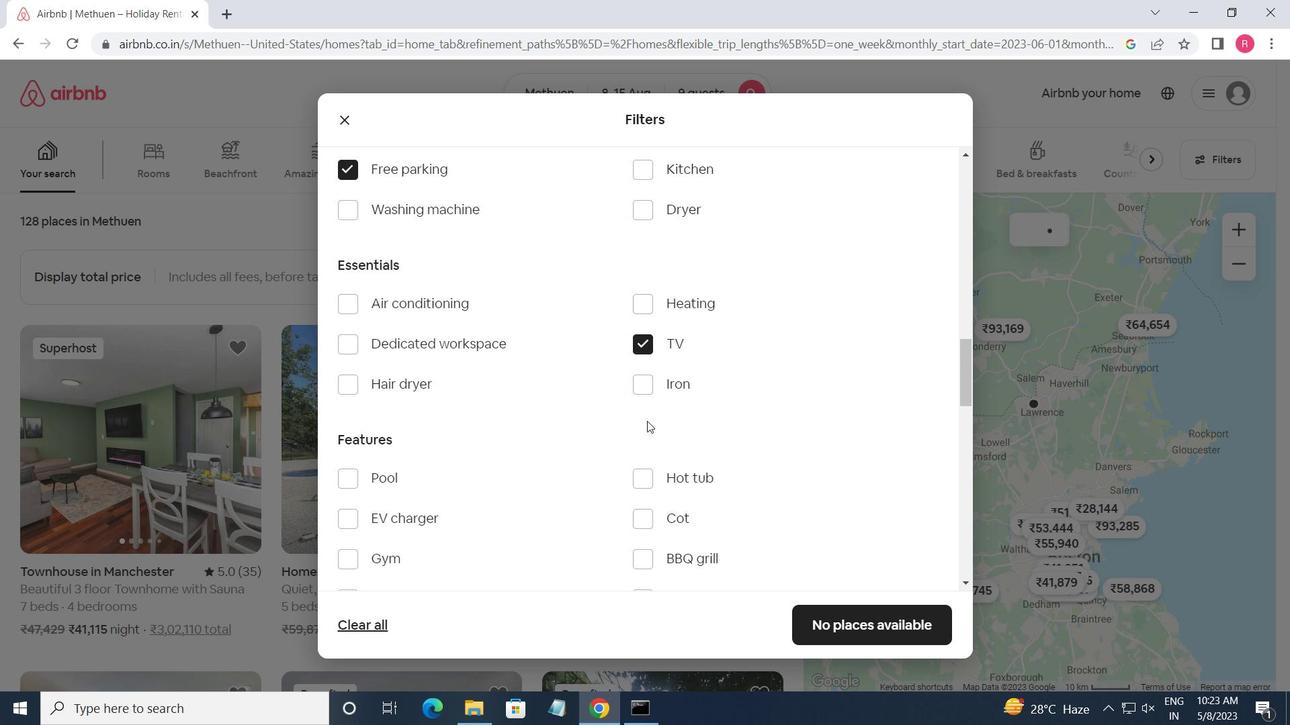 
Action: Mouse scrolled (647, 420) with delta (0, 0)
Screenshot: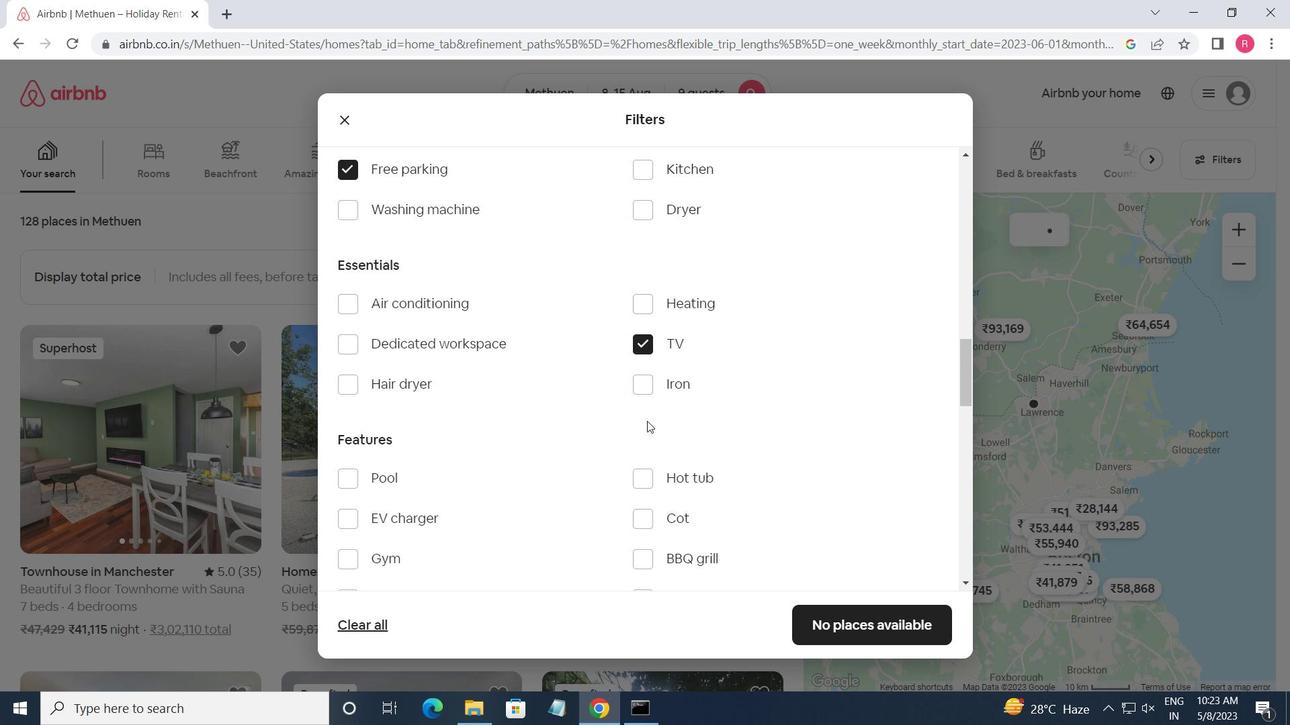 
Action: Mouse scrolled (647, 420) with delta (0, 0)
Screenshot: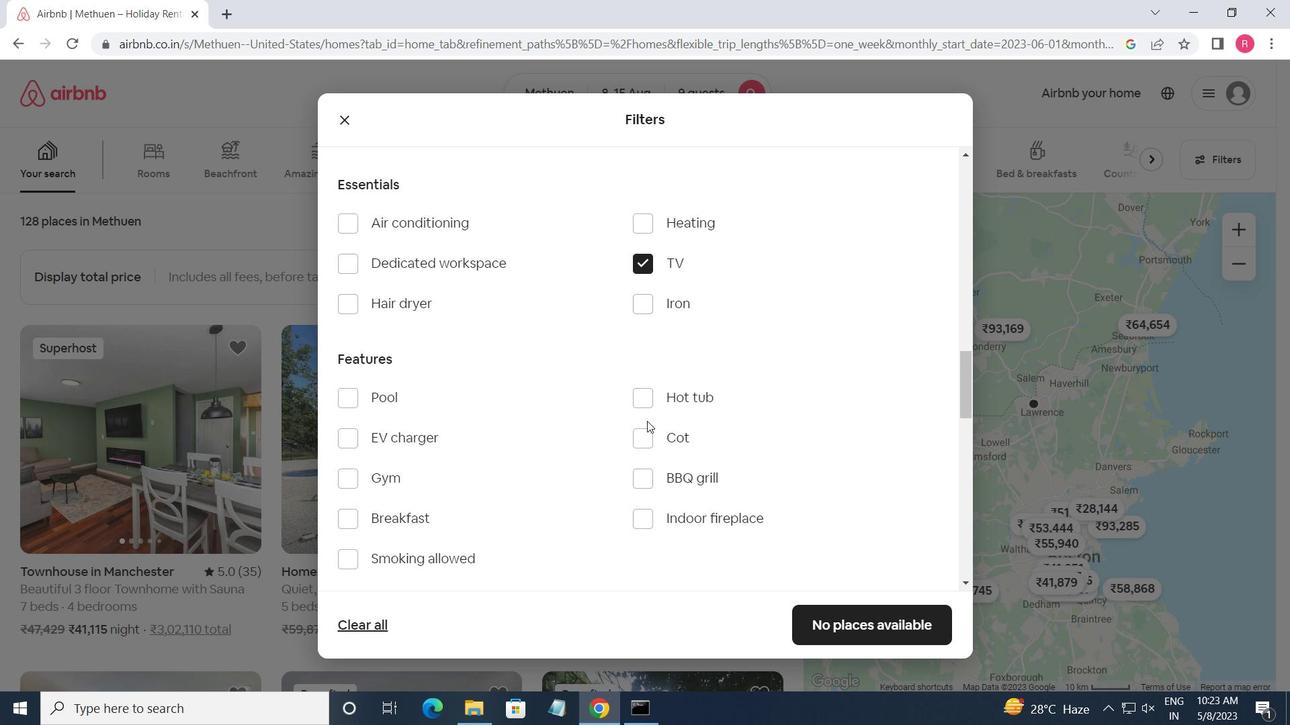 
Action: Mouse moved to (341, 309)
Screenshot: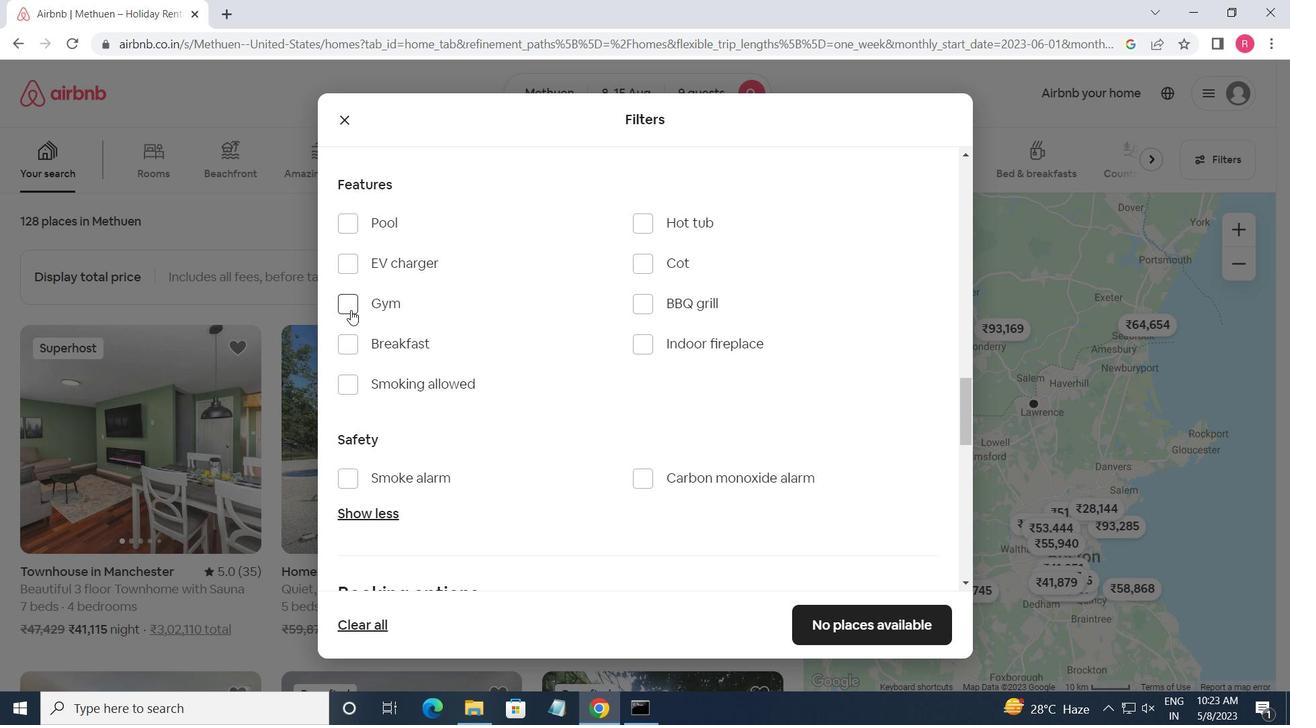 
Action: Mouse pressed left at (341, 309)
Screenshot: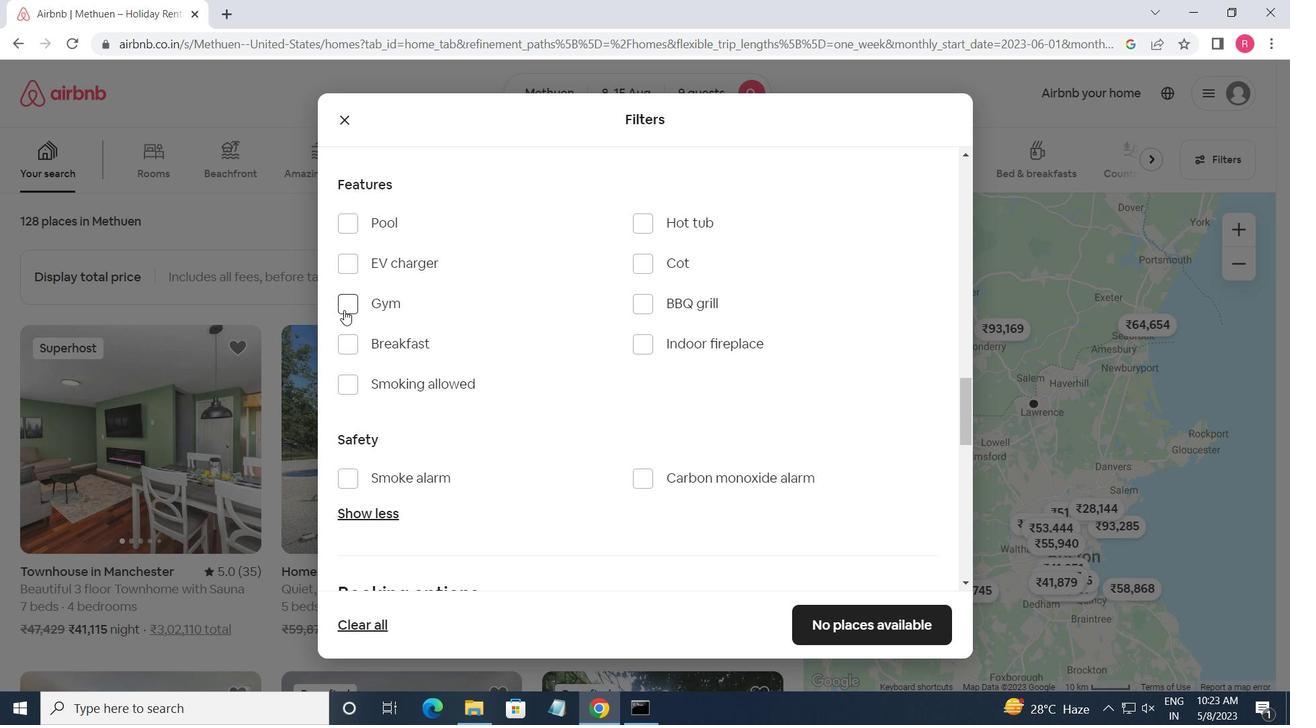 
Action: Mouse moved to (348, 351)
Screenshot: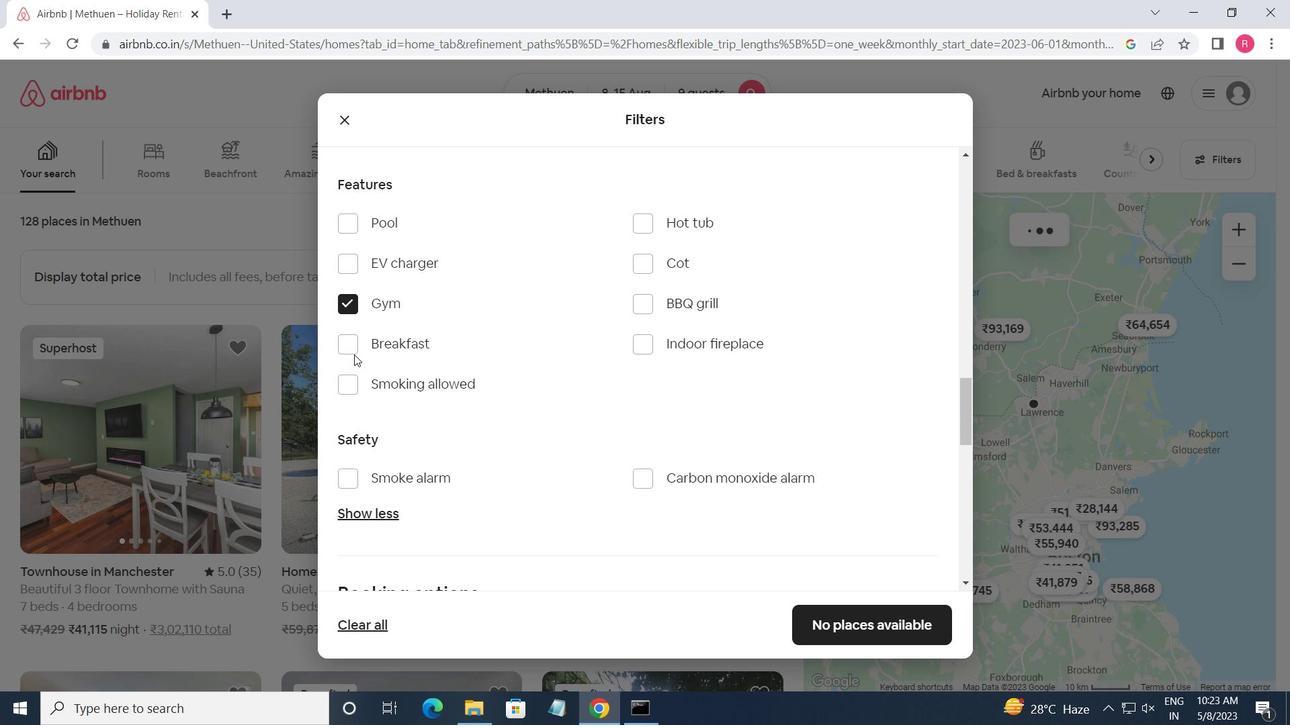 
Action: Mouse pressed left at (348, 351)
Screenshot: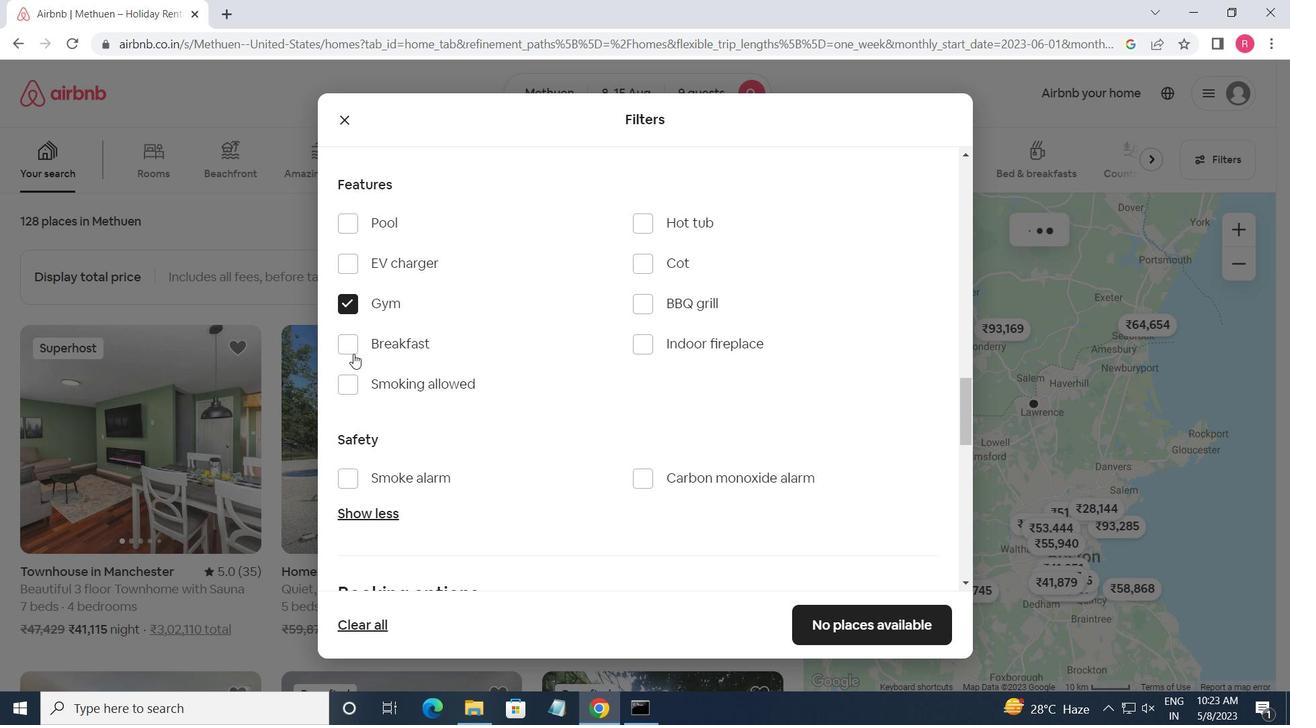 
Action: Mouse moved to (761, 524)
Screenshot: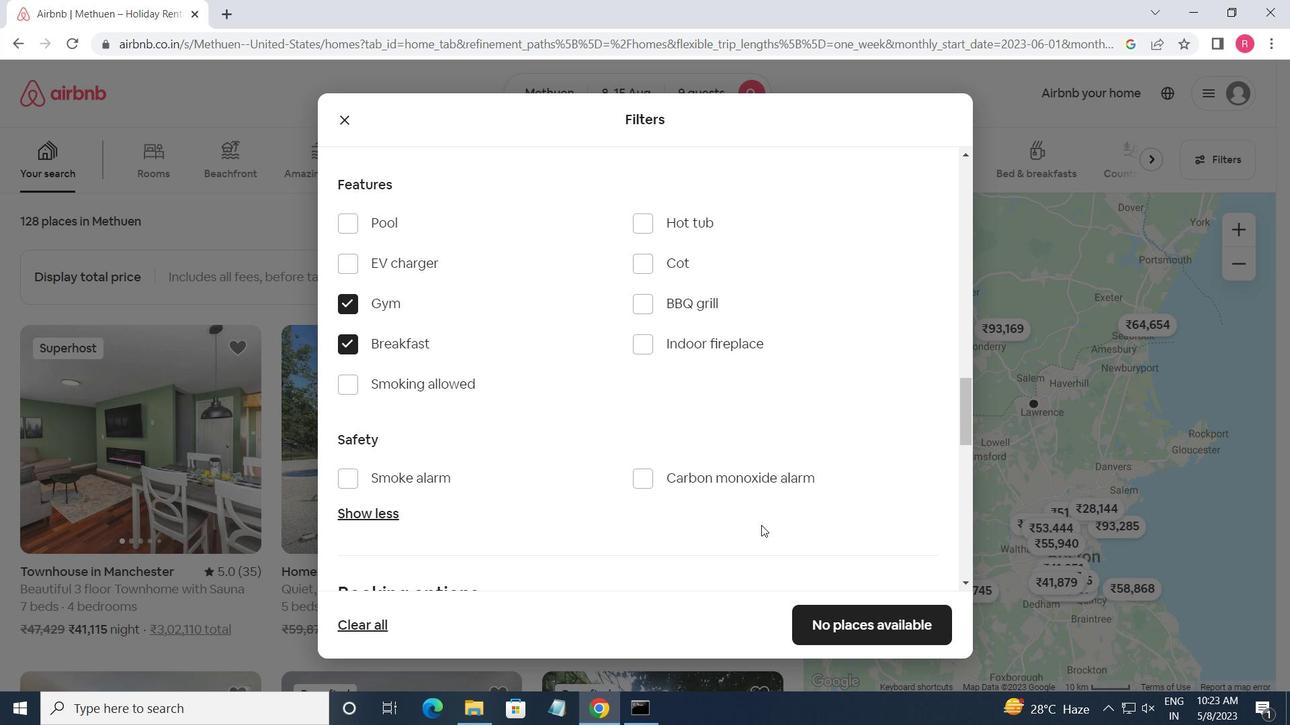 
Action: Mouse scrolled (761, 524) with delta (0, 0)
Screenshot: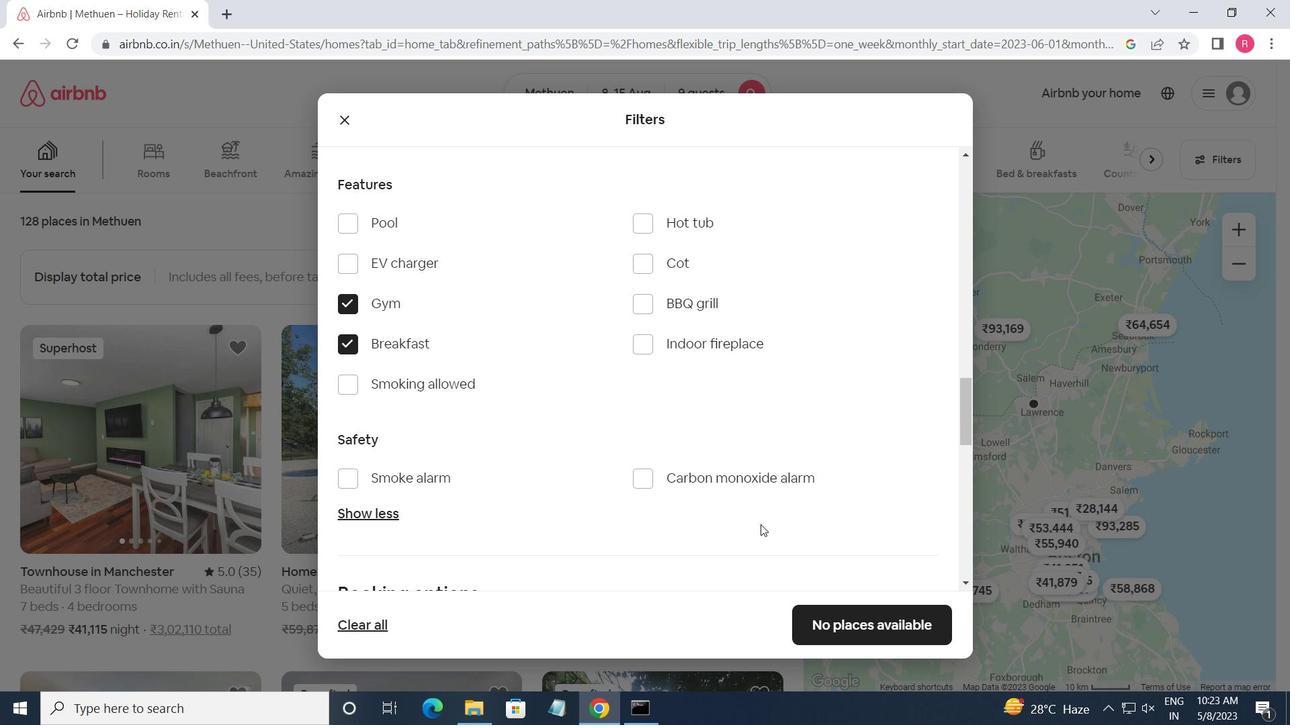 
Action: Mouse scrolled (761, 524) with delta (0, 0)
Screenshot: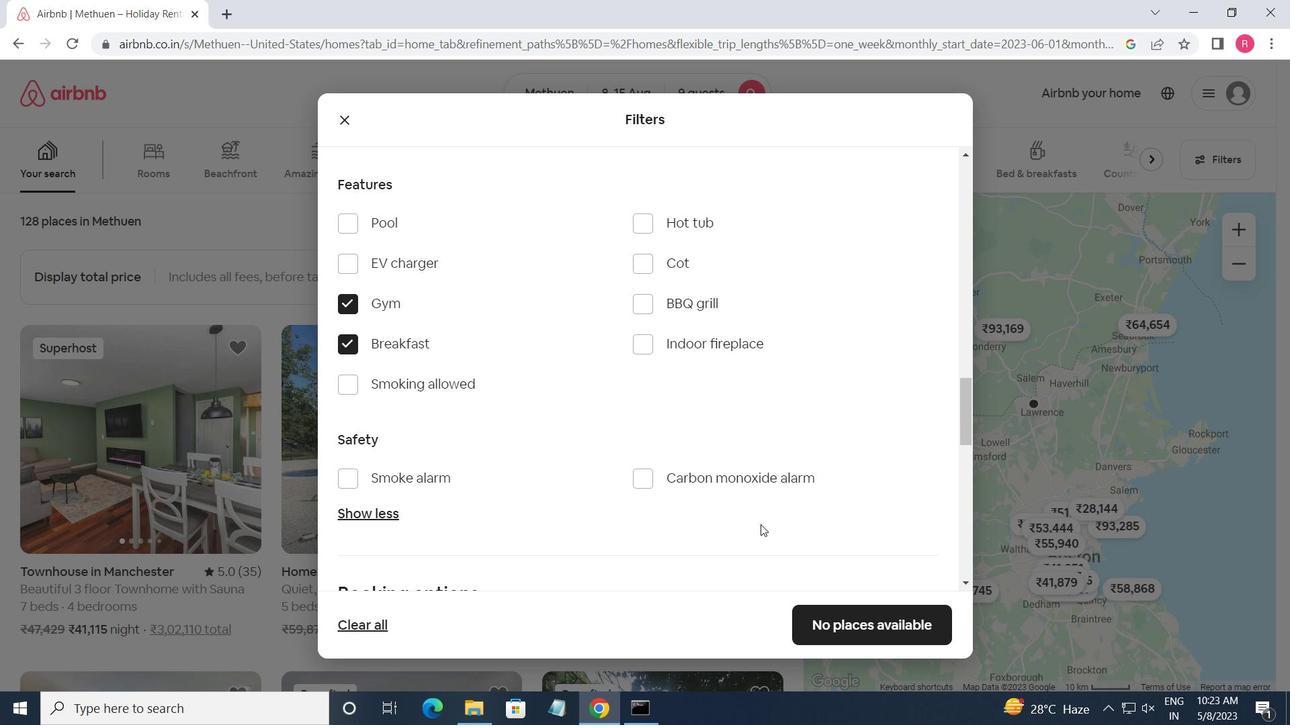 
Action: Mouse scrolled (761, 524) with delta (0, 0)
Screenshot: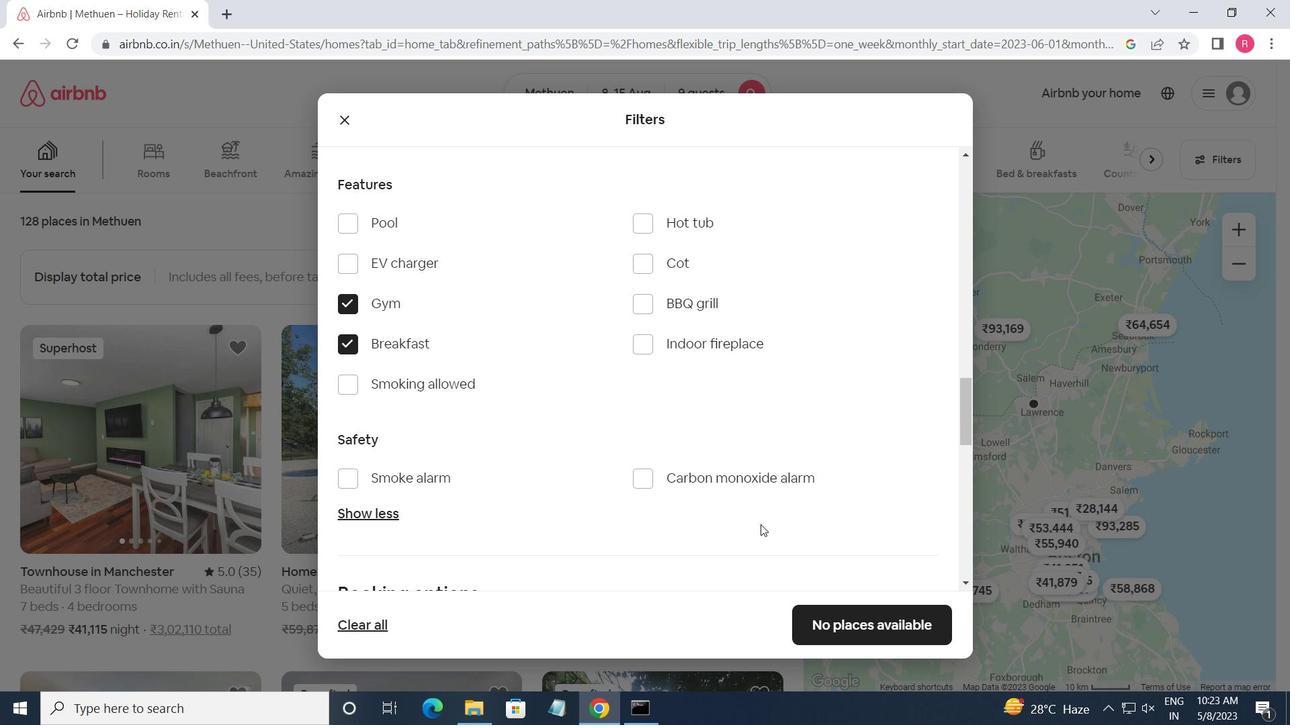 
Action: Mouse scrolled (761, 524) with delta (0, 0)
Screenshot: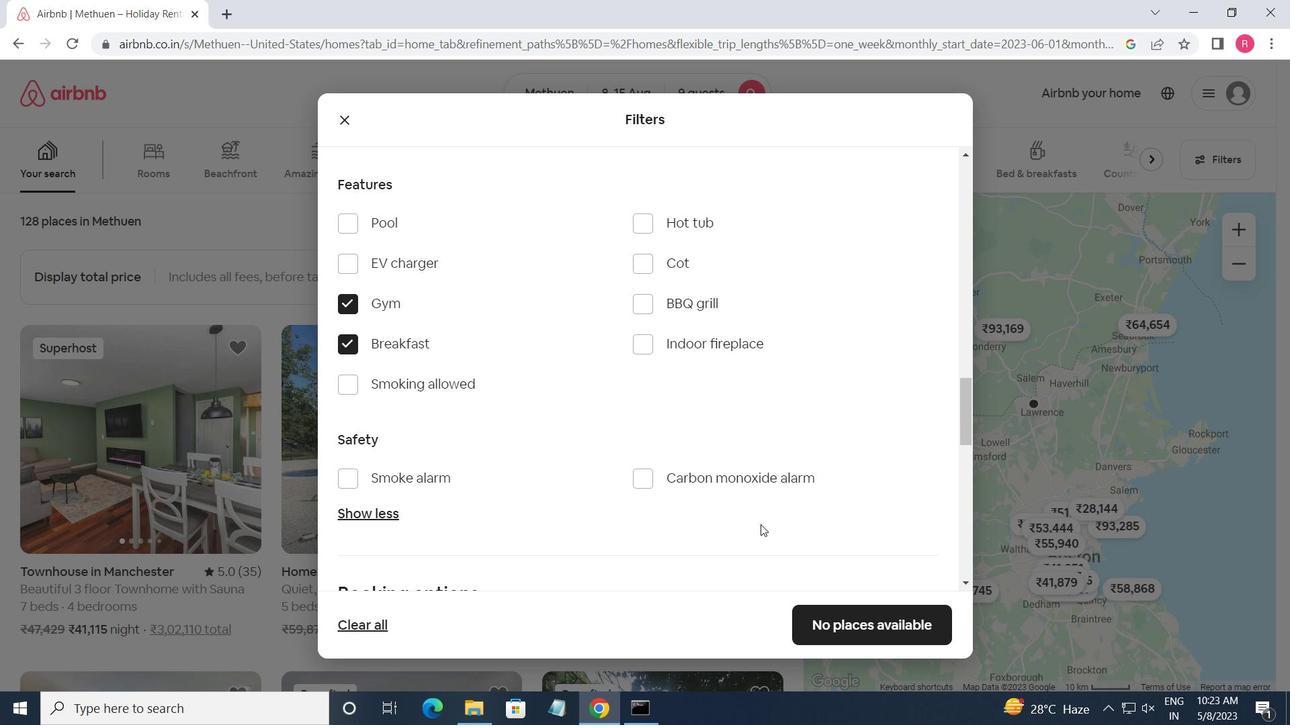 
Action: Mouse moved to (760, 524)
Screenshot: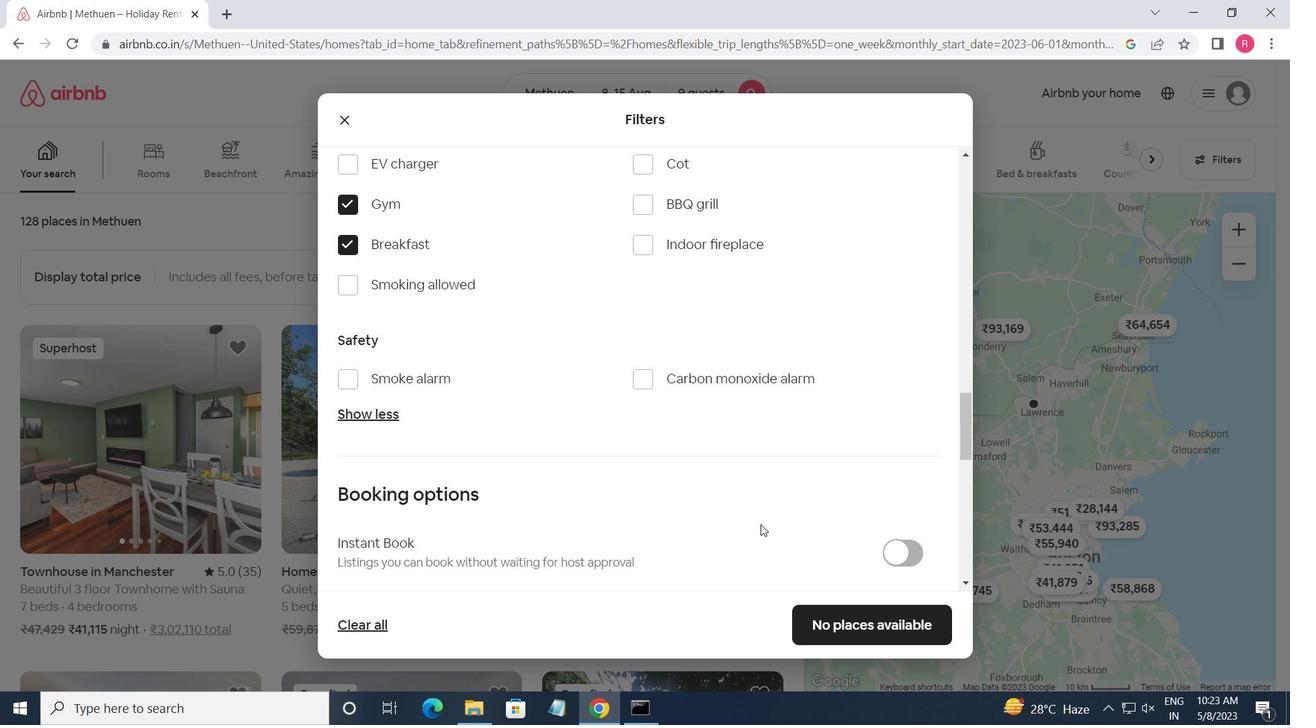 
Action: Mouse scrolled (760, 523) with delta (0, 0)
Screenshot: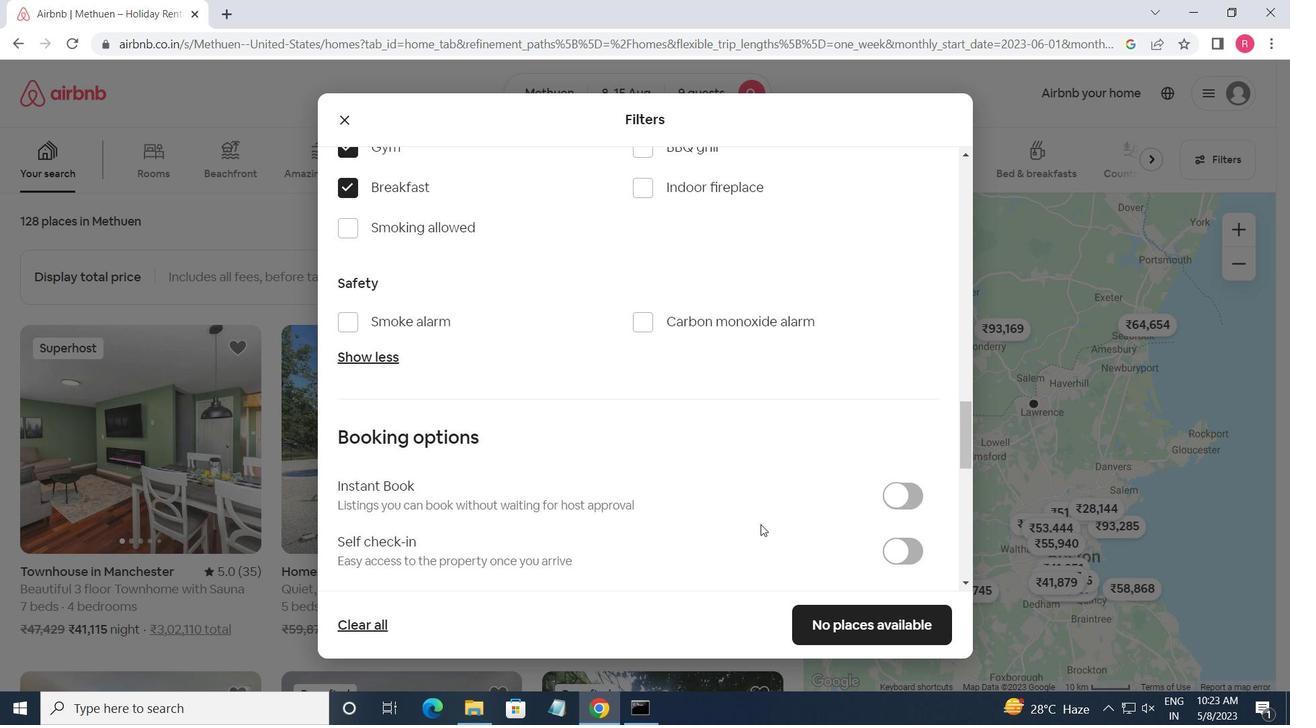 
Action: Mouse moved to (892, 286)
Screenshot: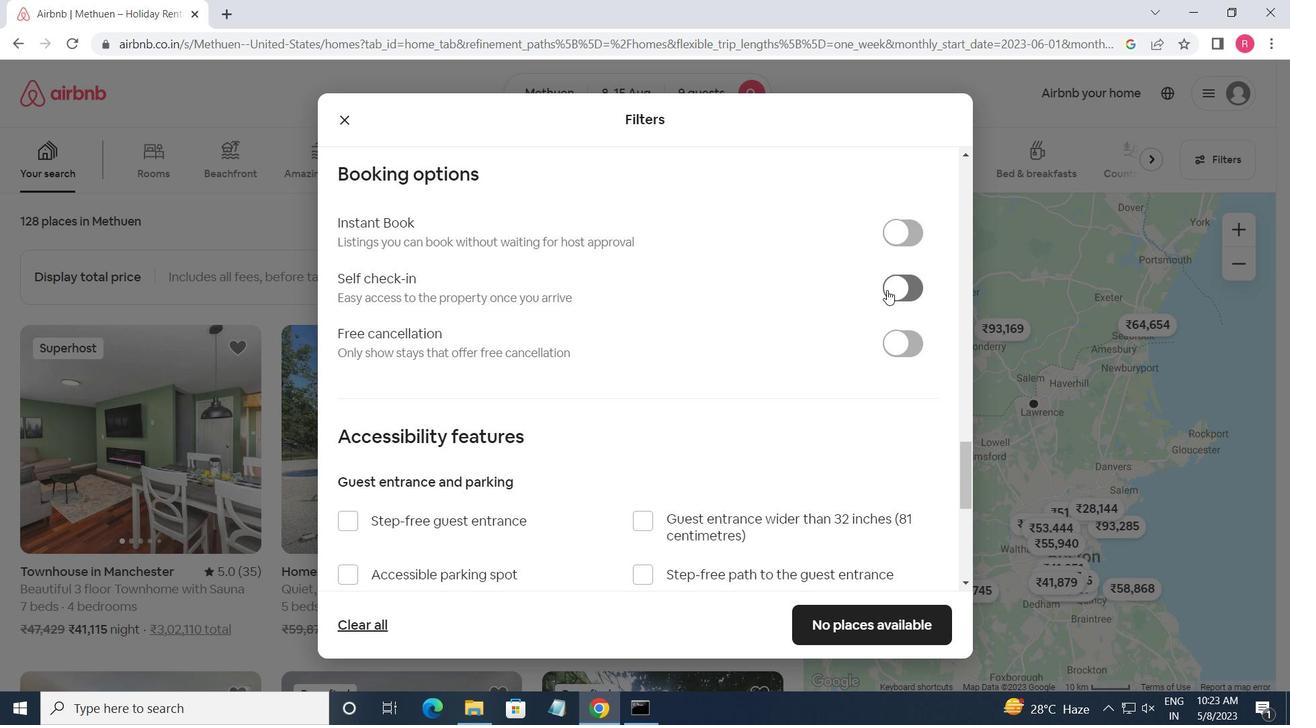 
Action: Mouse pressed left at (892, 286)
Screenshot: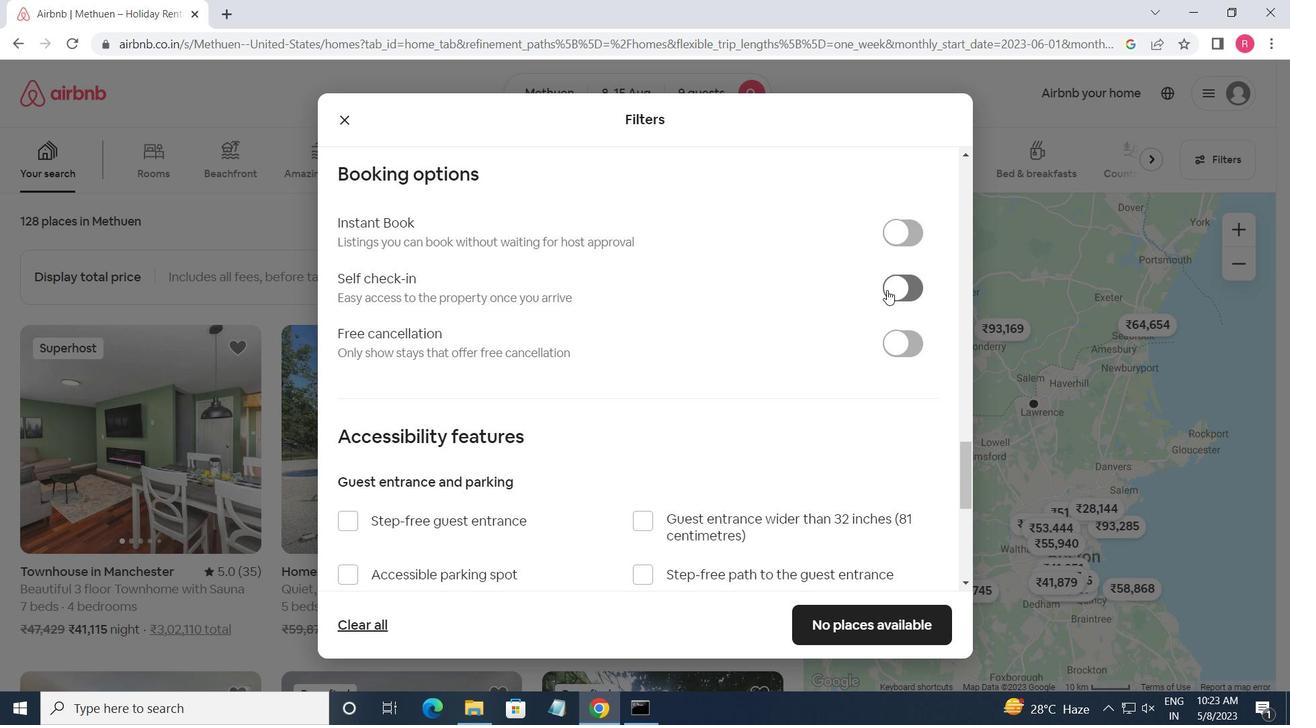 
Action: Mouse moved to (704, 348)
Screenshot: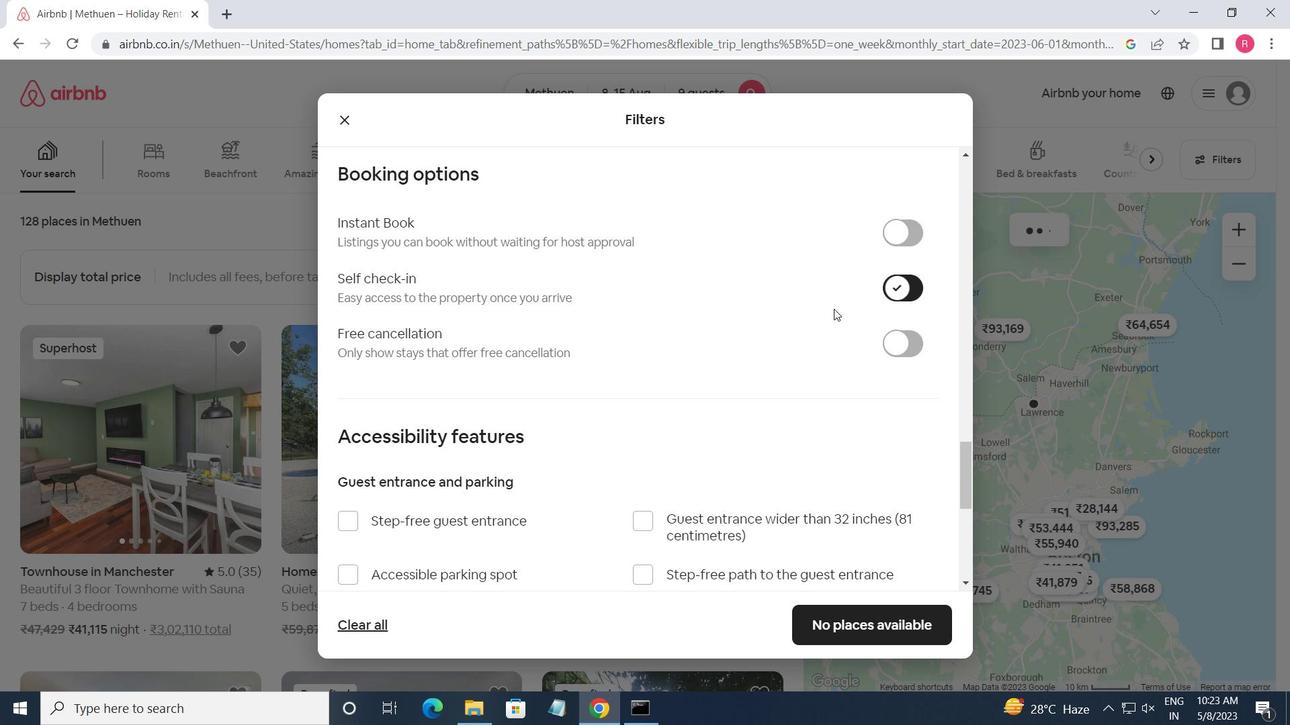 
Action: Mouse scrolled (704, 348) with delta (0, 0)
Screenshot: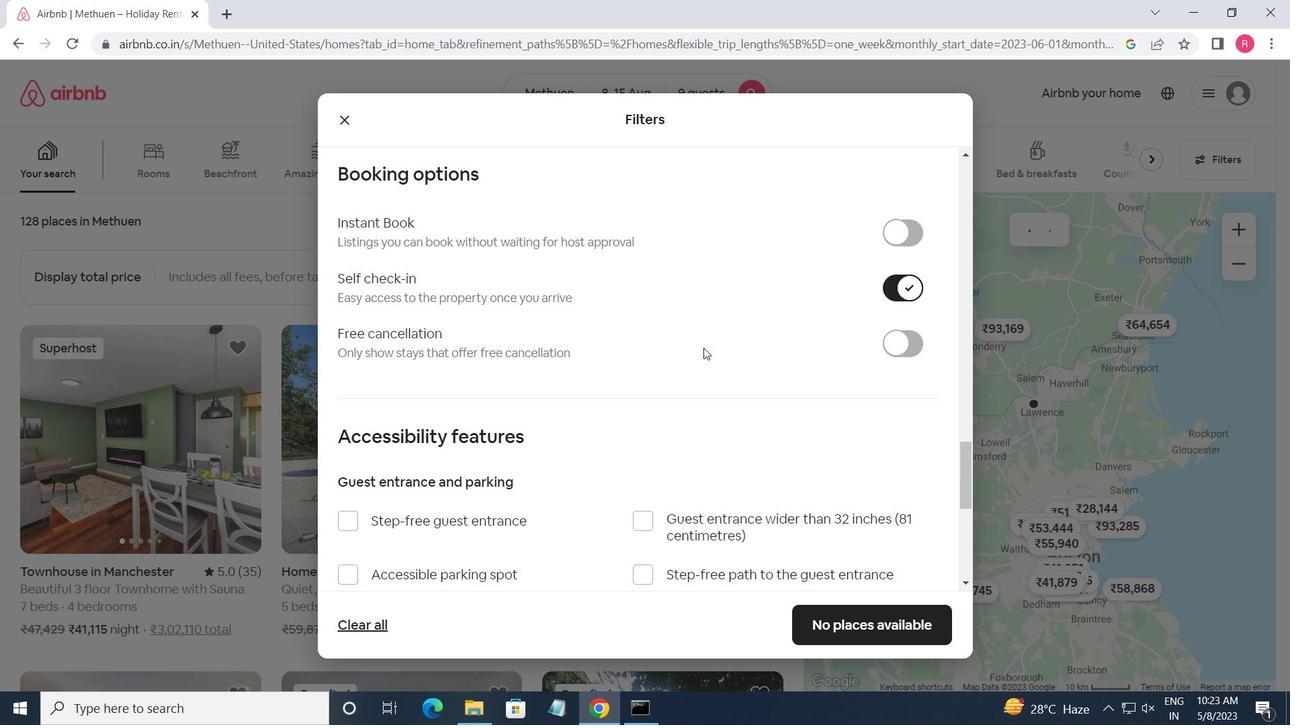 
Action: Mouse scrolled (704, 348) with delta (0, 0)
Screenshot: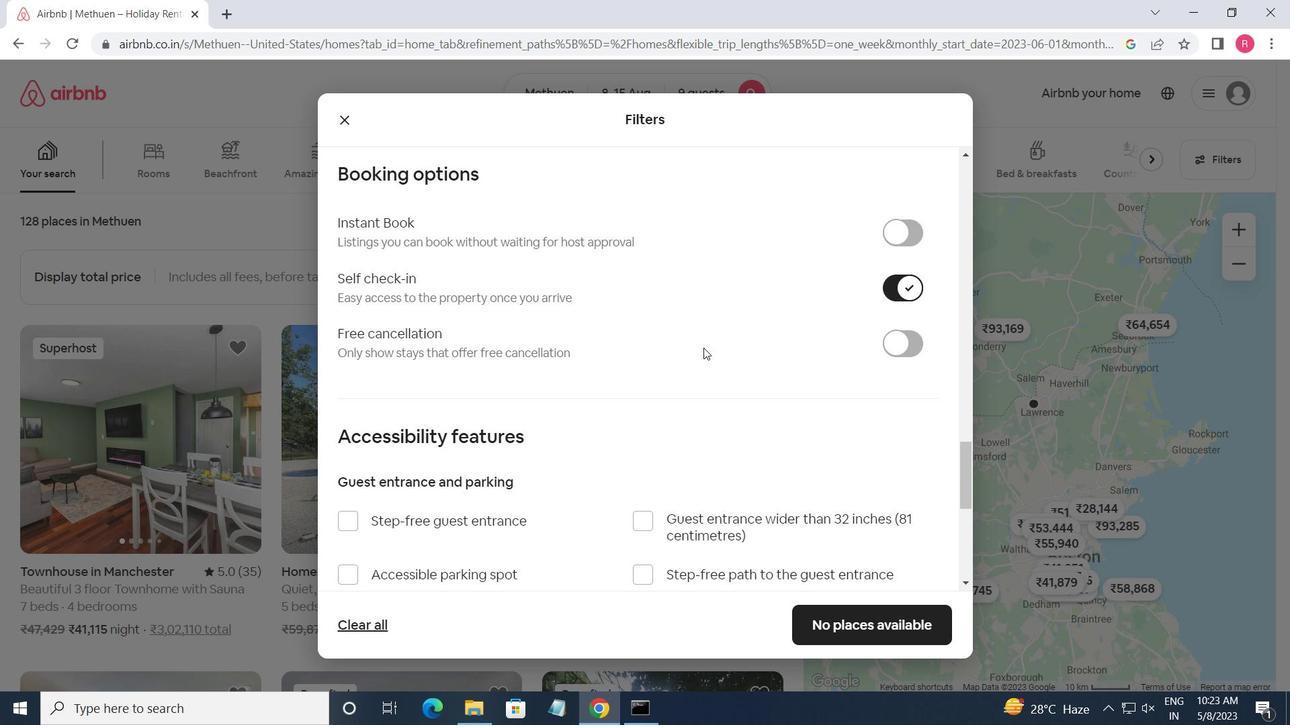 
Action: Mouse scrolled (704, 348) with delta (0, 0)
Screenshot: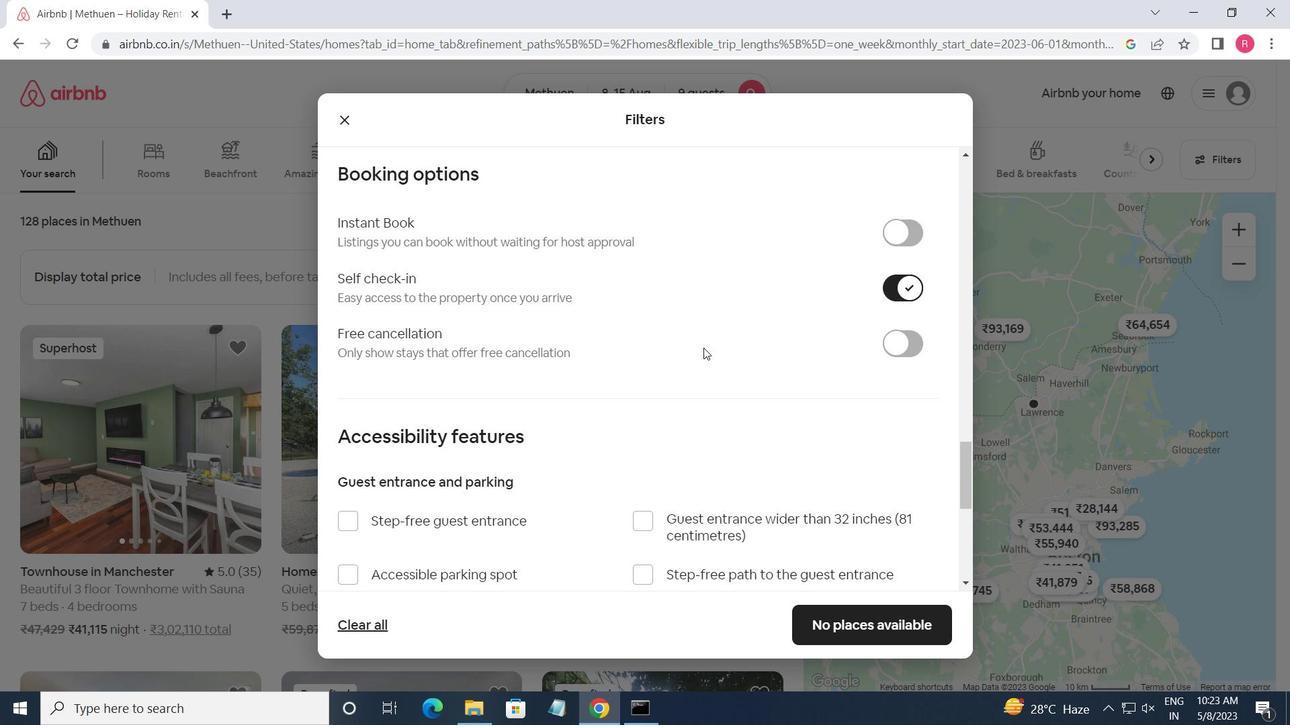 
Action: Mouse scrolled (704, 348) with delta (0, 0)
Screenshot: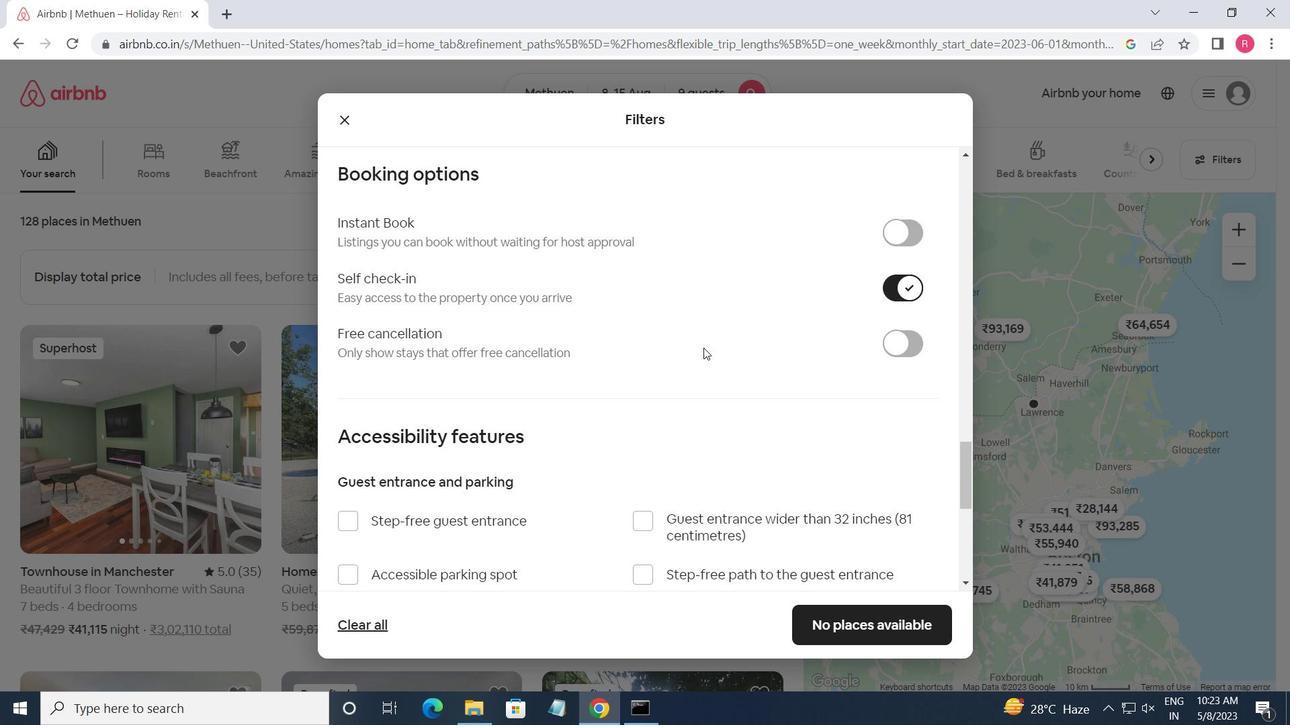 
Action: Mouse scrolled (704, 348) with delta (0, 0)
Screenshot: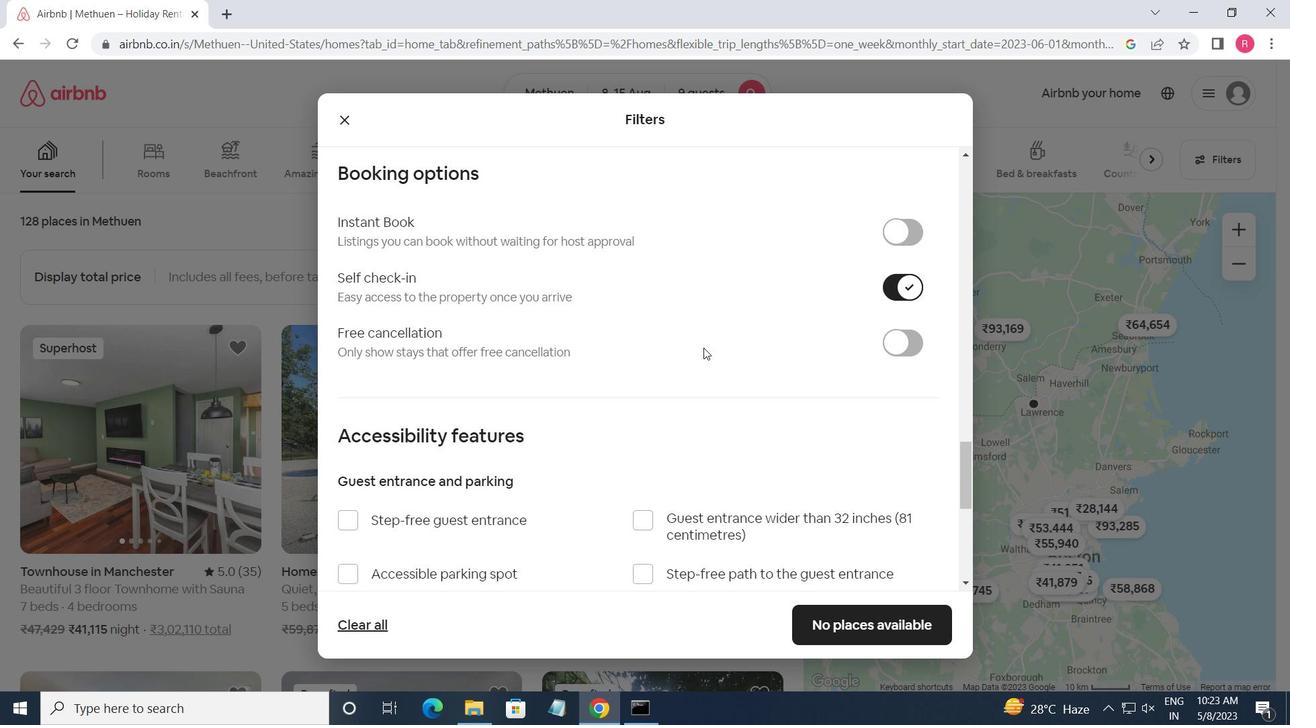 
Action: Mouse scrolled (704, 348) with delta (0, 0)
Screenshot: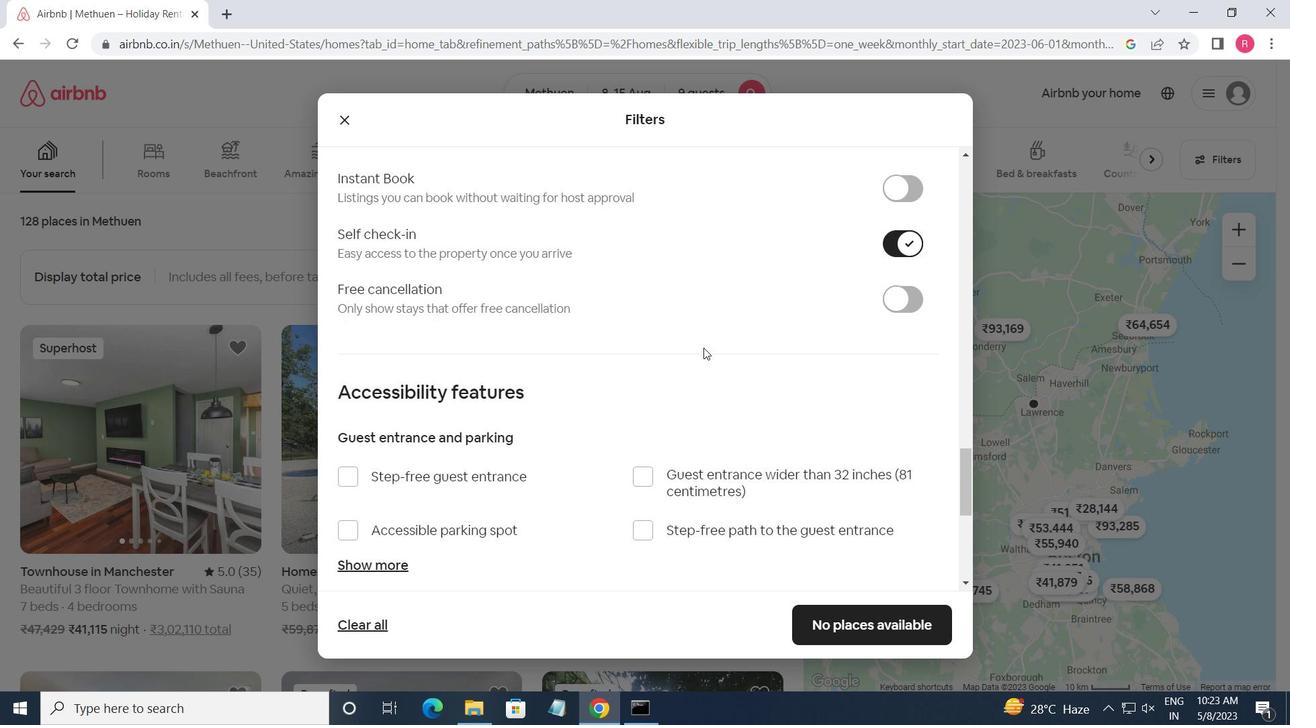 
Action: Mouse moved to (348, 472)
Screenshot: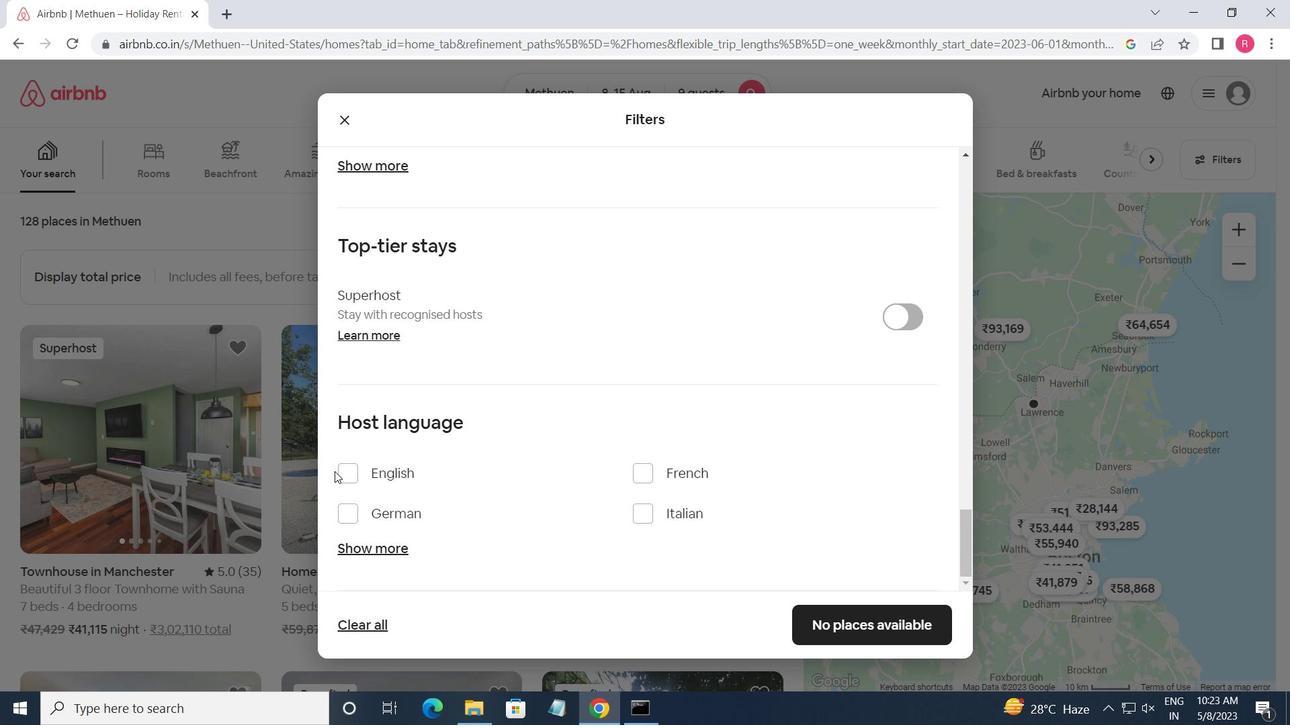 
Action: Mouse pressed left at (348, 472)
Screenshot: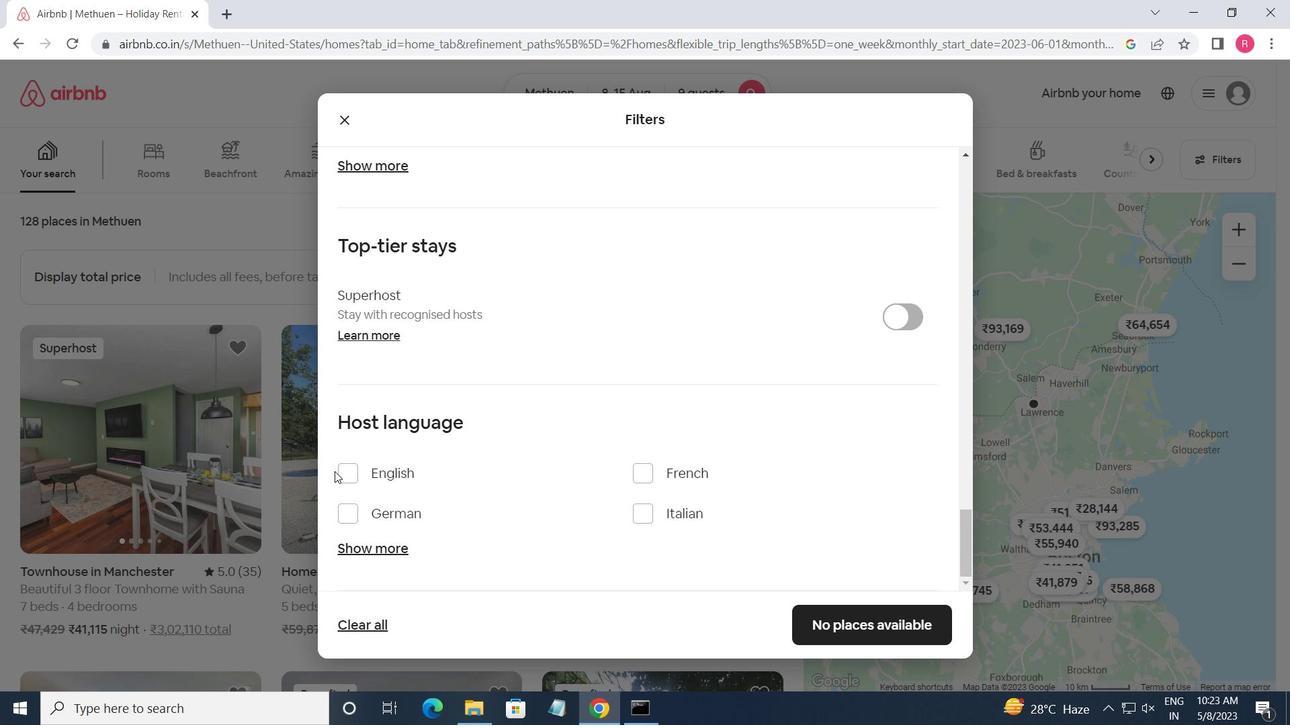 
Action: Mouse moved to (823, 623)
Screenshot: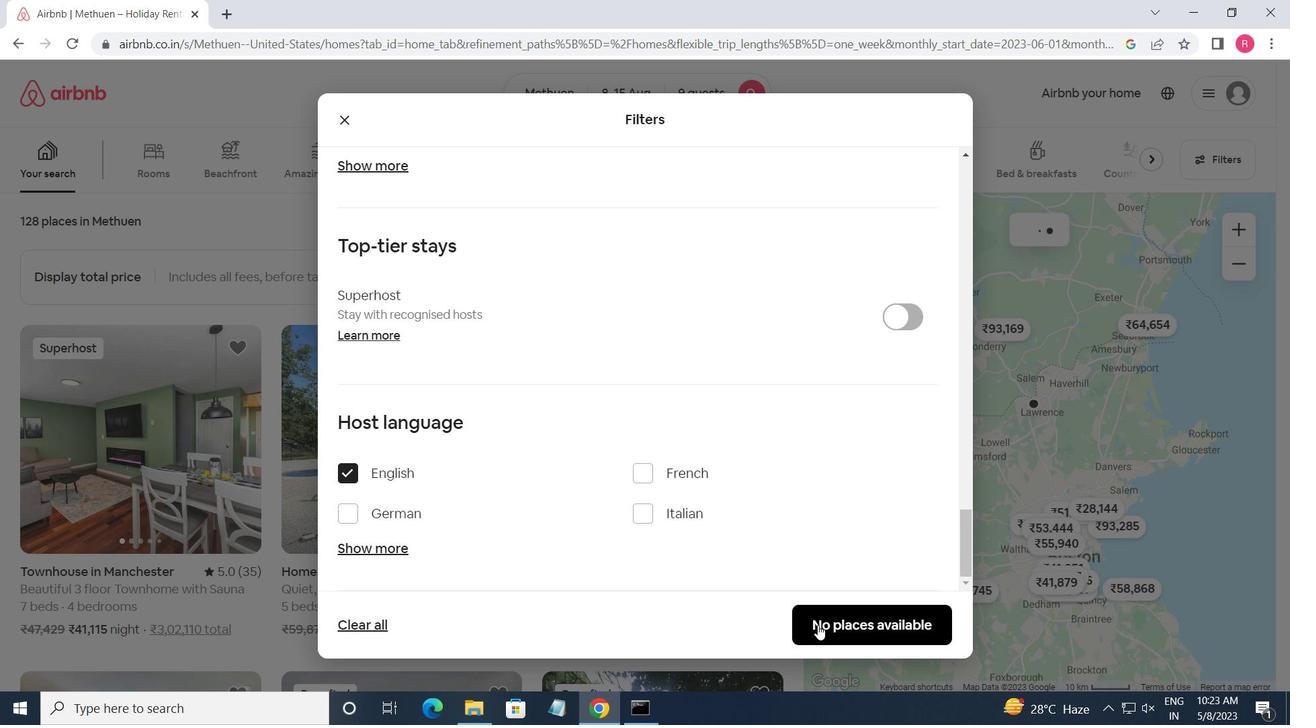 
Action: Mouse pressed left at (823, 623)
Screenshot: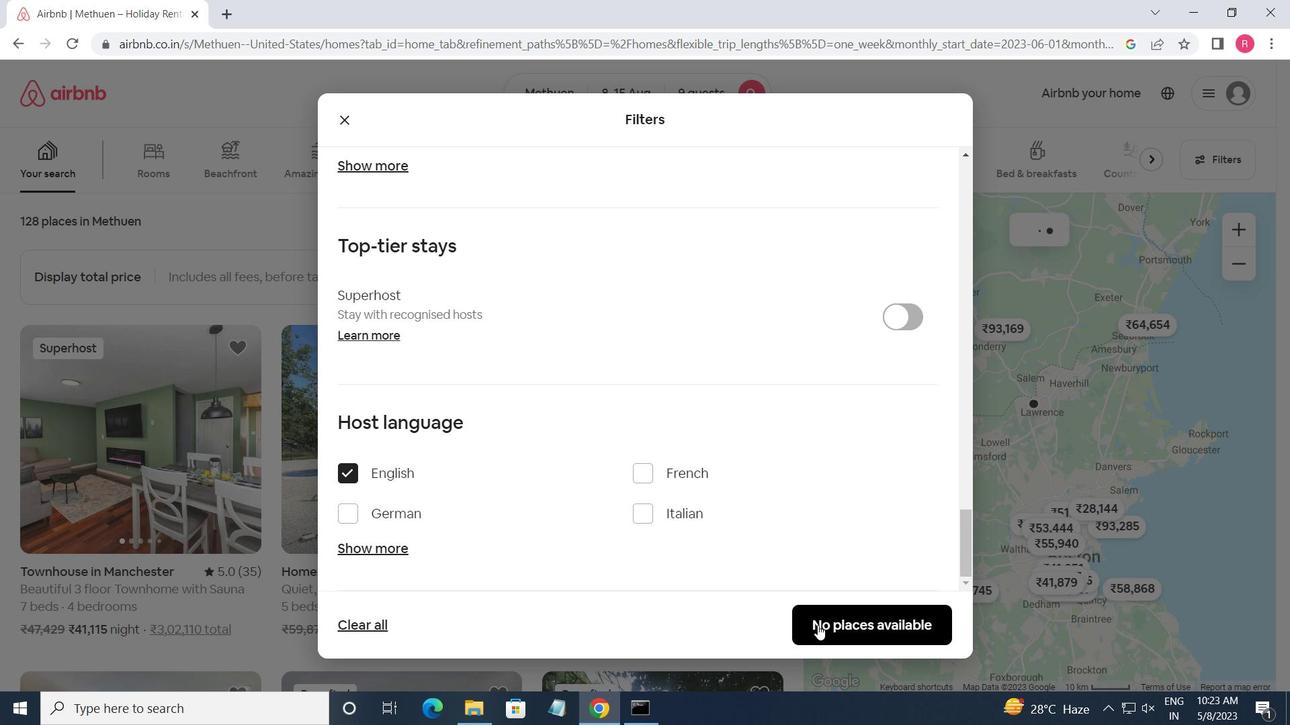 
